 Task: Look for space in Esperantina, Brazil from 4th September, 2023 to 10th September, 2023 for 1 adult in price range Rs.9000 to Rs.17000. Place can be private room with 1  bedroom having 1 bed and 1 bathroom. Property type can be house, flat, guest house, hotel. Booking option can be shelf check-in. Required host language is Spanish.
Action: Mouse moved to (514, 63)
Screenshot: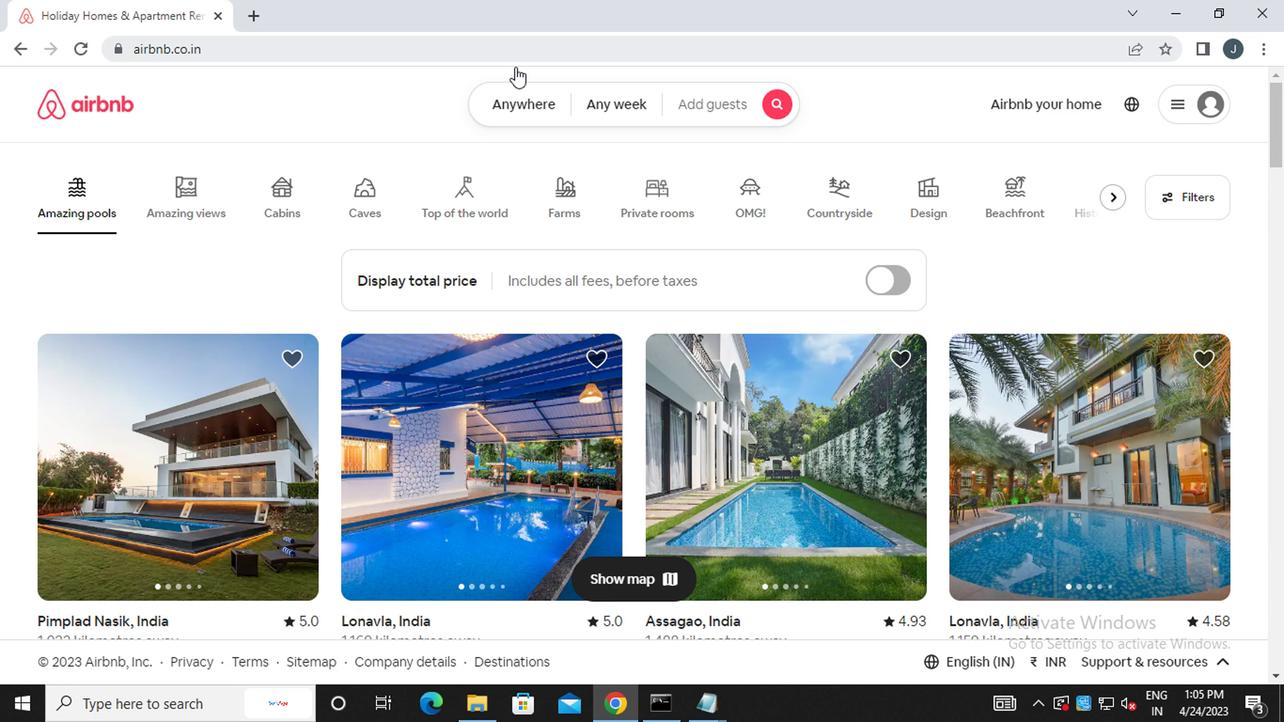 
Action: Mouse pressed left at (514, 63)
Screenshot: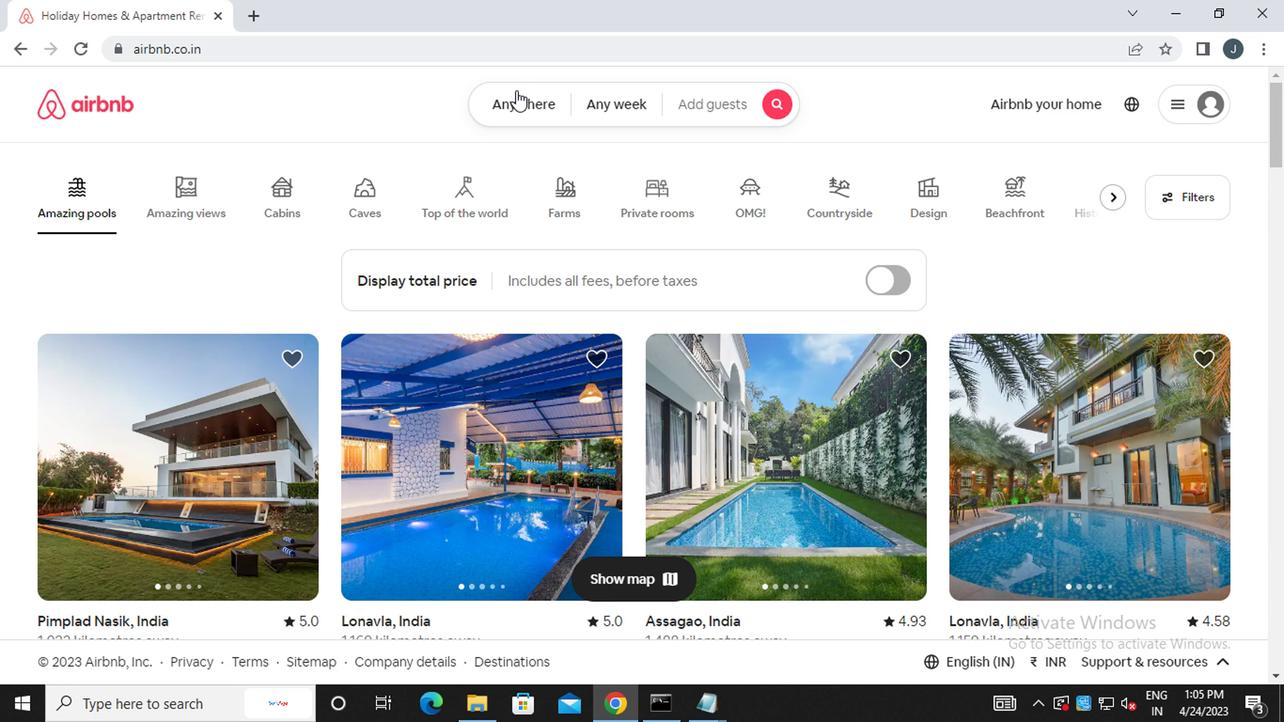 
Action: Mouse moved to (372, 151)
Screenshot: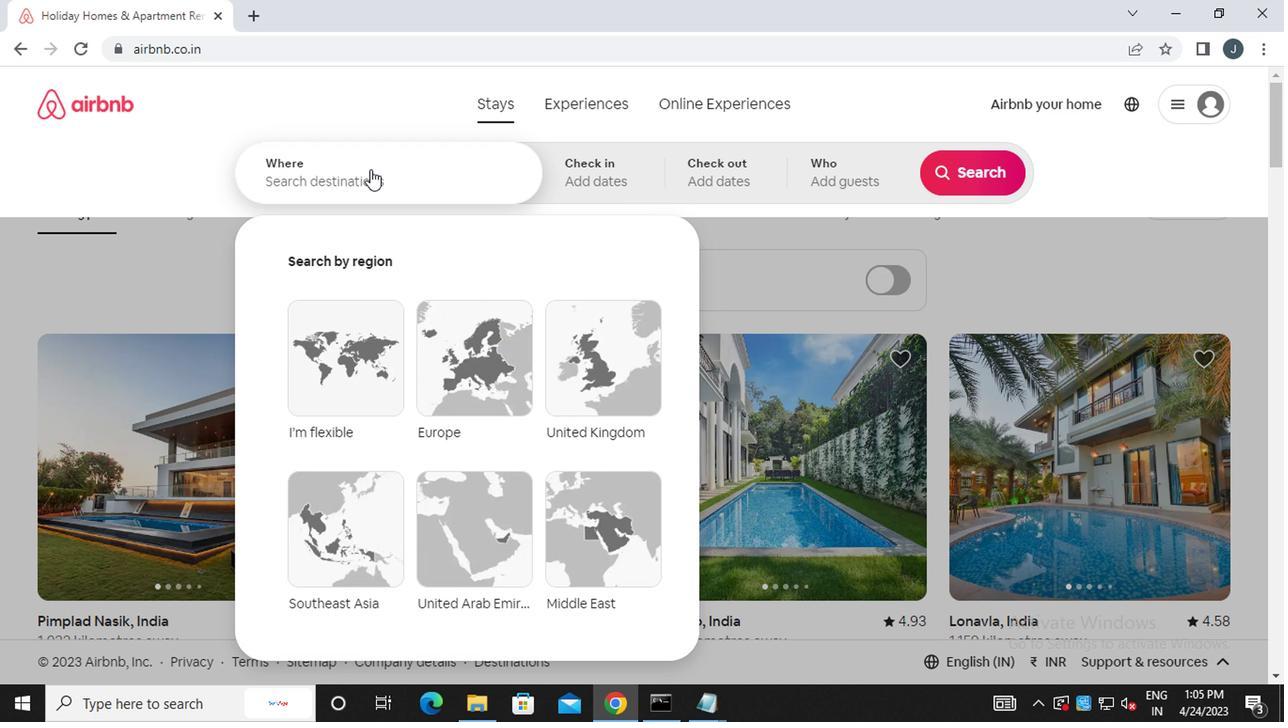 
Action: Mouse pressed left at (372, 151)
Screenshot: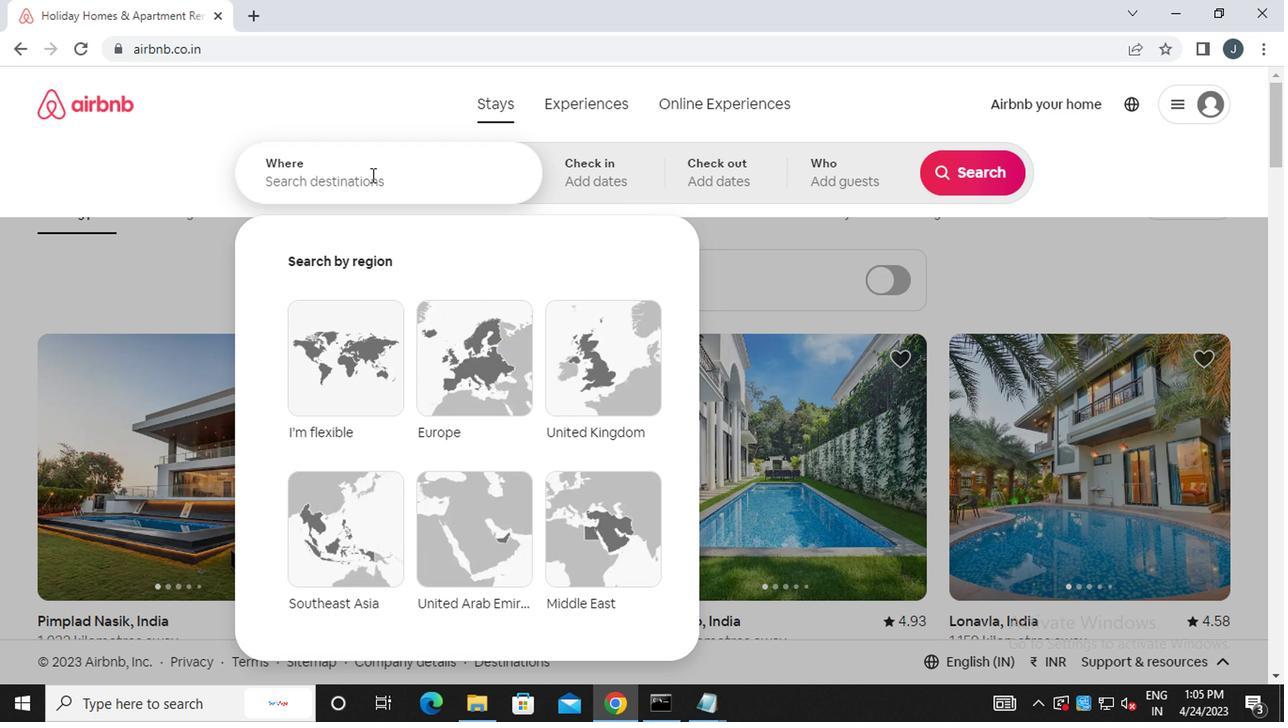 
Action: Mouse moved to (493, 244)
Screenshot: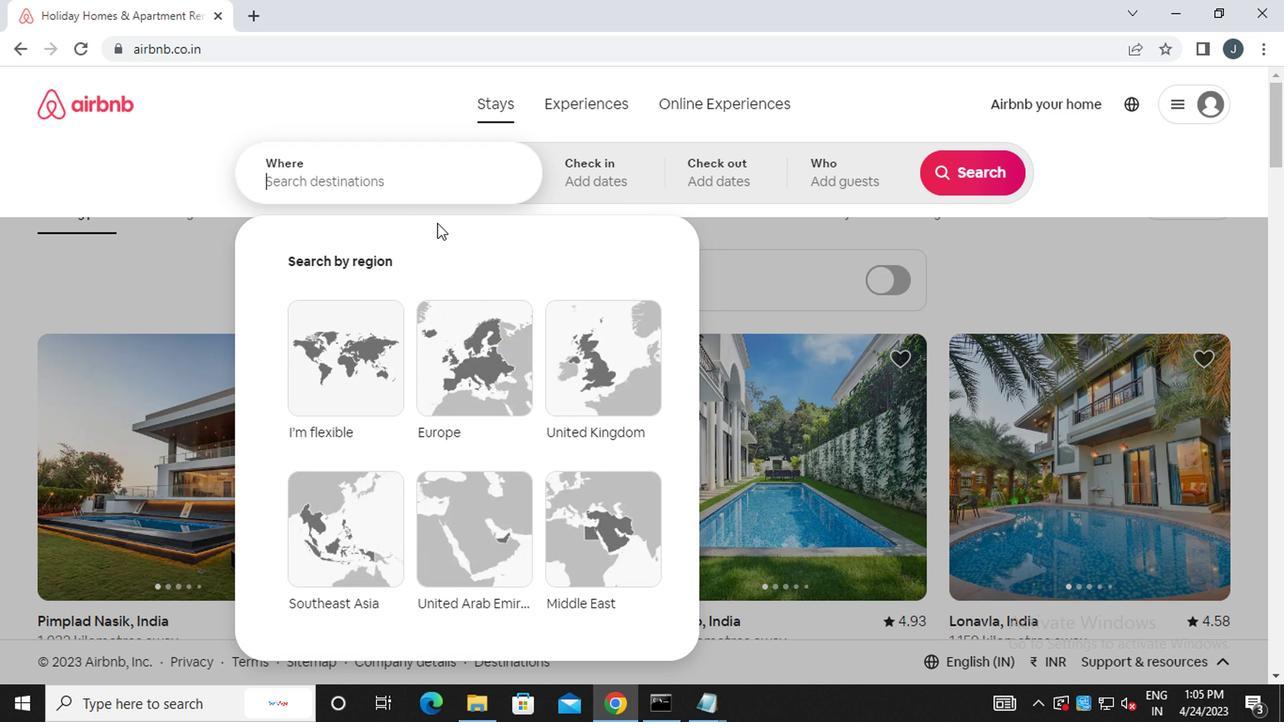
Action: Key pressed e<Key.caps_lock>sperantina,<Key.space><Key.caps_lock>b<Key.caps_lock>razil
Screenshot: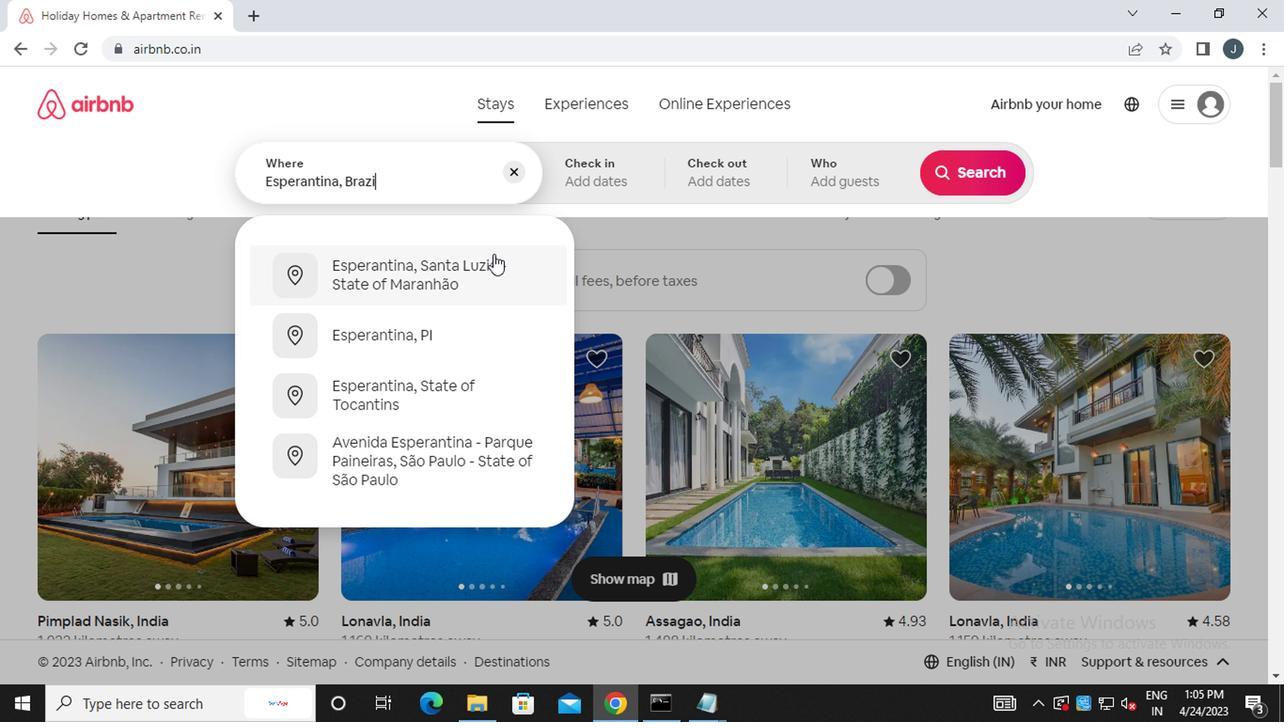 
Action: Mouse moved to (590, 163)
Screenshot: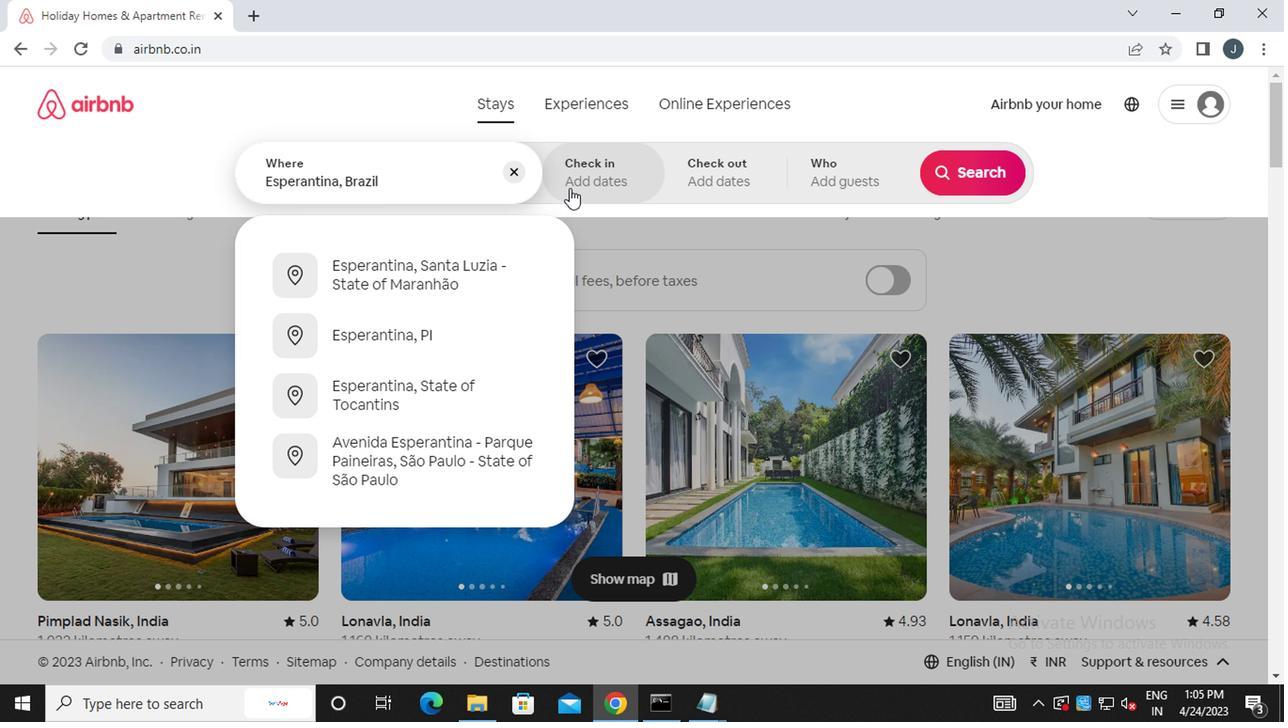 
Action: Mouse pressed left at (590, 163)
Screenshot: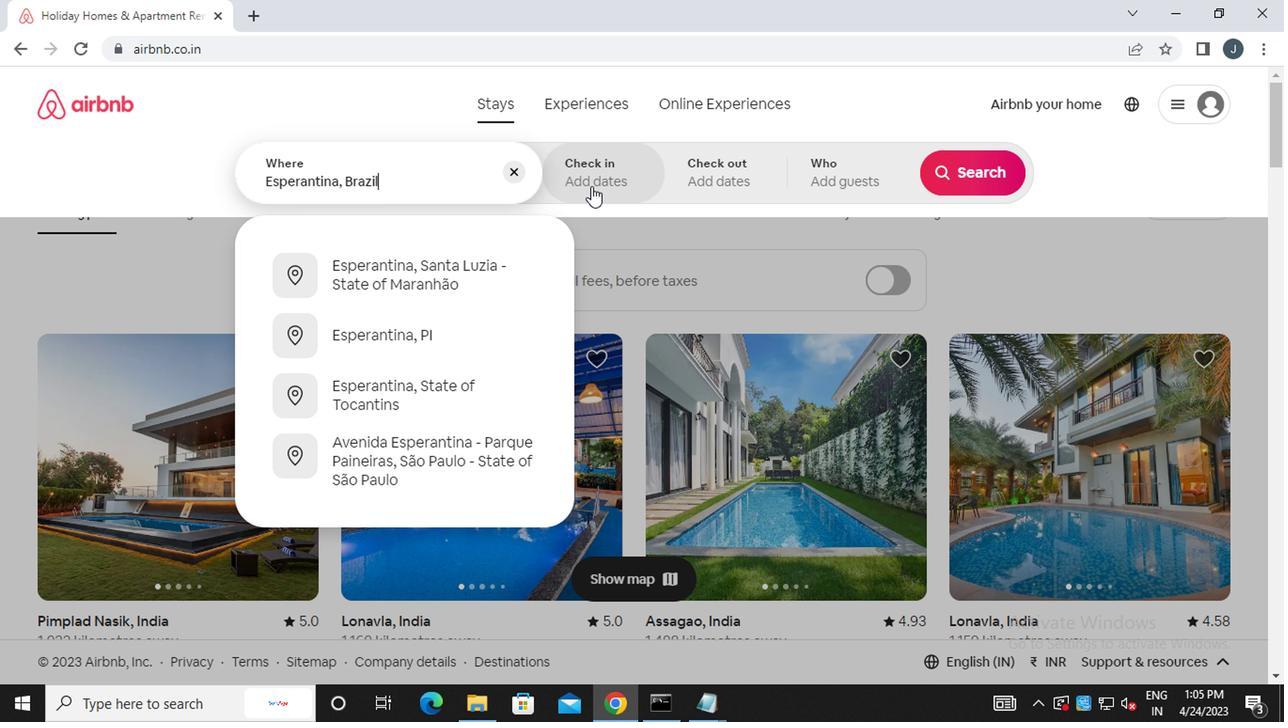 
Action: Mouse moved to (962, 329)
Screenshot: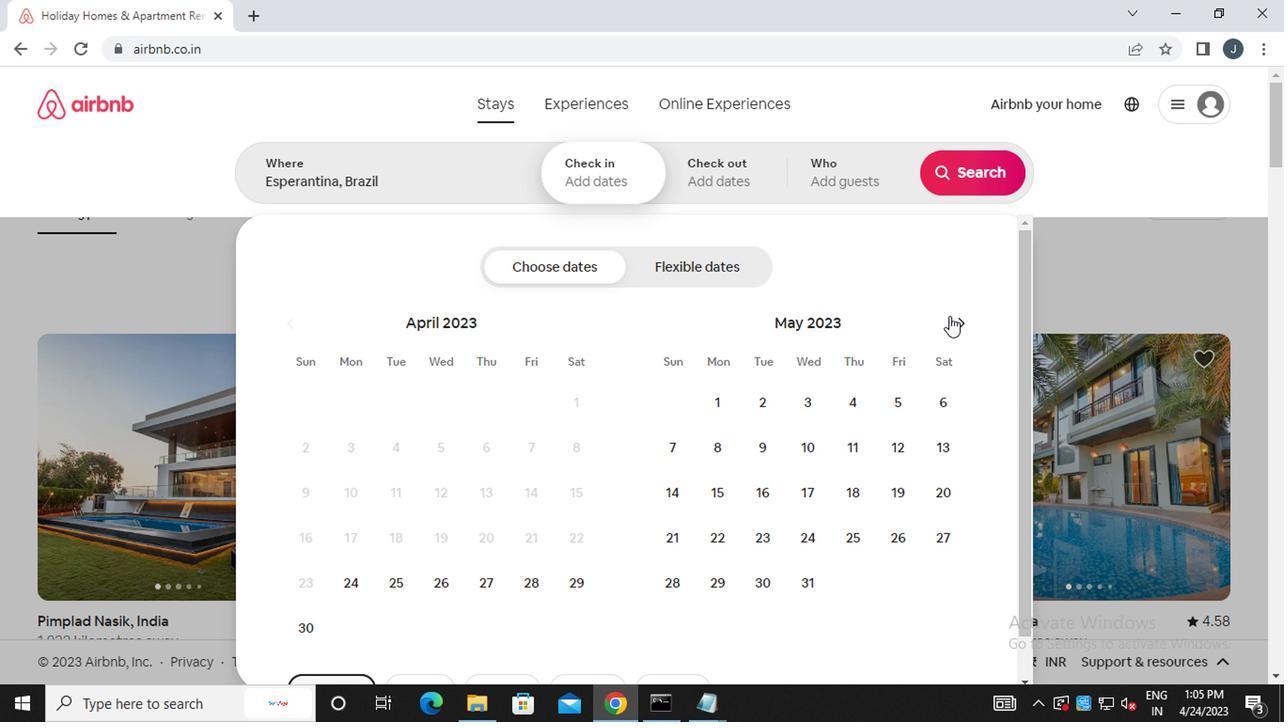 
Action: Mouse pressed left at (962, 329)
Screenshot: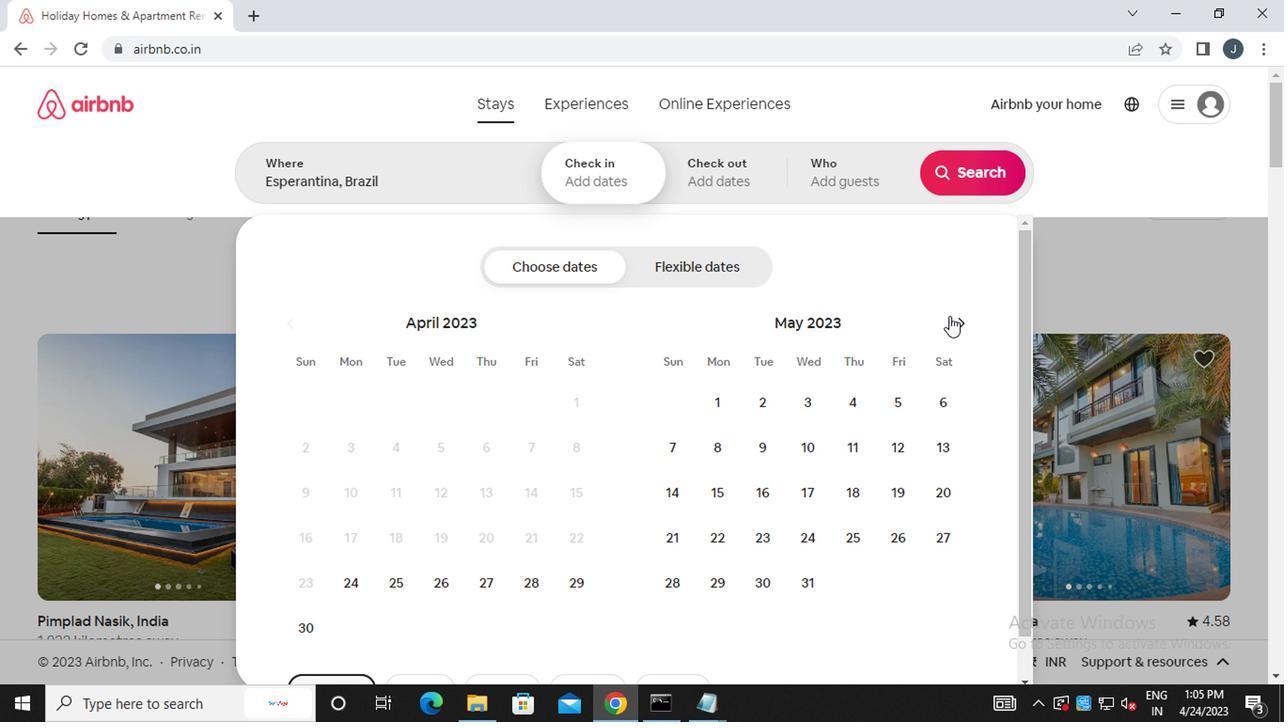 
Action: Mouse moved to (963, 331)
Screenshot: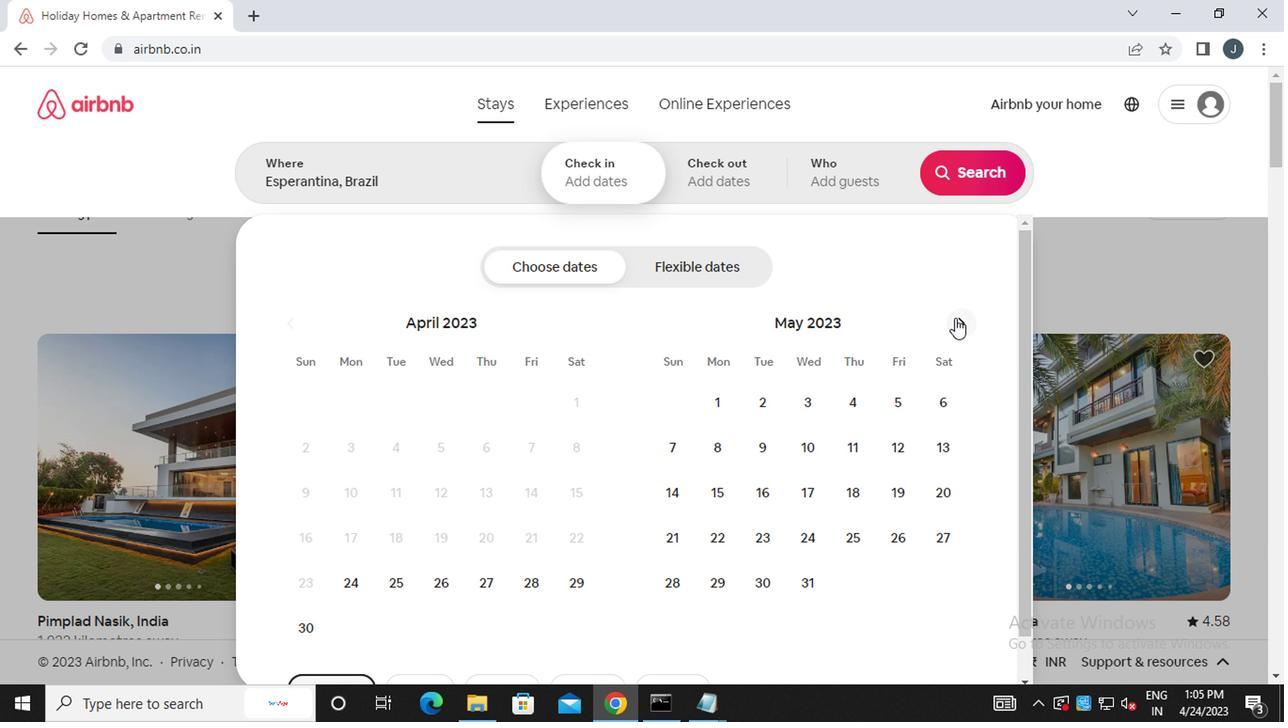 
Action: Mouse pressed left at (963, 331)
Screenshot: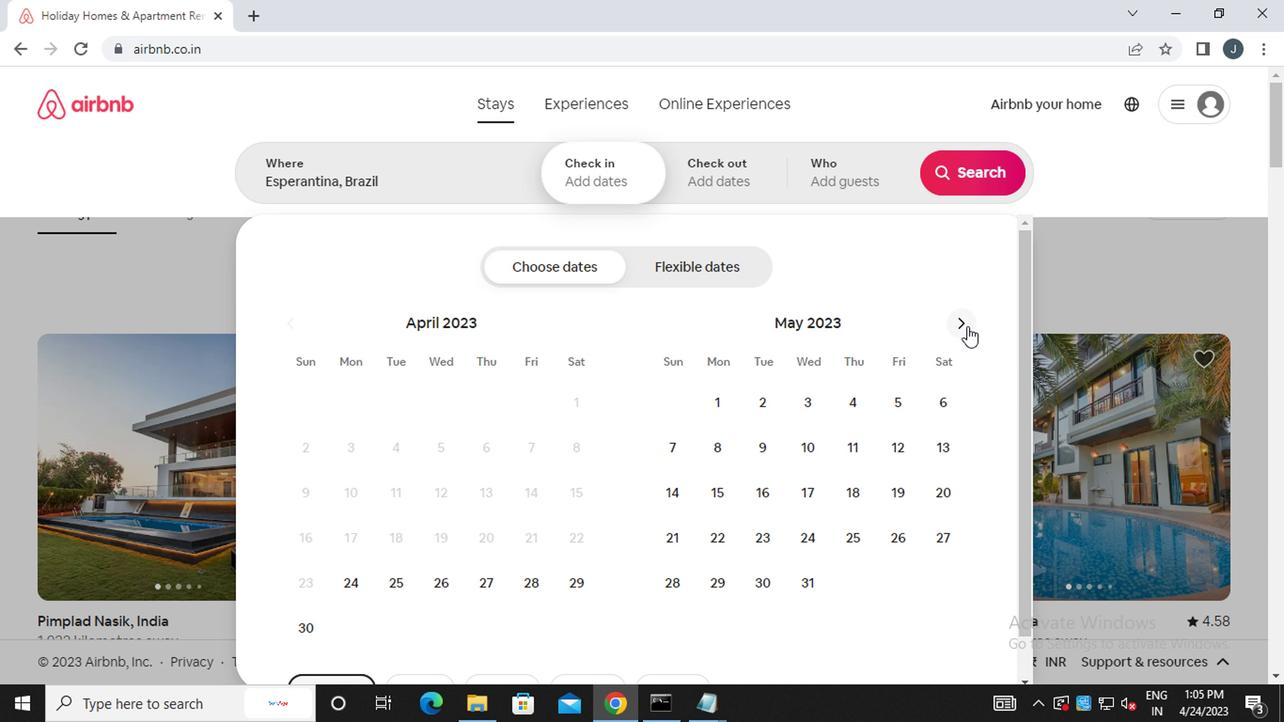 
Action: Mouse moved to (963, 331)
Screenshot: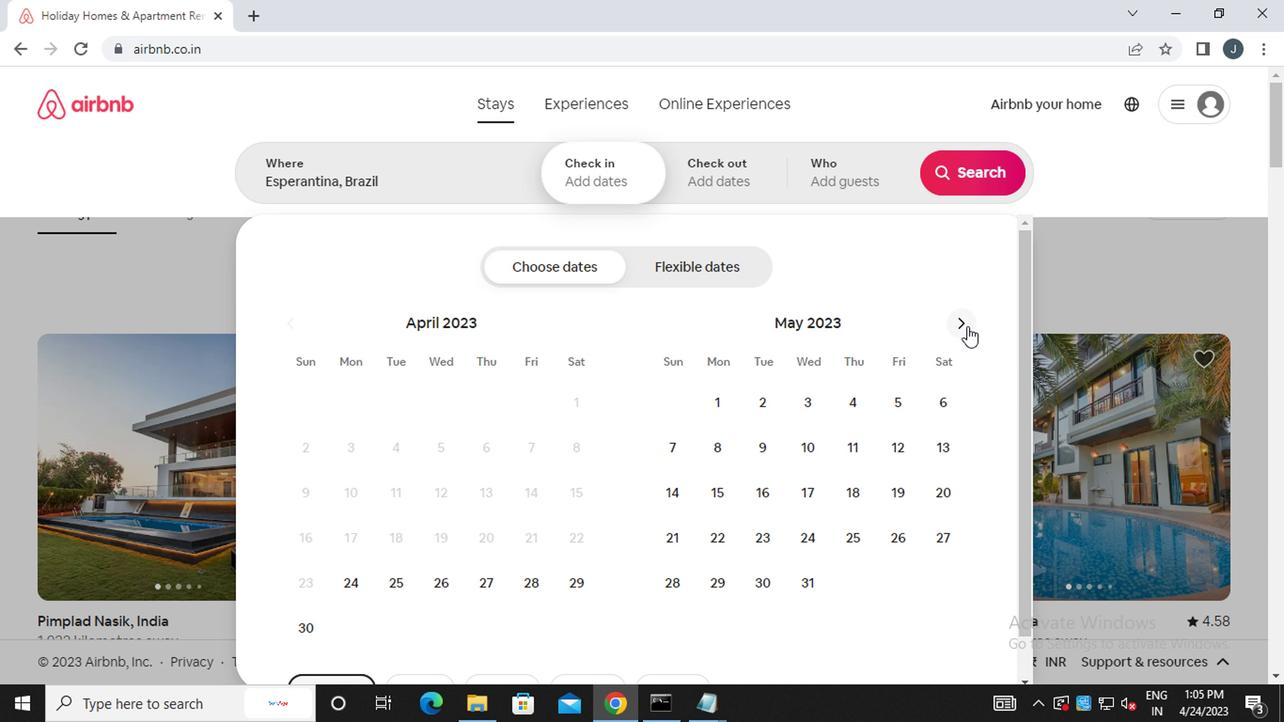 
Action: Mouse pressed left at (963, 331)
Screenshot: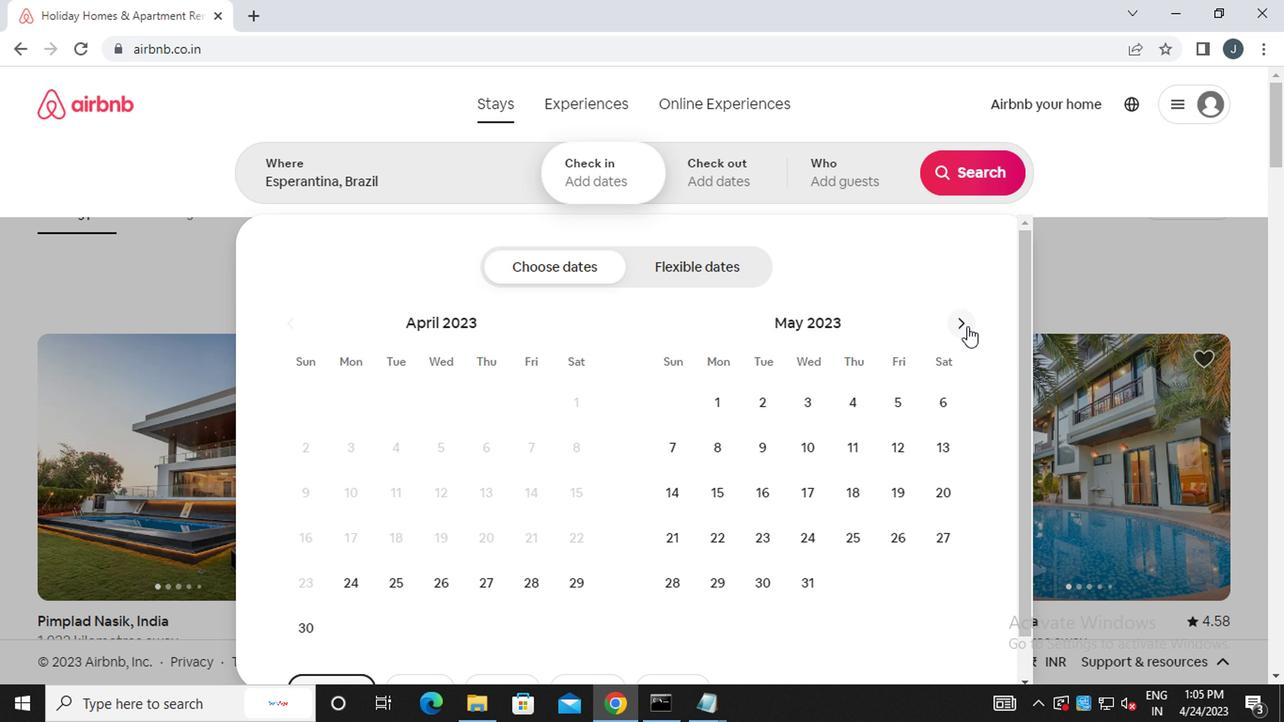 
Action: Mouse pressed left at (963, 331)
Screenshot: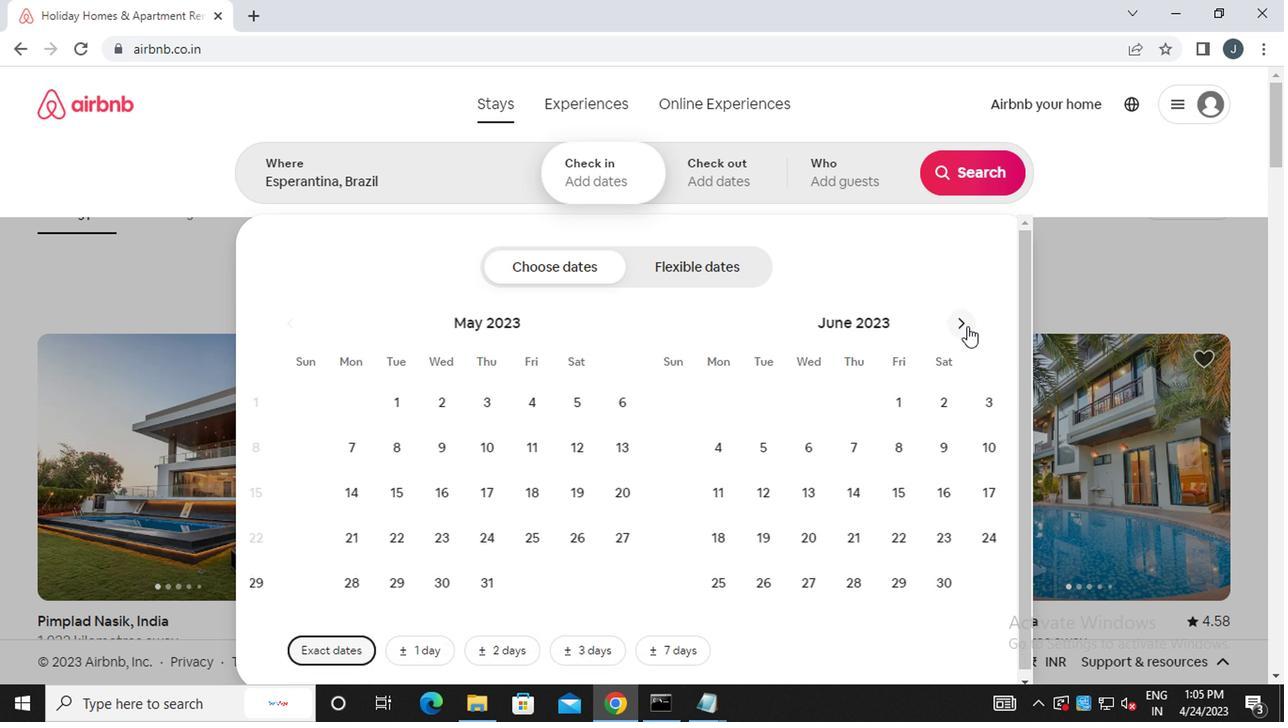 
Action: Mouse moved to (965, 331)
Screenshot: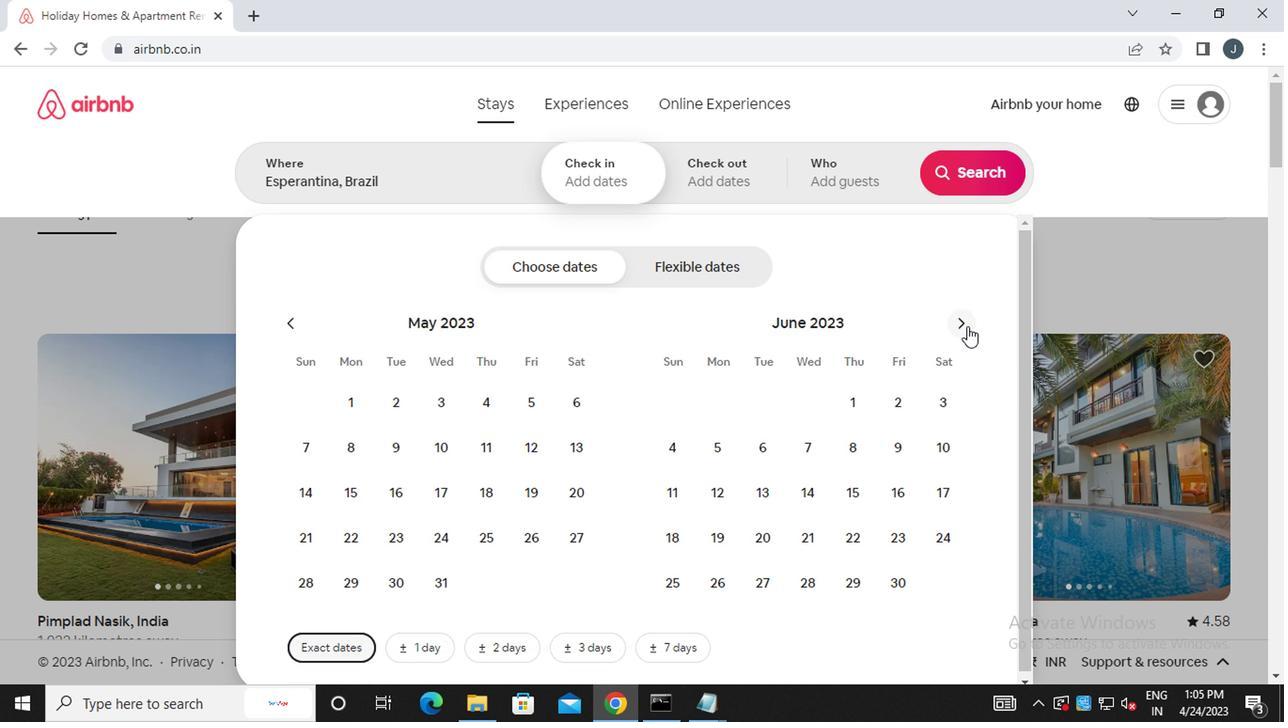 
Action: Mouse pressed left at (965, 331)
Screenshot: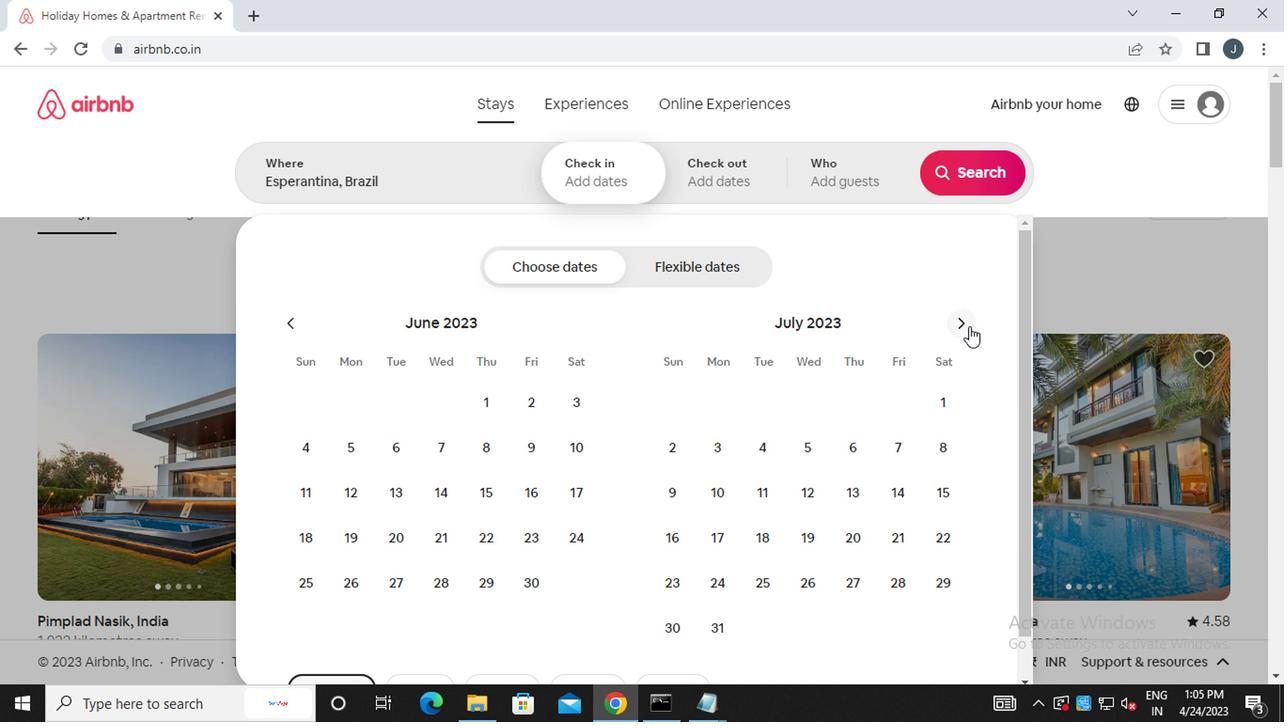 
Action: Mouse moved to (959, 331)
Screenshot: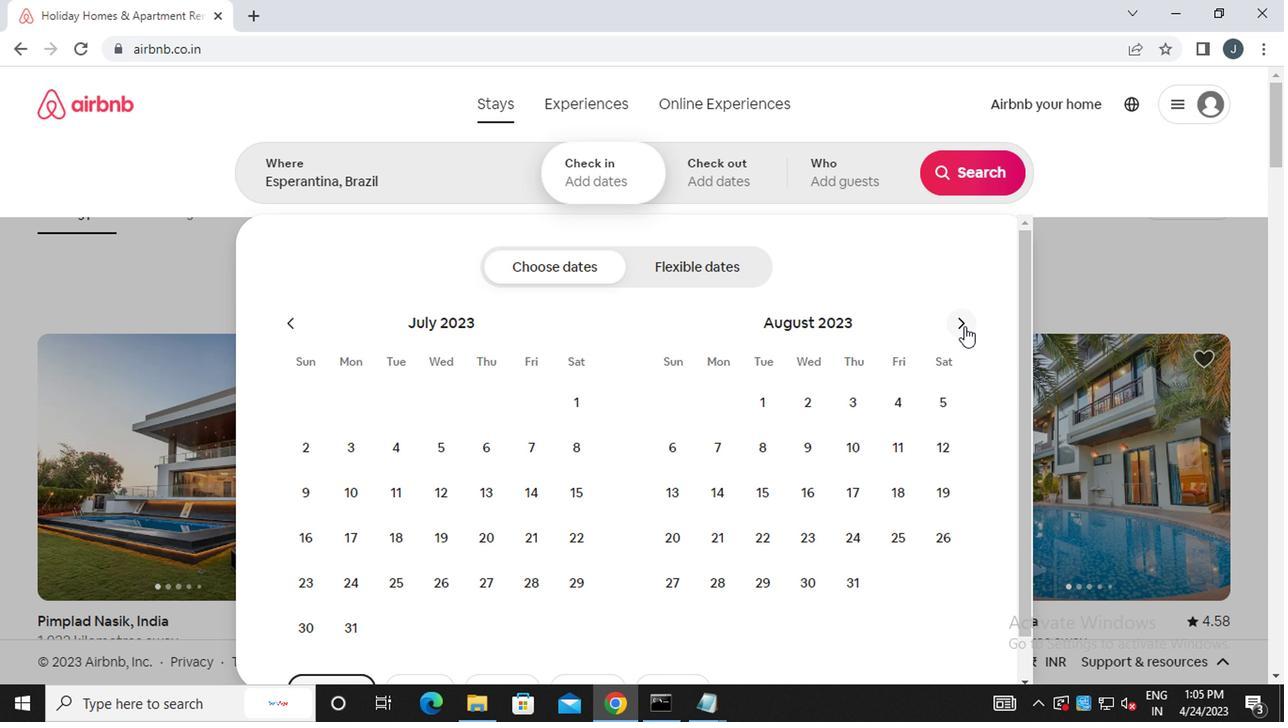 
Action: Mouse pressed left at (959, 331)
Screenshot: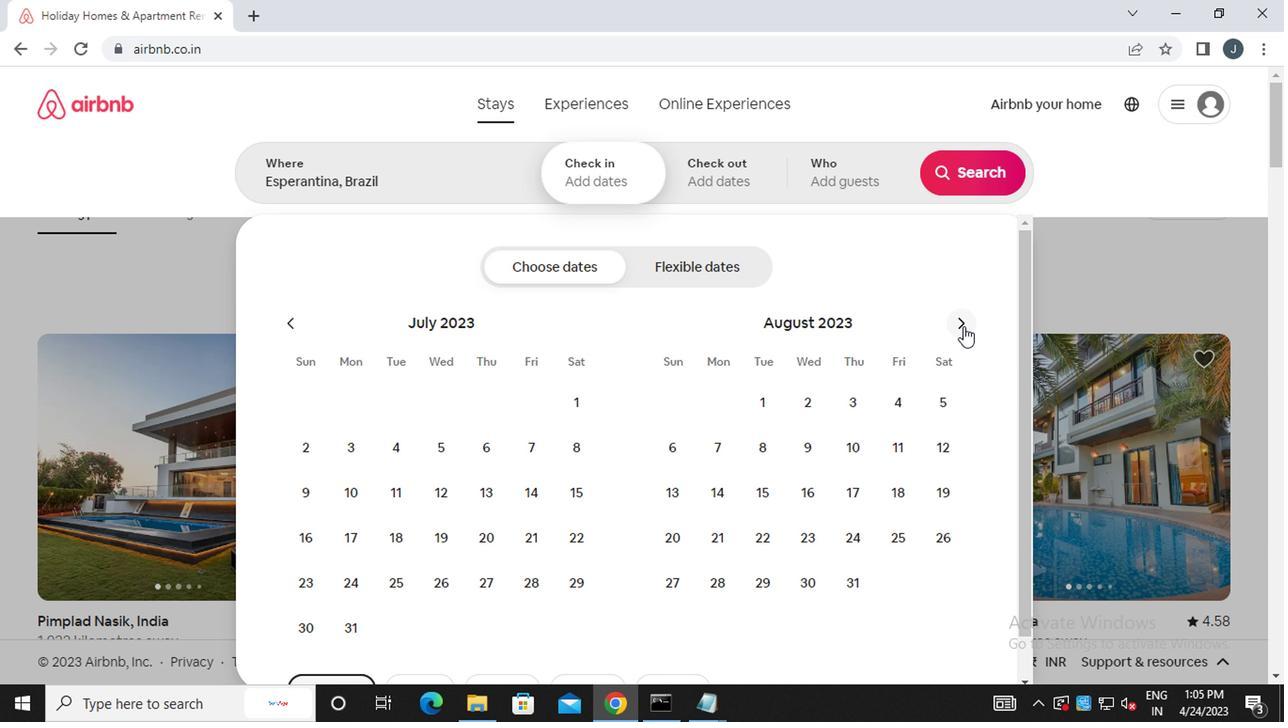 
Action: Mouse moved to (728, 461)
Screenshot: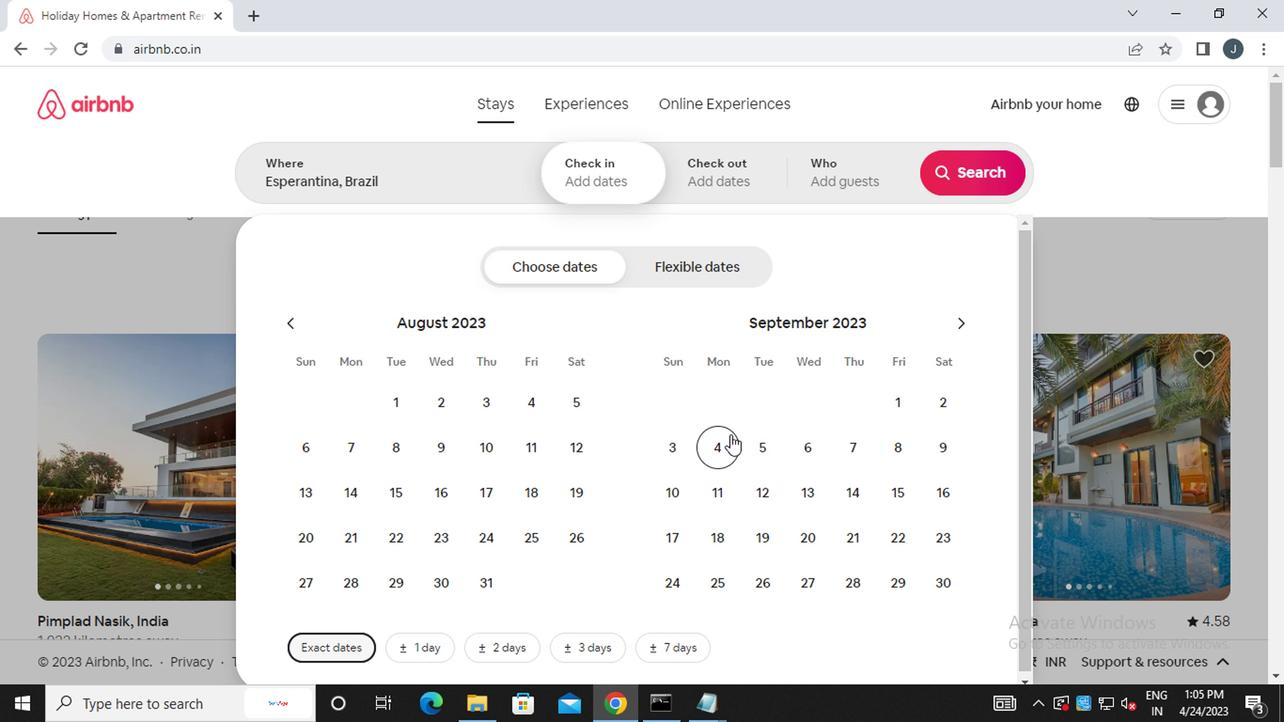 
Action: Mouse pressed left at (728, 461)
Screenshot: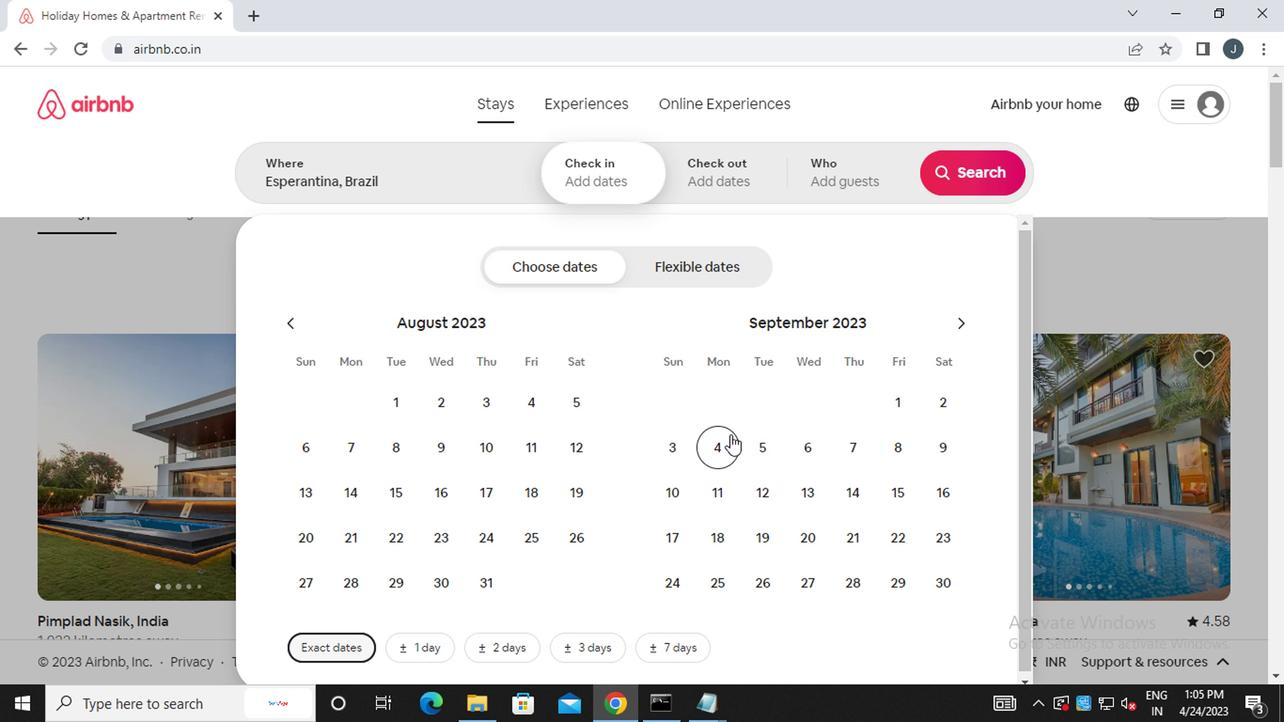 
Action: Mouse moved to (679, 523)
Screenshot: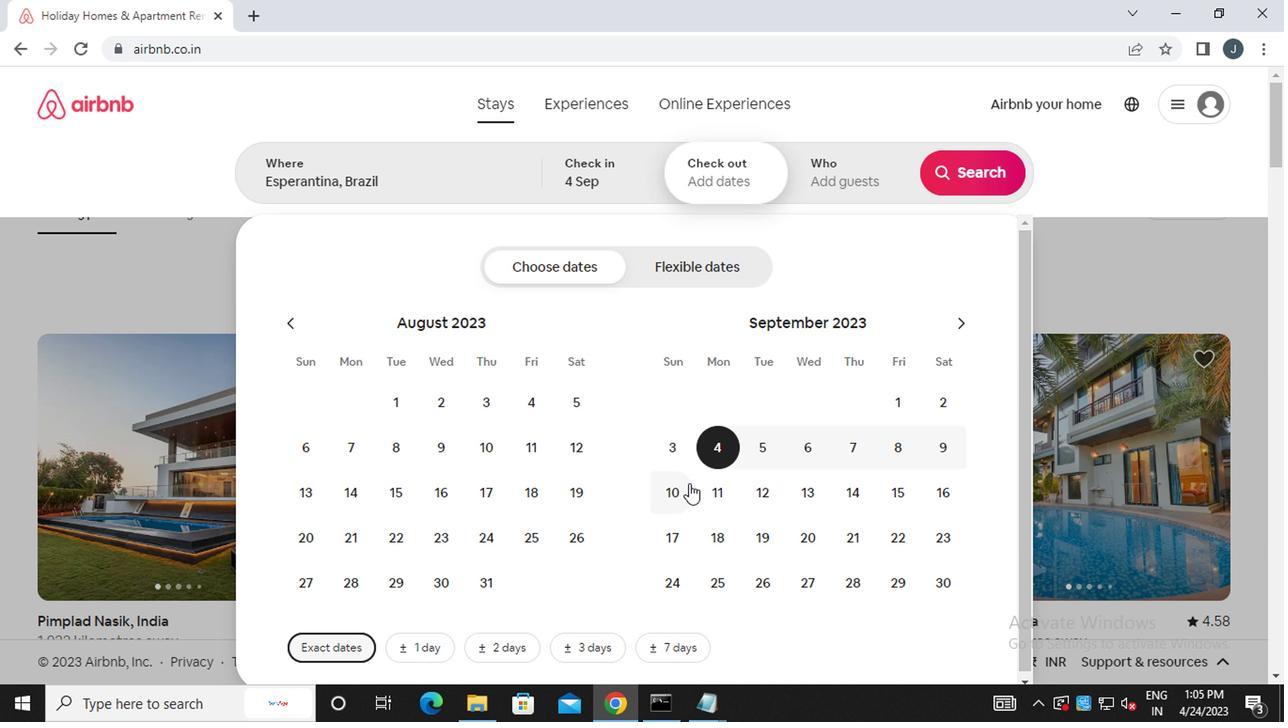
Action: Mouse pressed left at (679, 523)
Screenshot: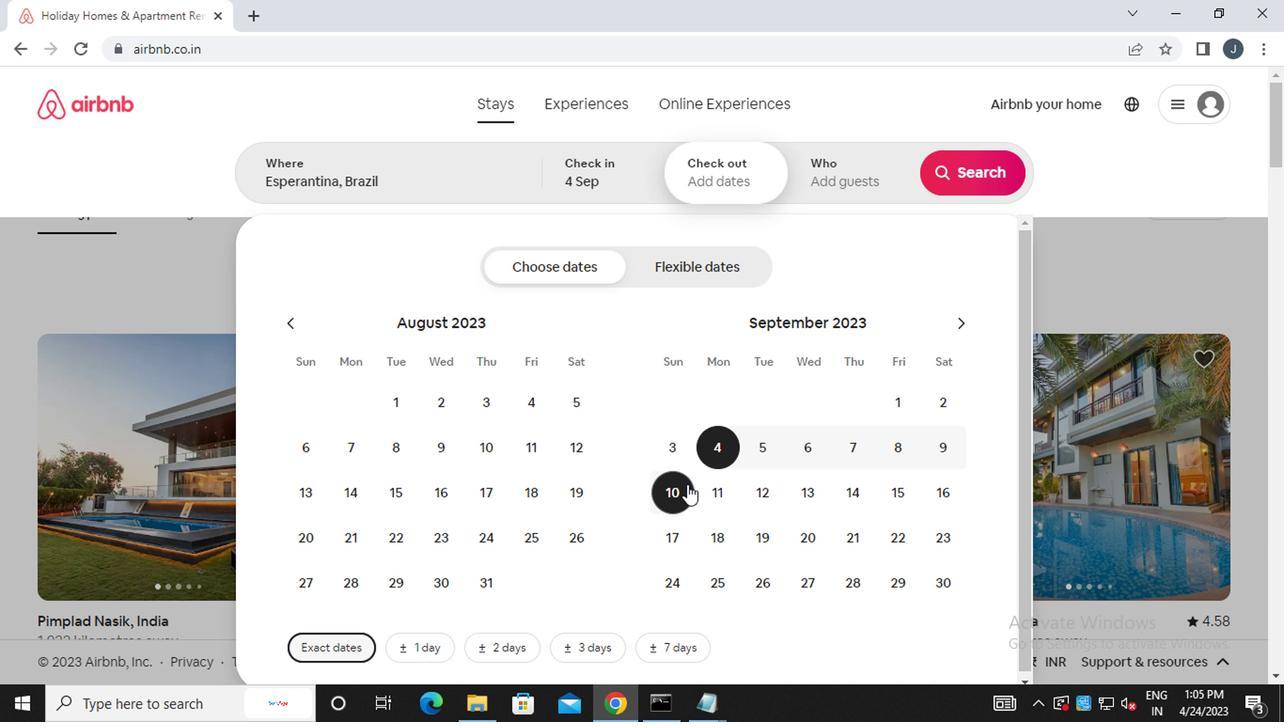 
Action: Mouse moved to (854, 159)
Screenshot: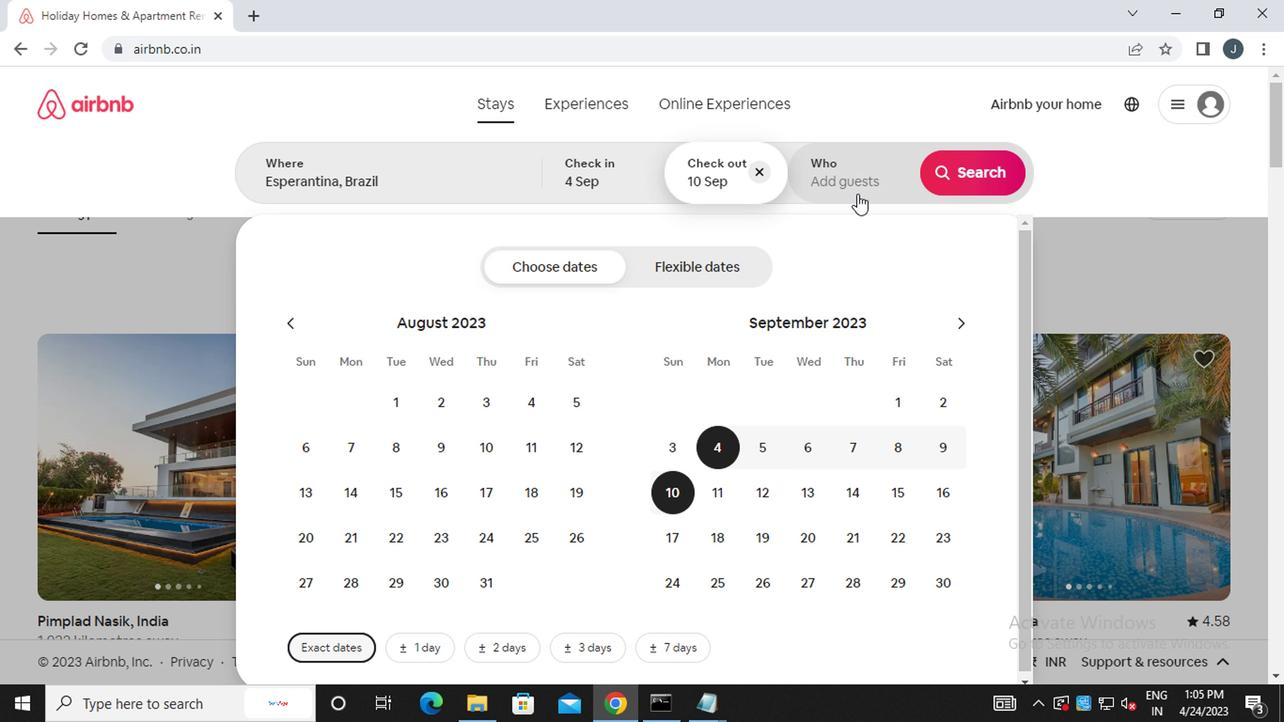 
Action: Mouse pressed left at (854, 159)
Screenshot: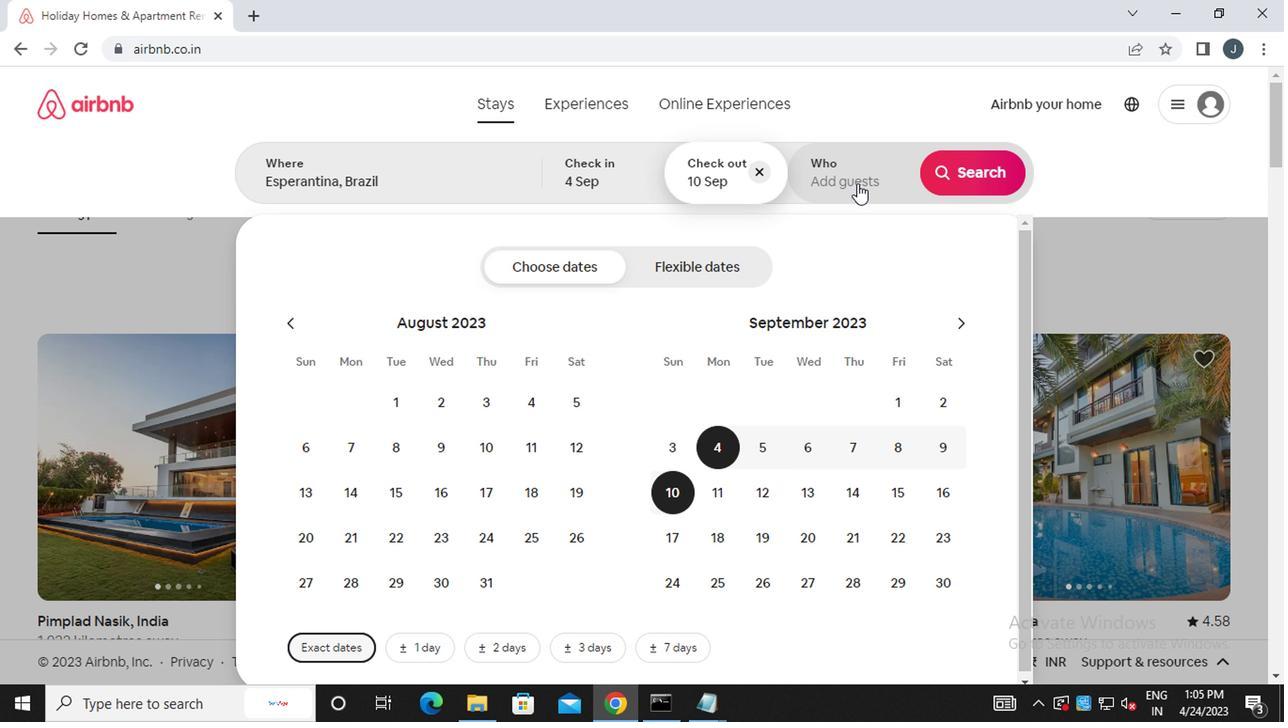 
Action: Mouse moved to (977, 272)
Screenshot: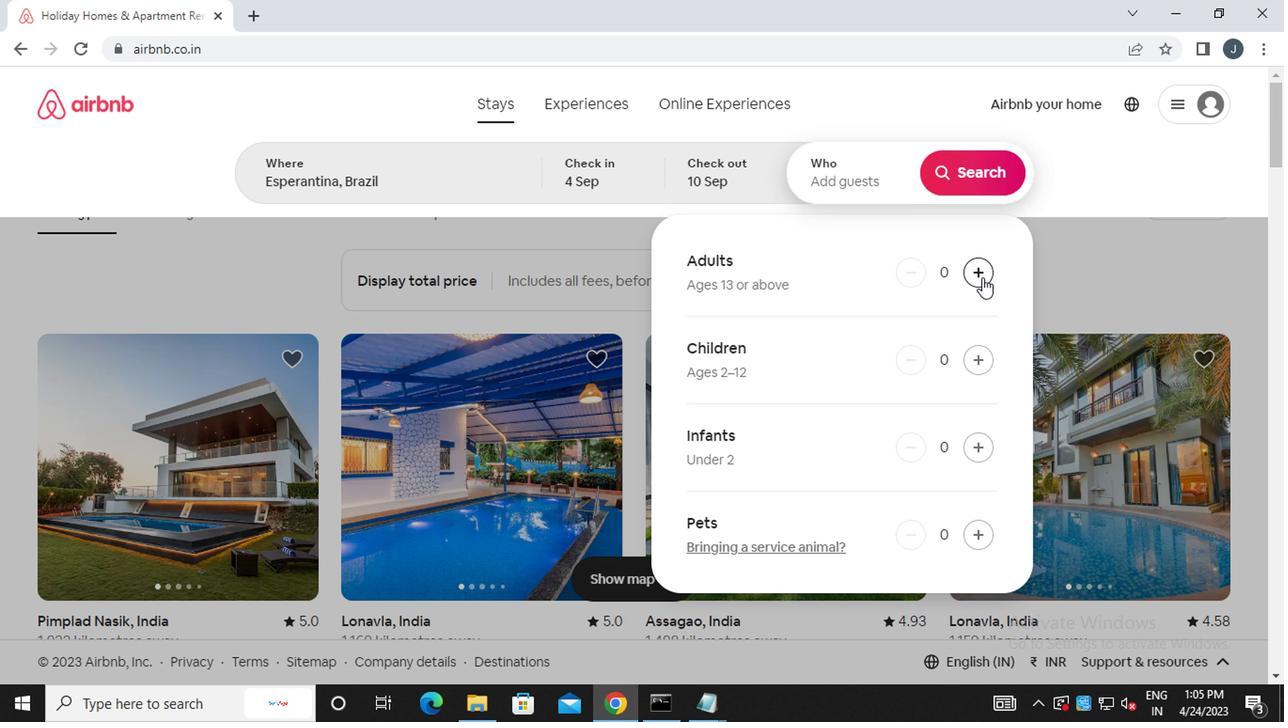 
Action: Mouse pressed left at (977, 272)
Screenshot: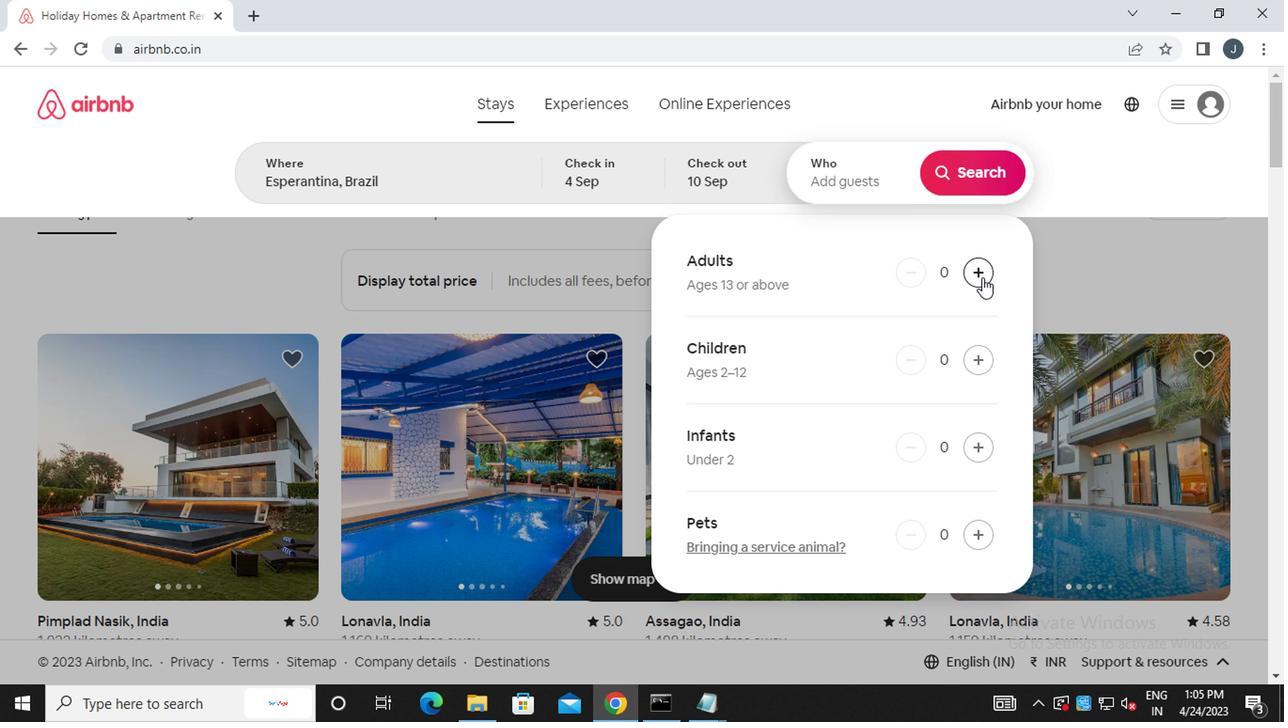 
Action: Mouse moved to (970, 138)
Screenshot: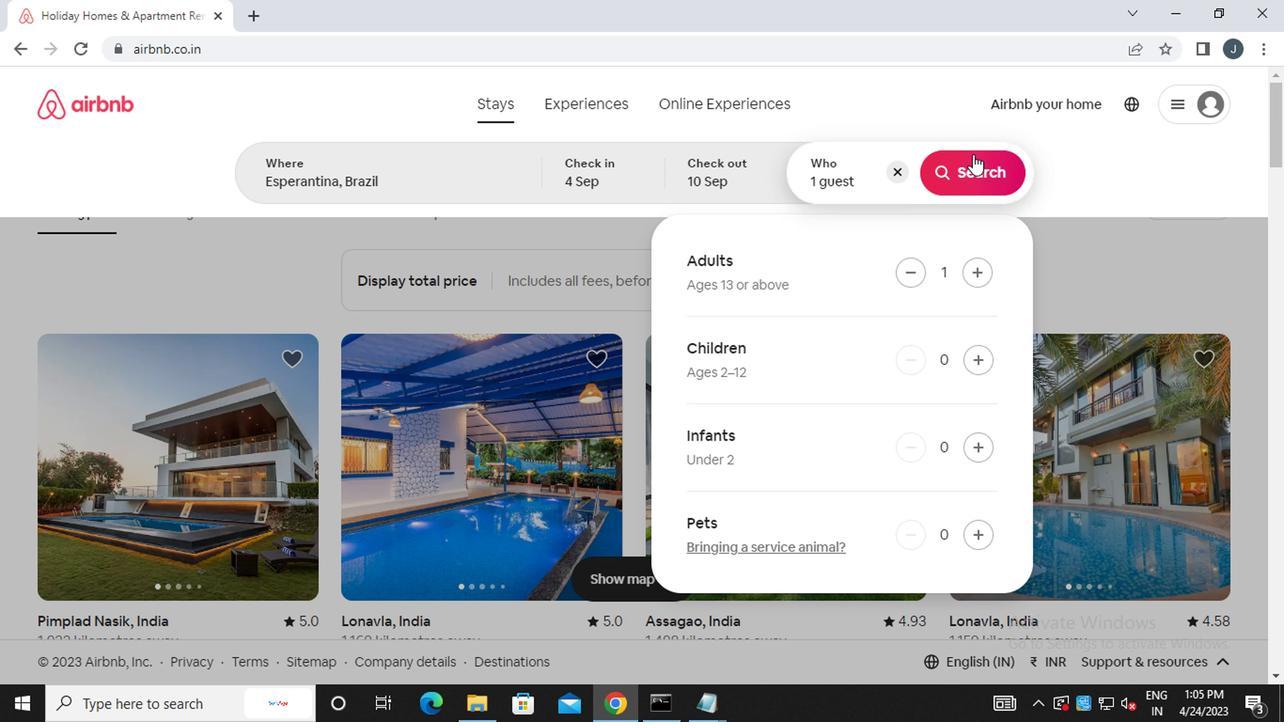 
Action: Mouse pressed left at (970, 138)
Screenshot: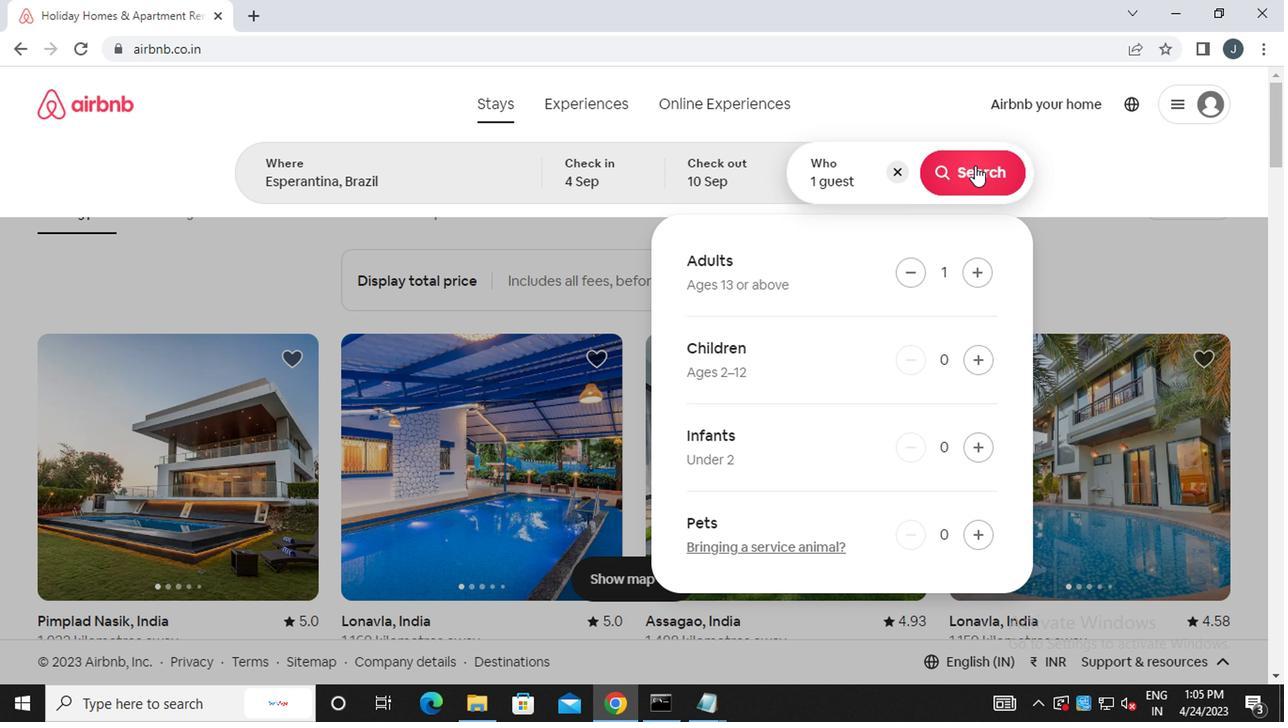 
Action: Mouse moved to (1199, 181)
Screenshot: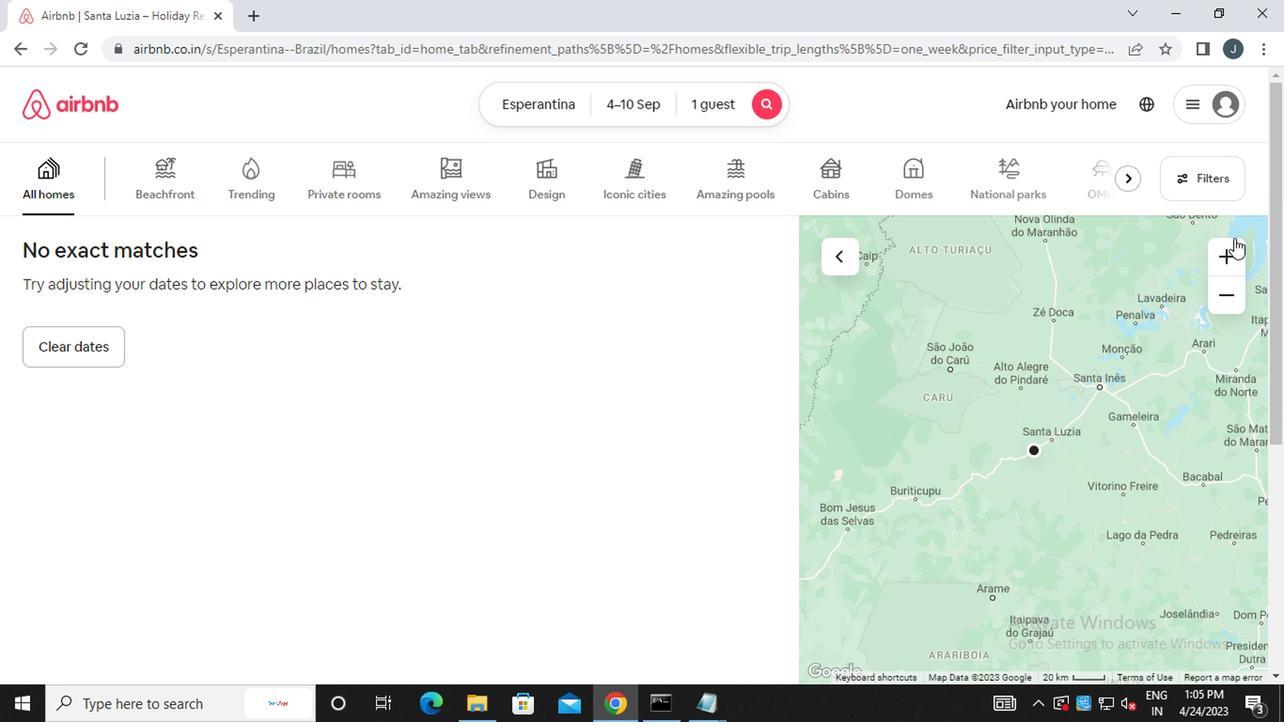 
Action: Mouse pressed left at (1199, 181)
Screenshot: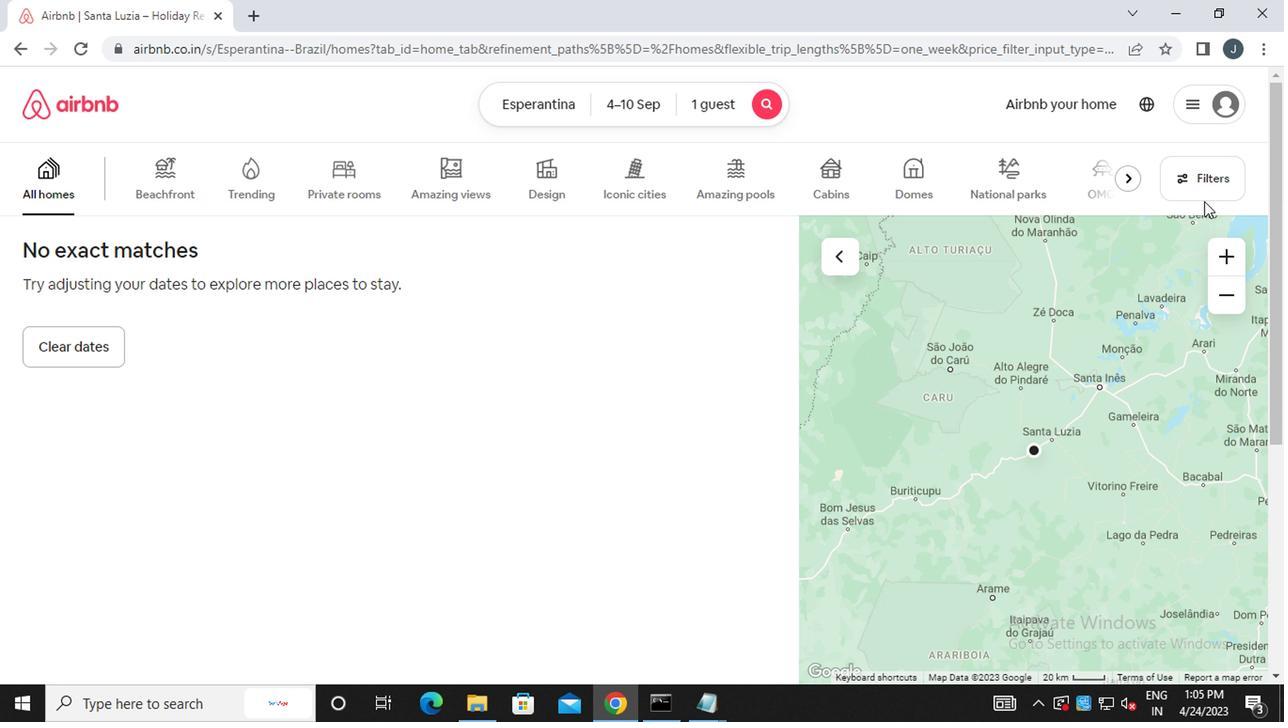 
Action: Mouse moved to (1206, 151)
Screenshot: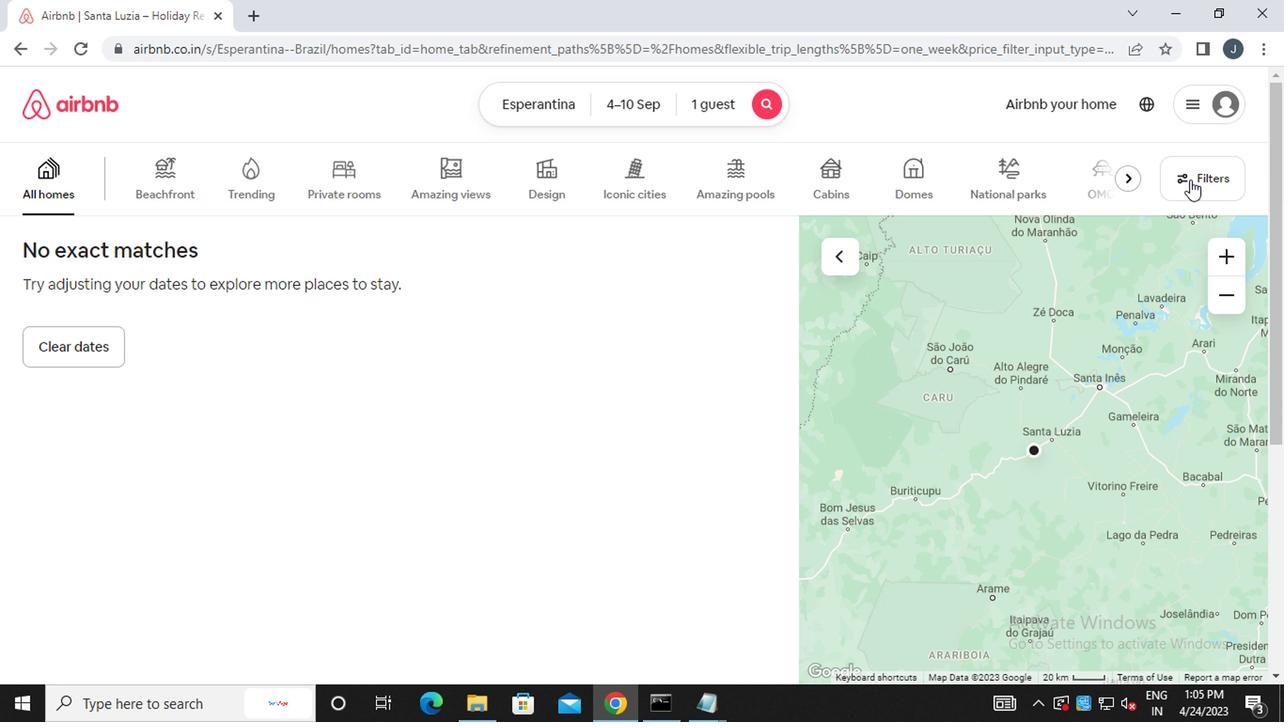 
Action: Mouse pressed left at (1206, 151)
Screenshot: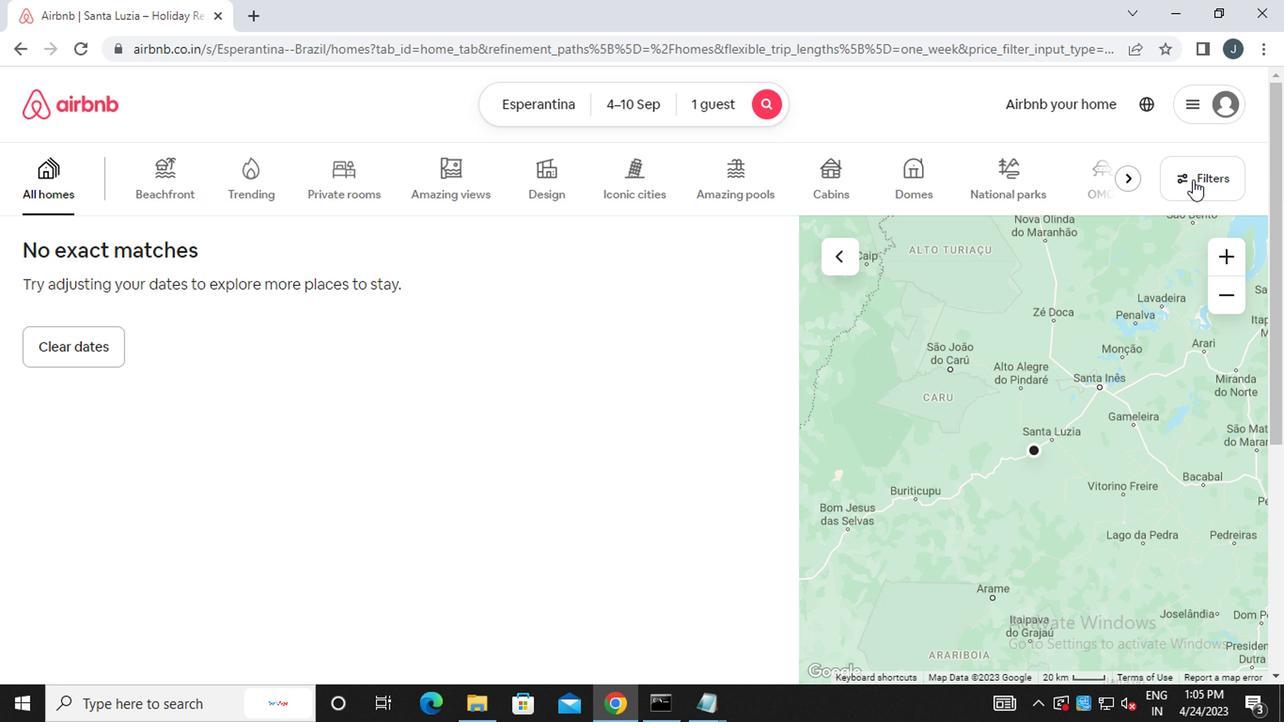 
Action: Mouse moved to (477, 279)
Screenshot: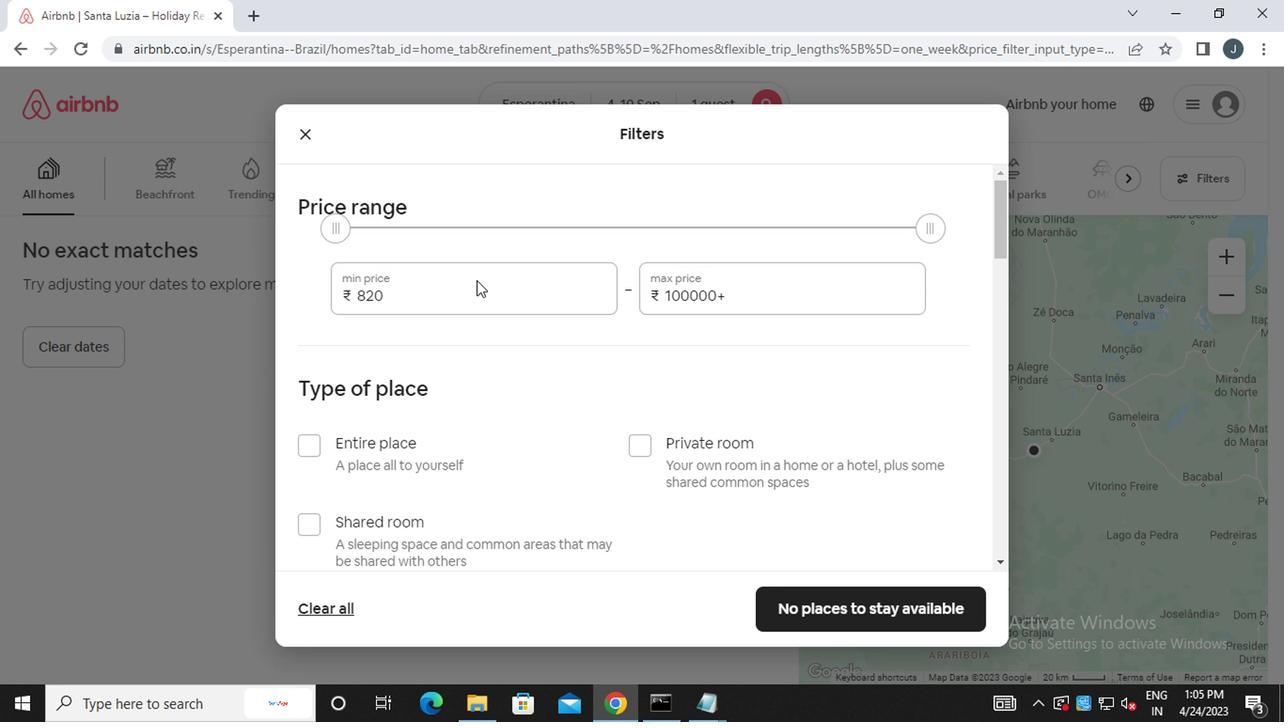 
Action: Mouse pressed left at (477, 279)
Screenshot: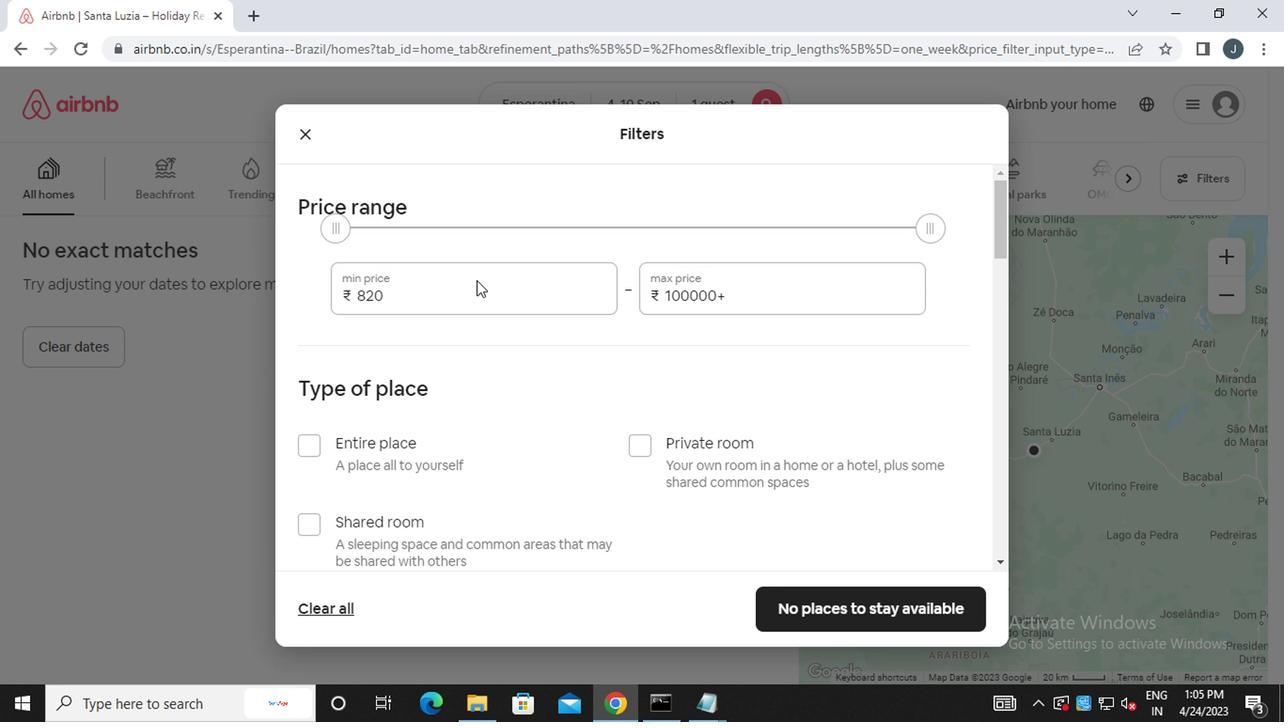 
Action: Mouse moved to (479, 279)
Screenshot: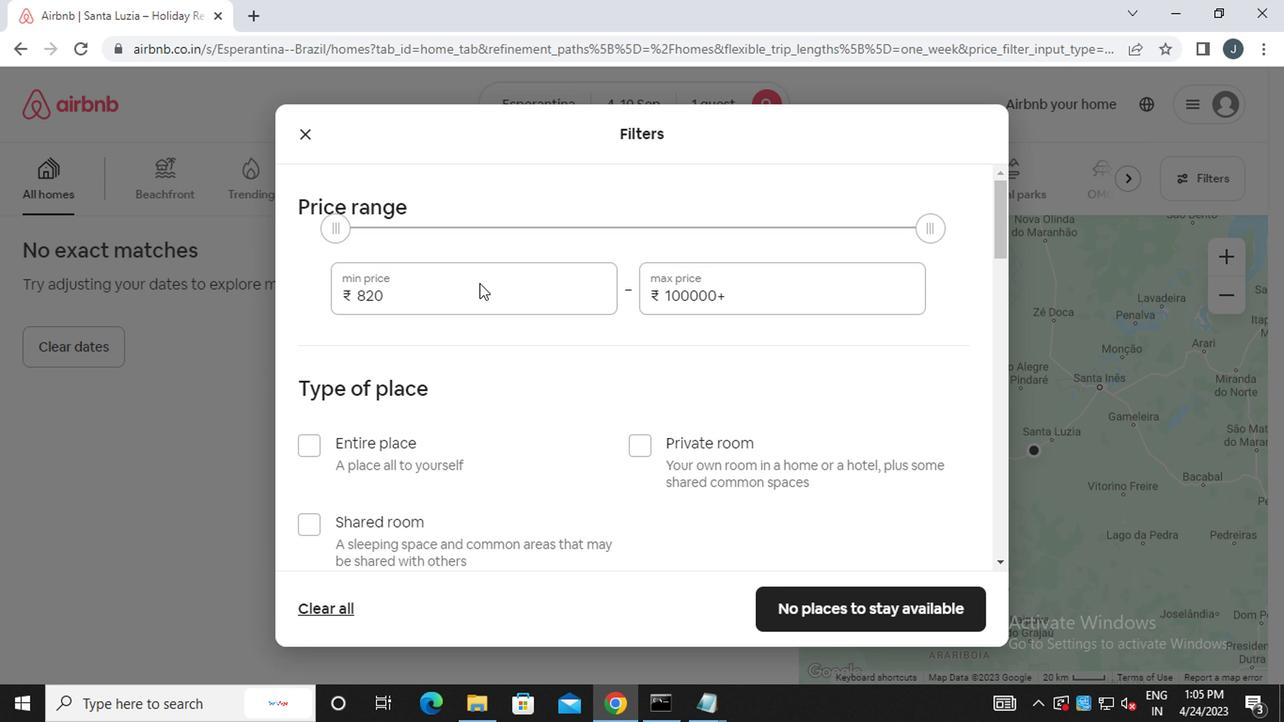 
Action: Key pressed <Key.backspace><Key.backspace><Key.backspace><<105>><<96>><<96>><<96>>
Screenshot: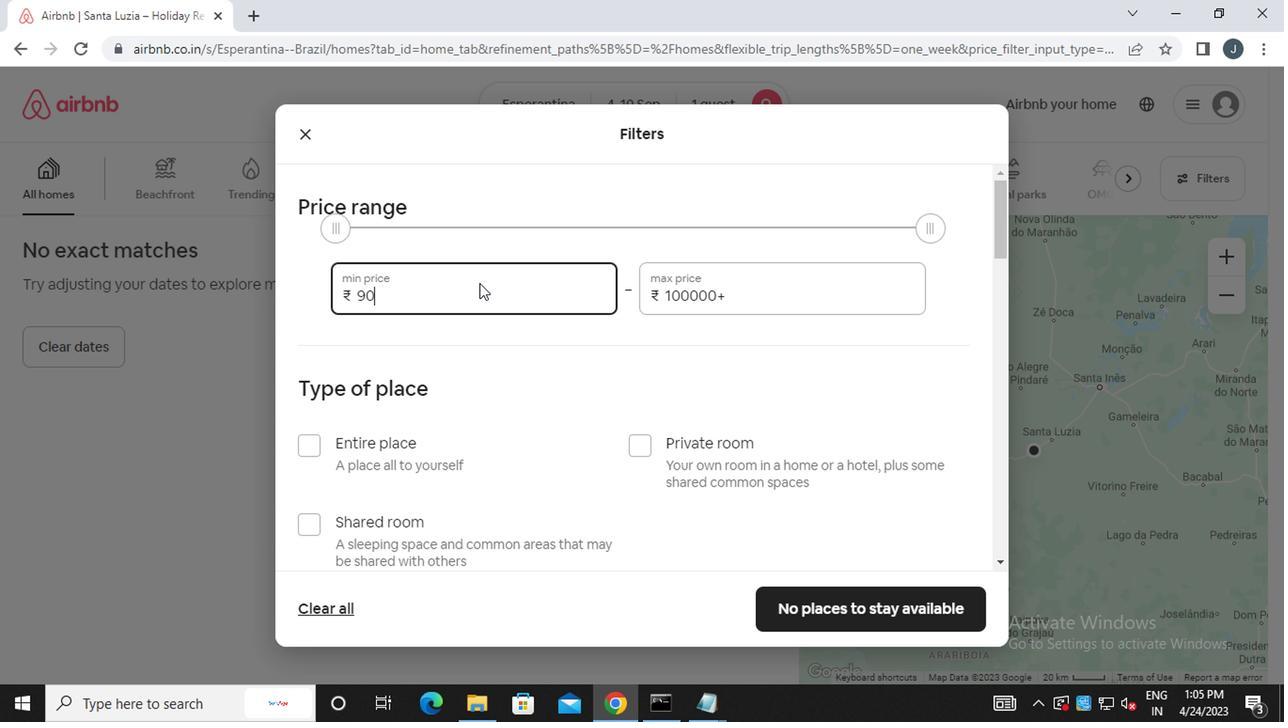
Action: Mouse moved to (767, 285)
Screenshot: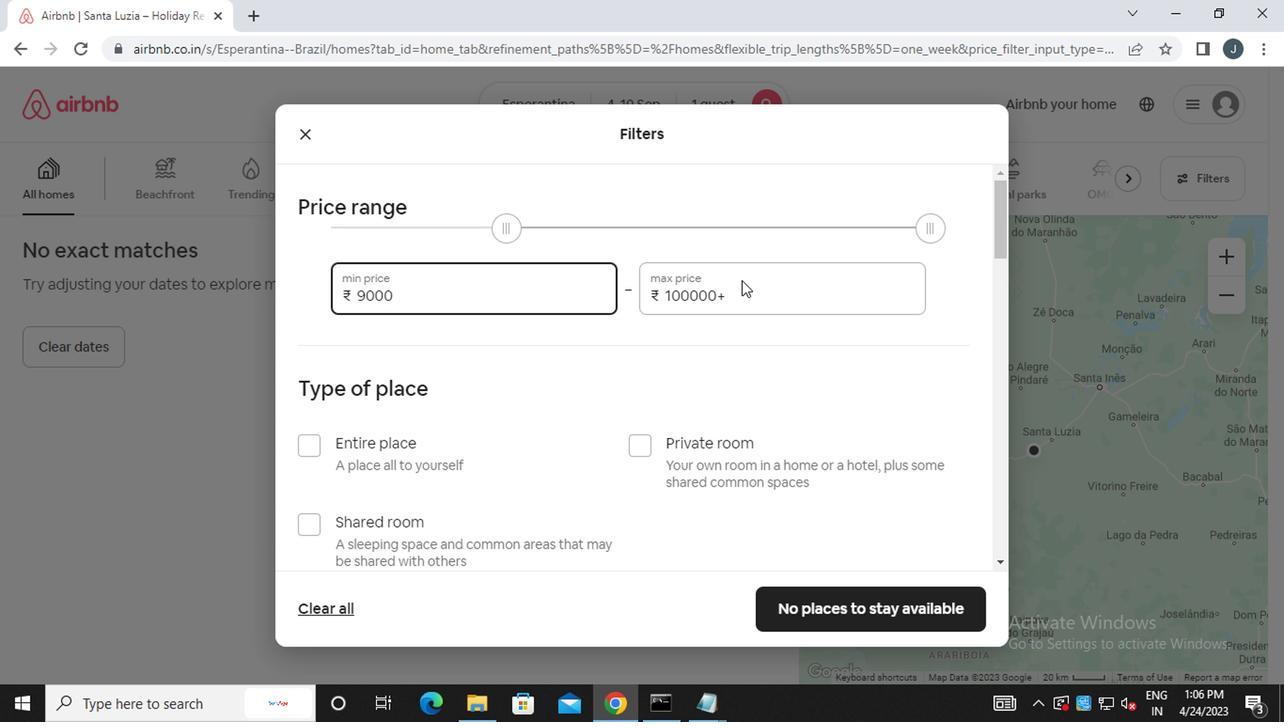 
Action: Mouse pressed left at (767, 285)
Screenshot: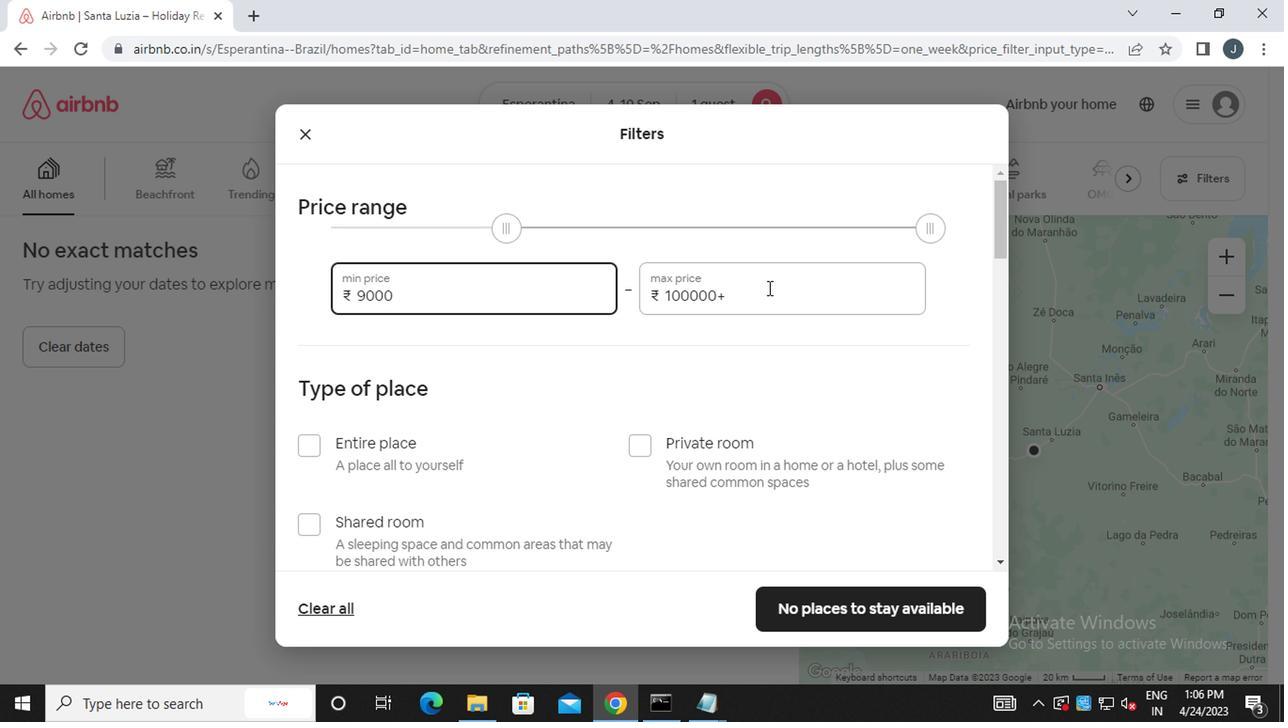
Action: Mouse moved to (768, 299)
Screenshot: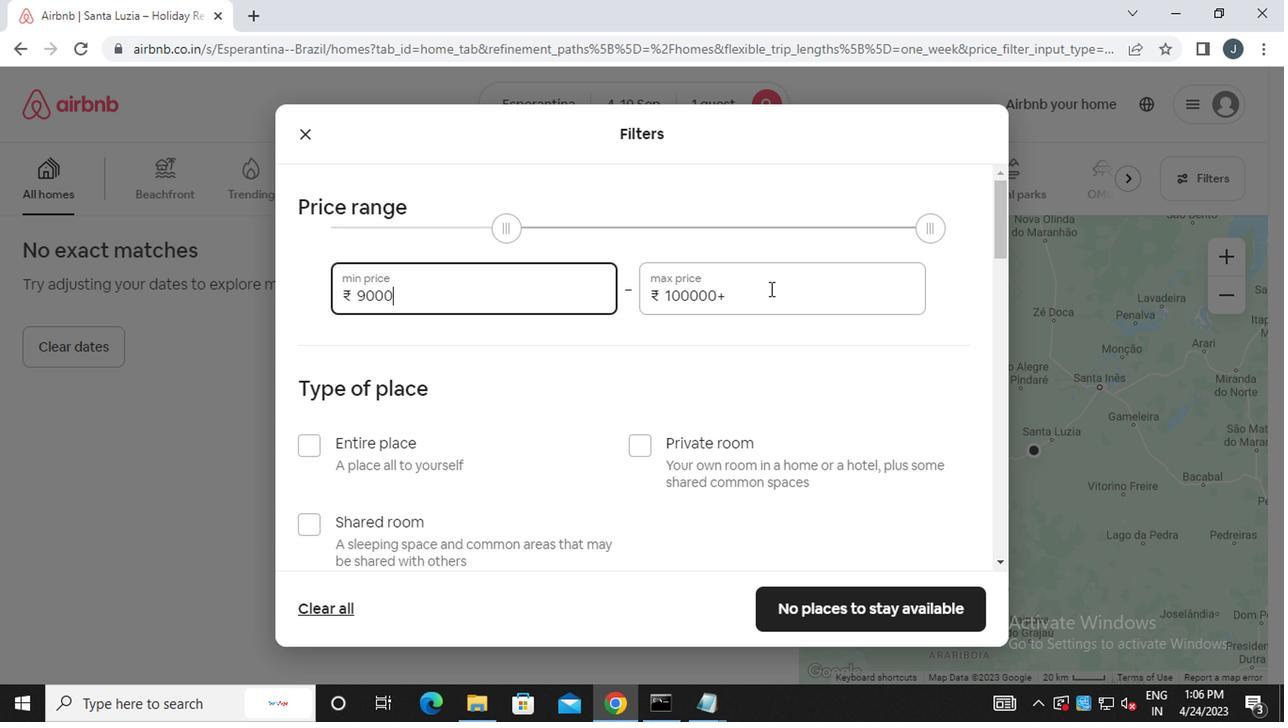
Action: Key pressed <Key.backspace><Key.backspace><Key.backspace><Key.backspace><Key.backspace><Key.backspace><<103>><<96>><<96>><<96>>
Screenshot: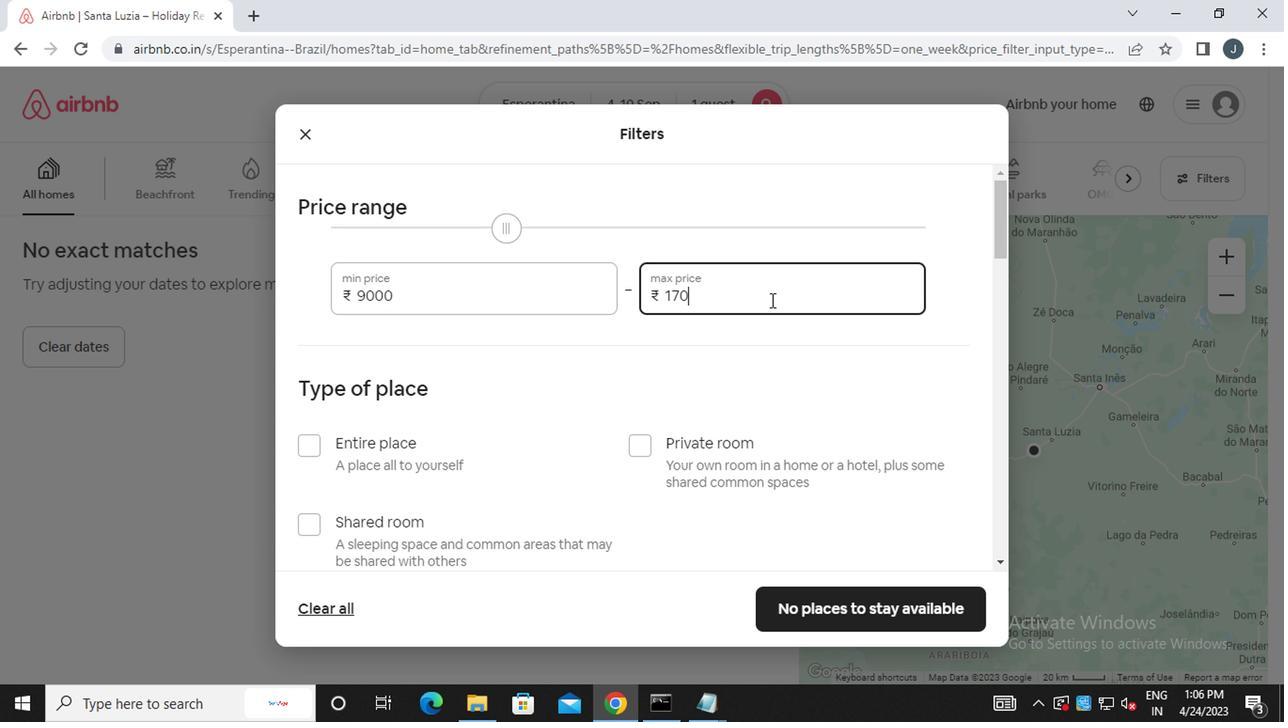 
Action: Mouse scrolled (768, 298) with delta (0, 0)
Screenshot: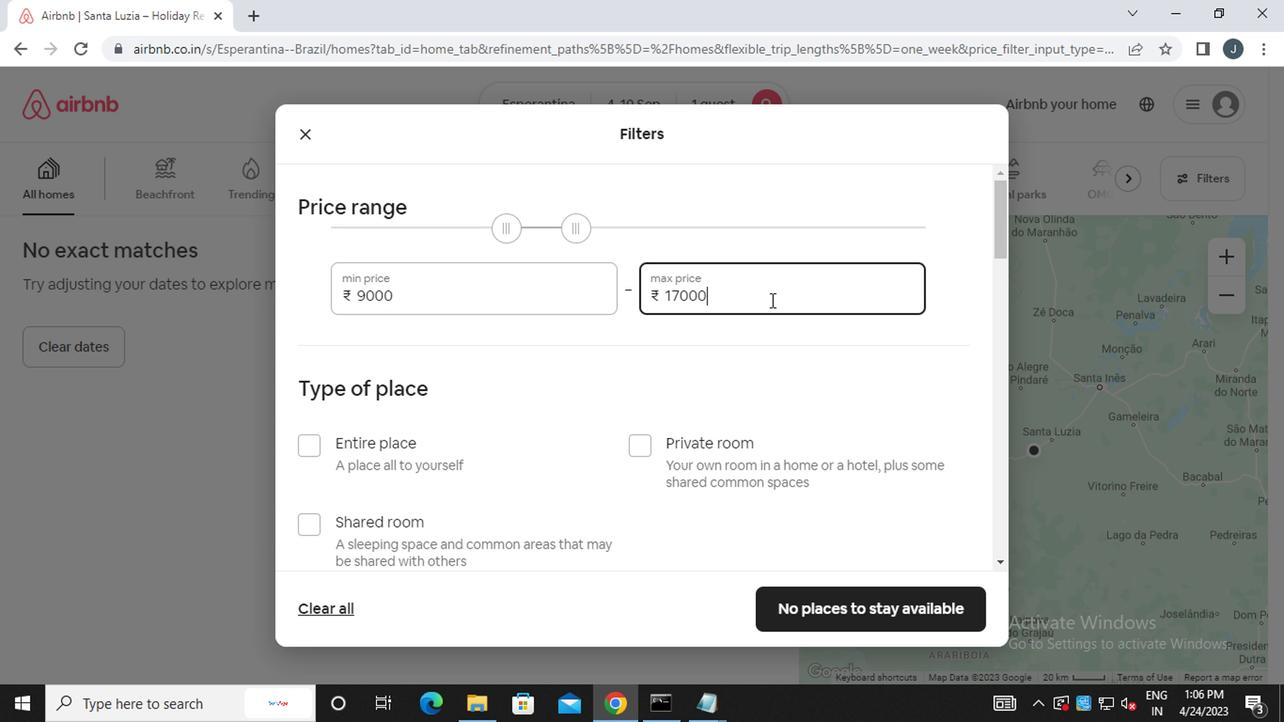 
Action: Mouse scrolled (768, 298) with delta (0, 0)
Screenshot: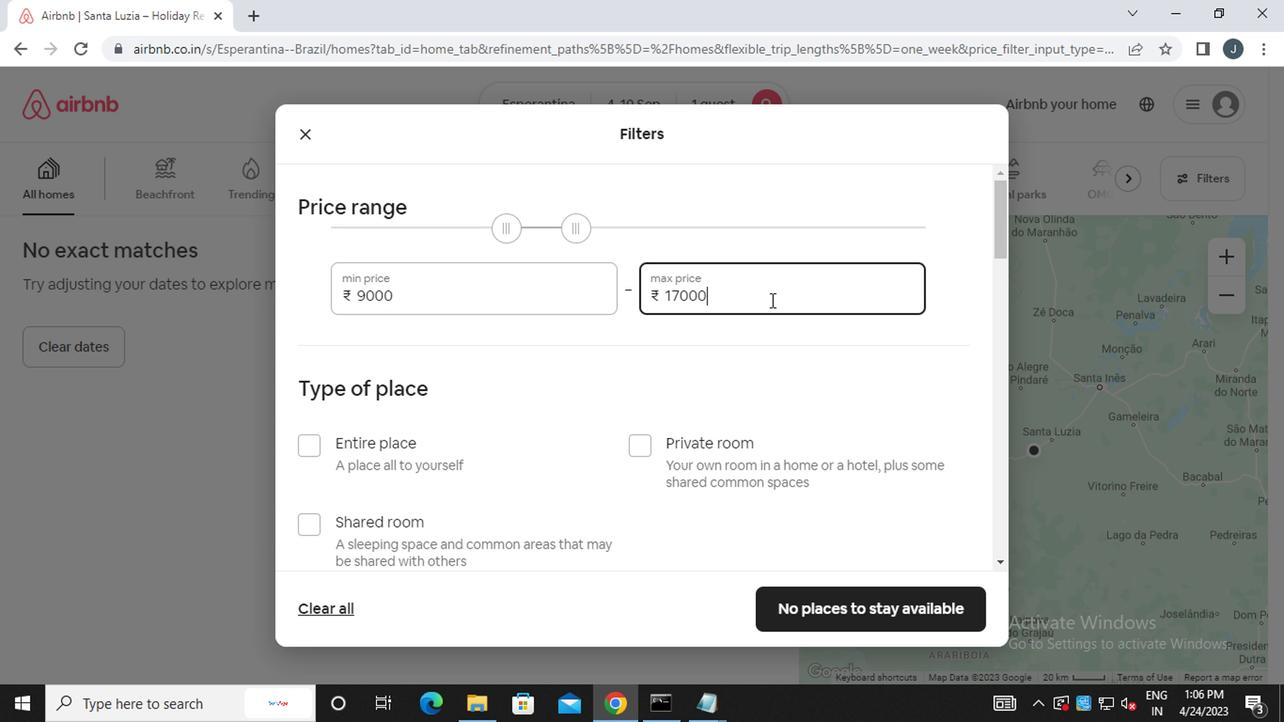 
Action: Mouse scrolled (768, 298) with delta (0, 0)
Screenshot: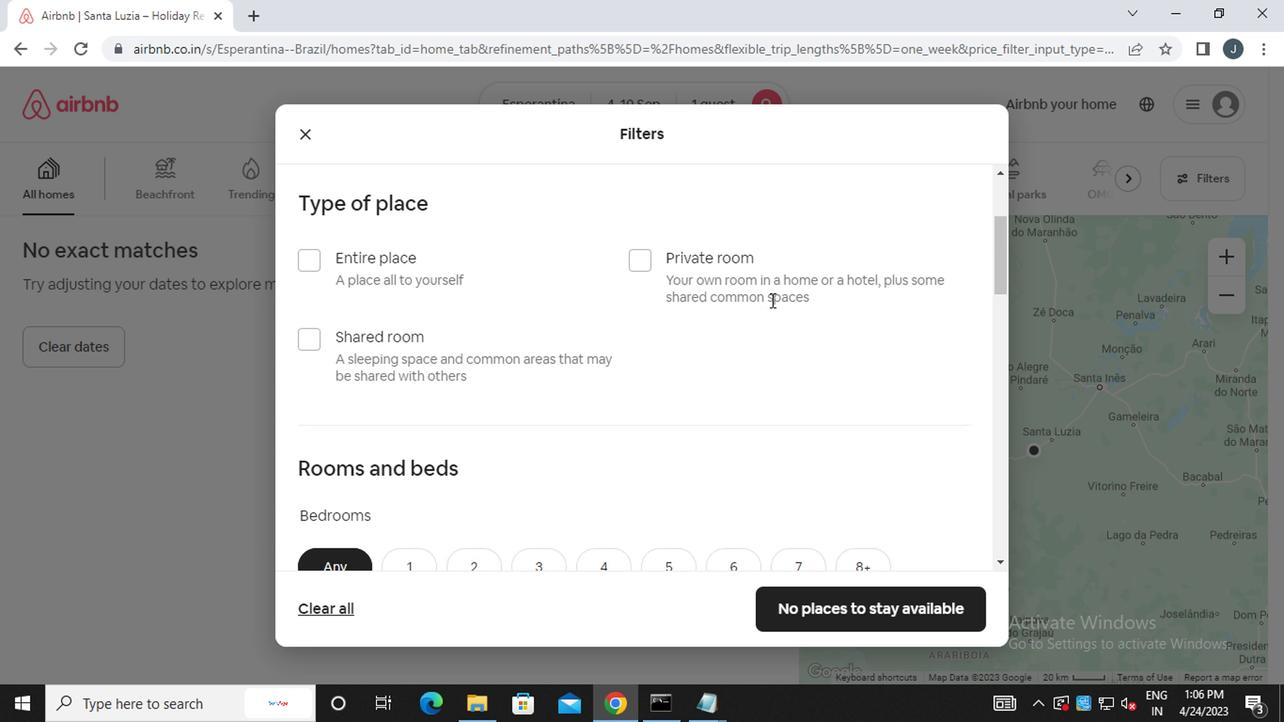 
Action: Mouse moved to (675, 178)
Screenshot: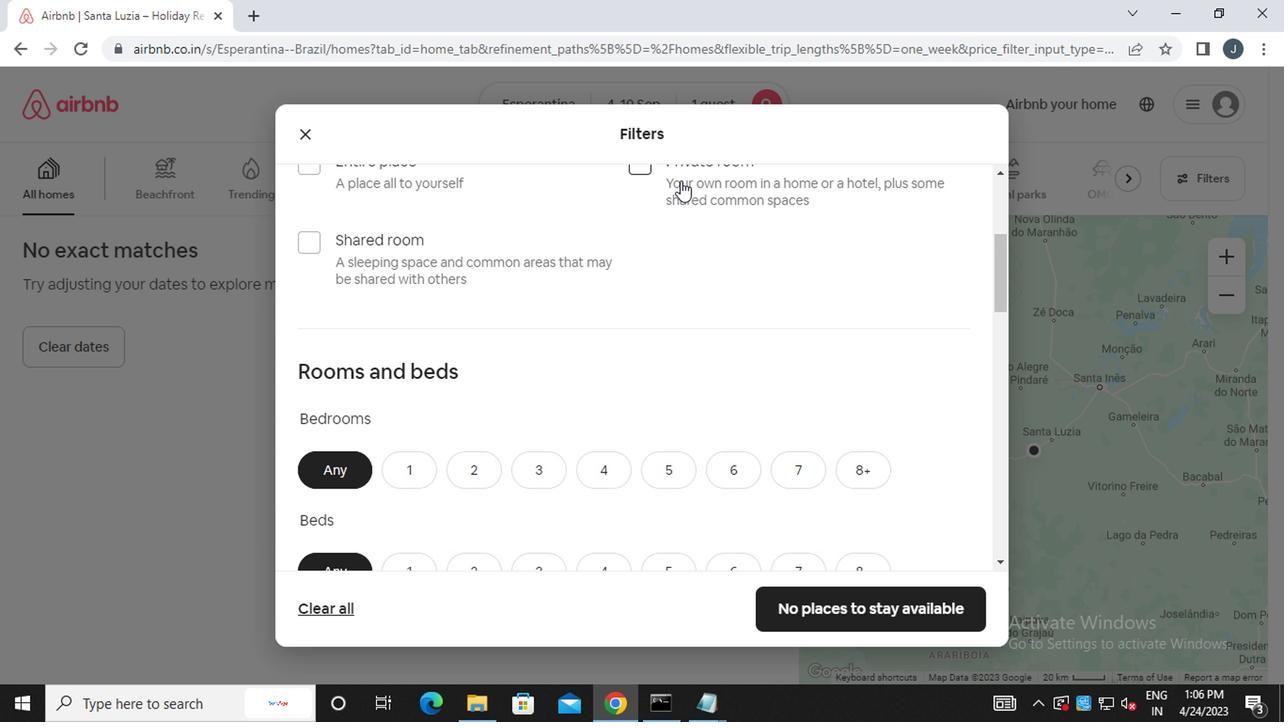 
Action: Mouse scrolled (675, 180) with delta (0, 1)
Screenshot: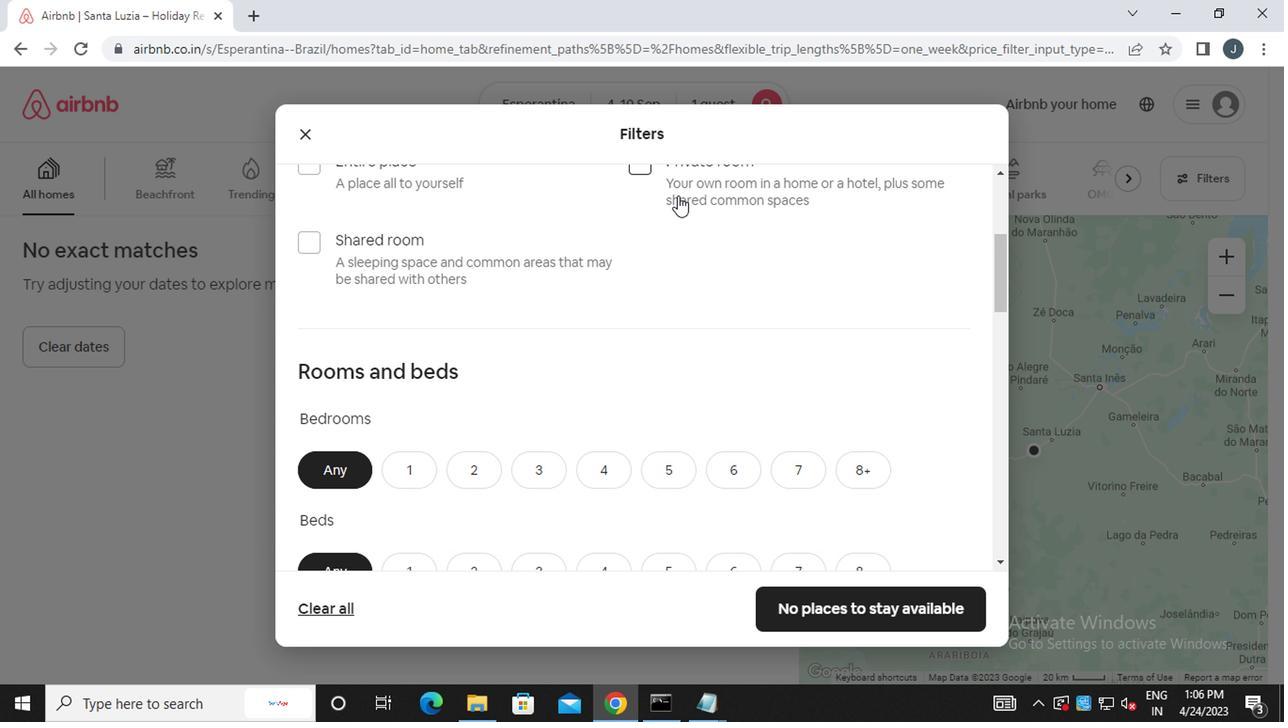 
Action: Mouse moved to (637, 248)
Screenshot: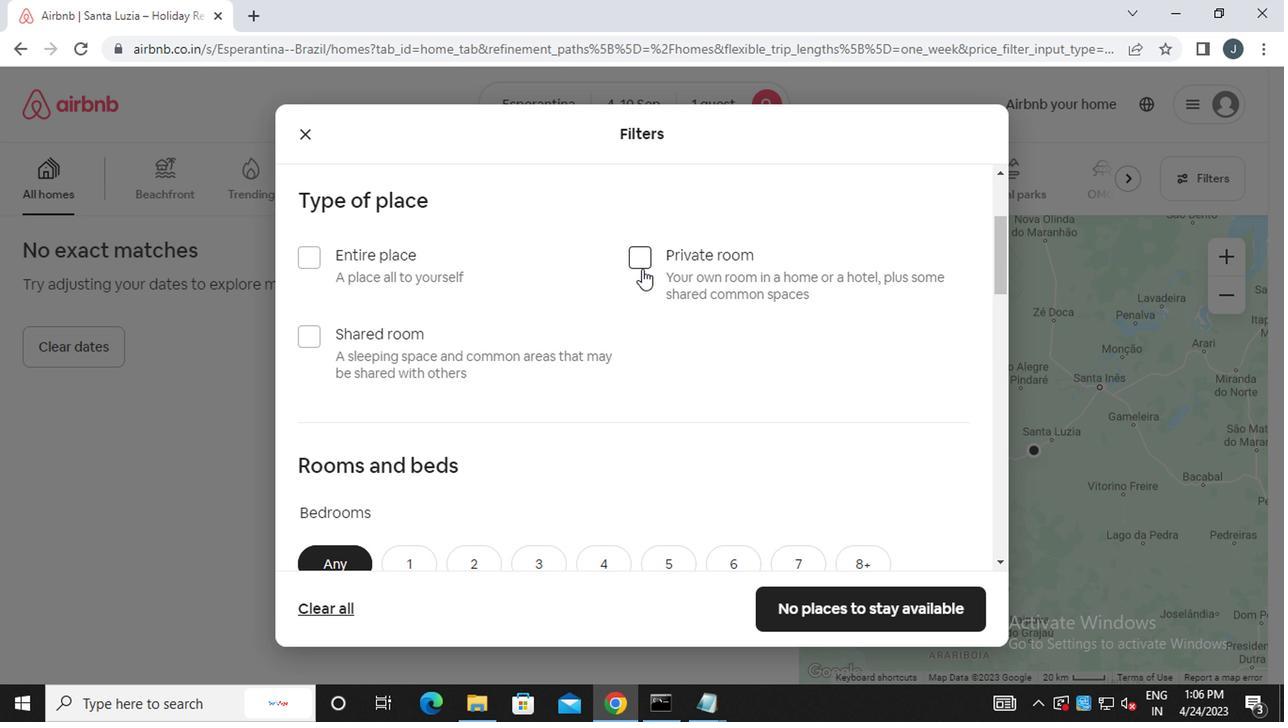 
Action: Mouse pressed left at (637, 248)
Screenshot: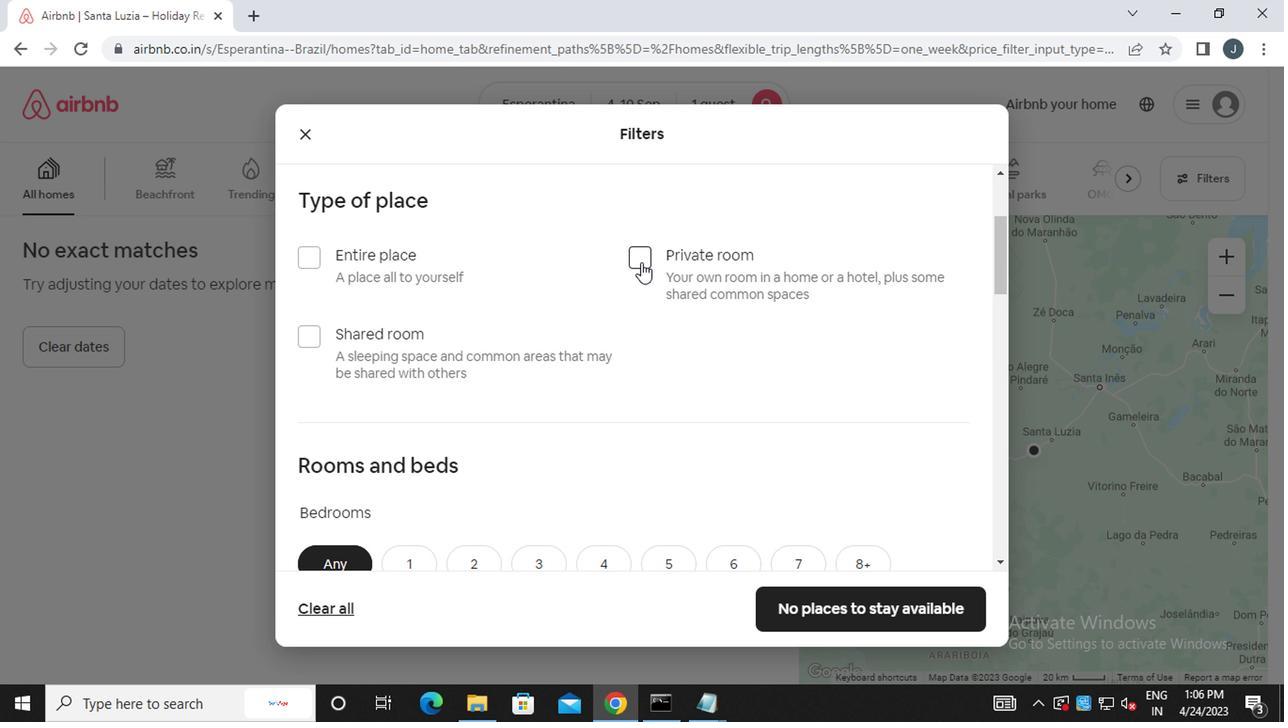 
Action: Mouse moved to (639, 282)
Screenshot: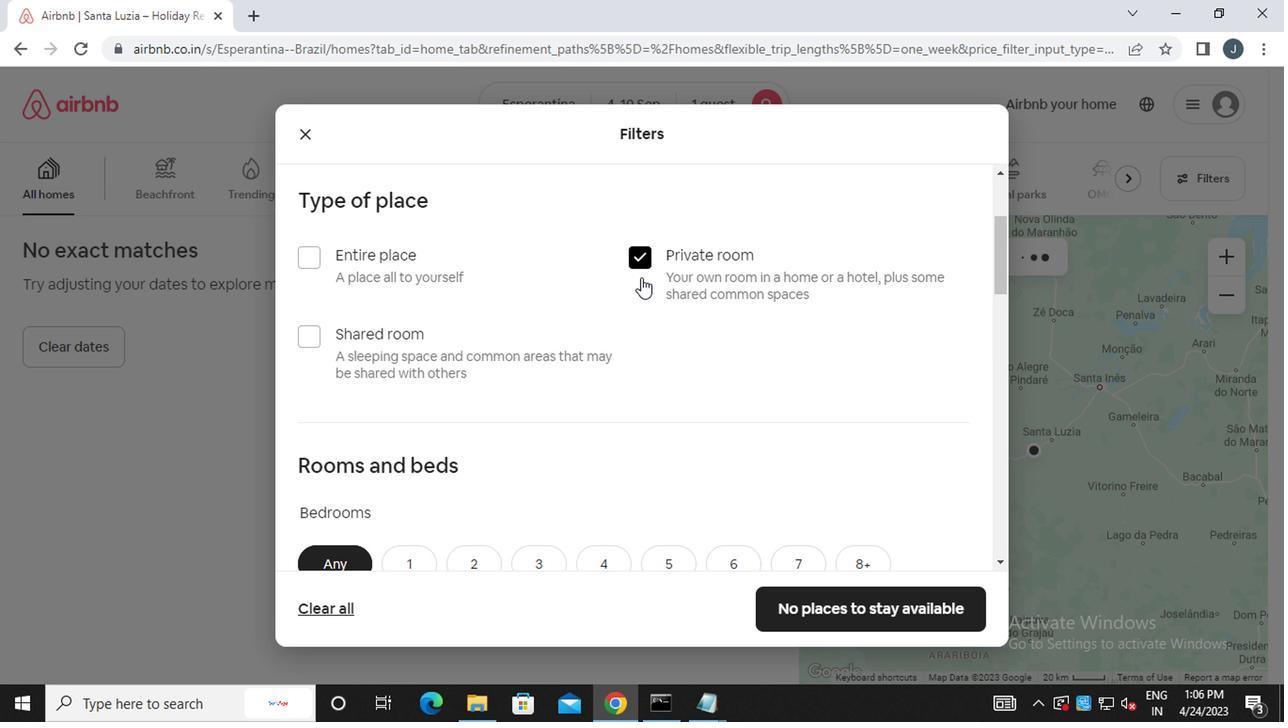 
Action: Mouse scrolled (639, 281) with delta (0, -1)
Screenshot: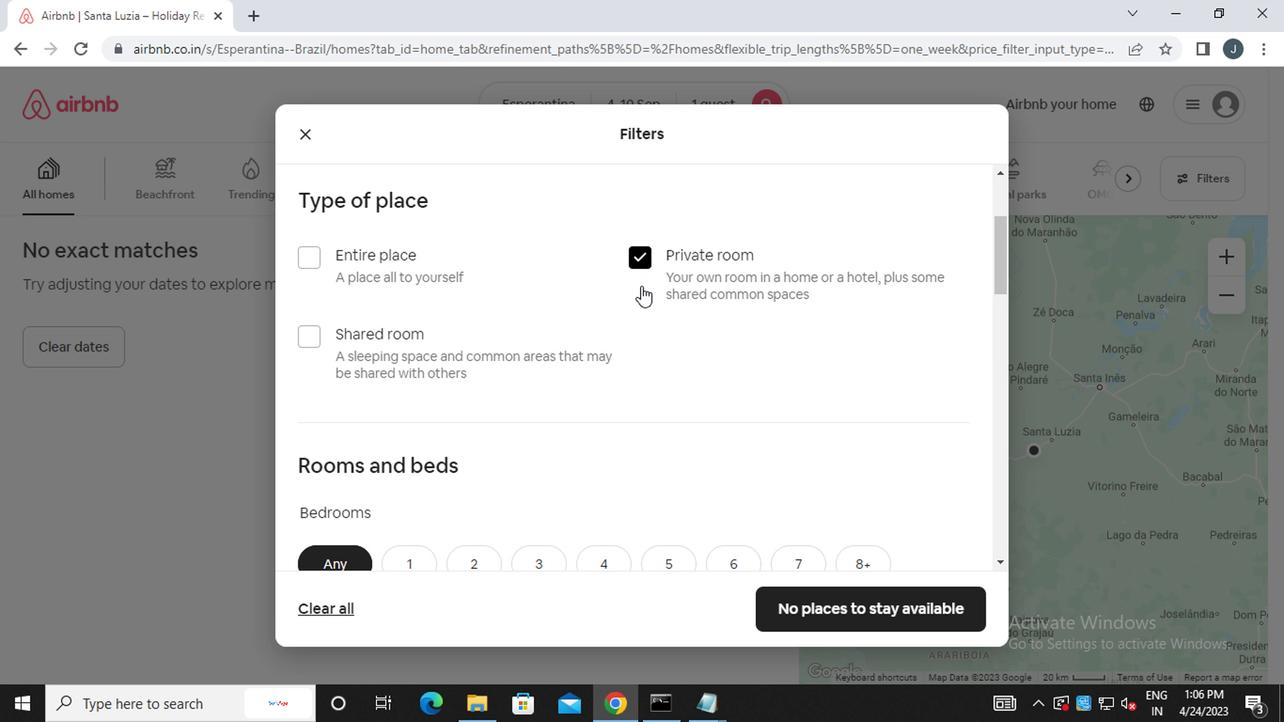 
Action: Mouse scrolled (639, 281) with delta (0, -1)
Screenshot: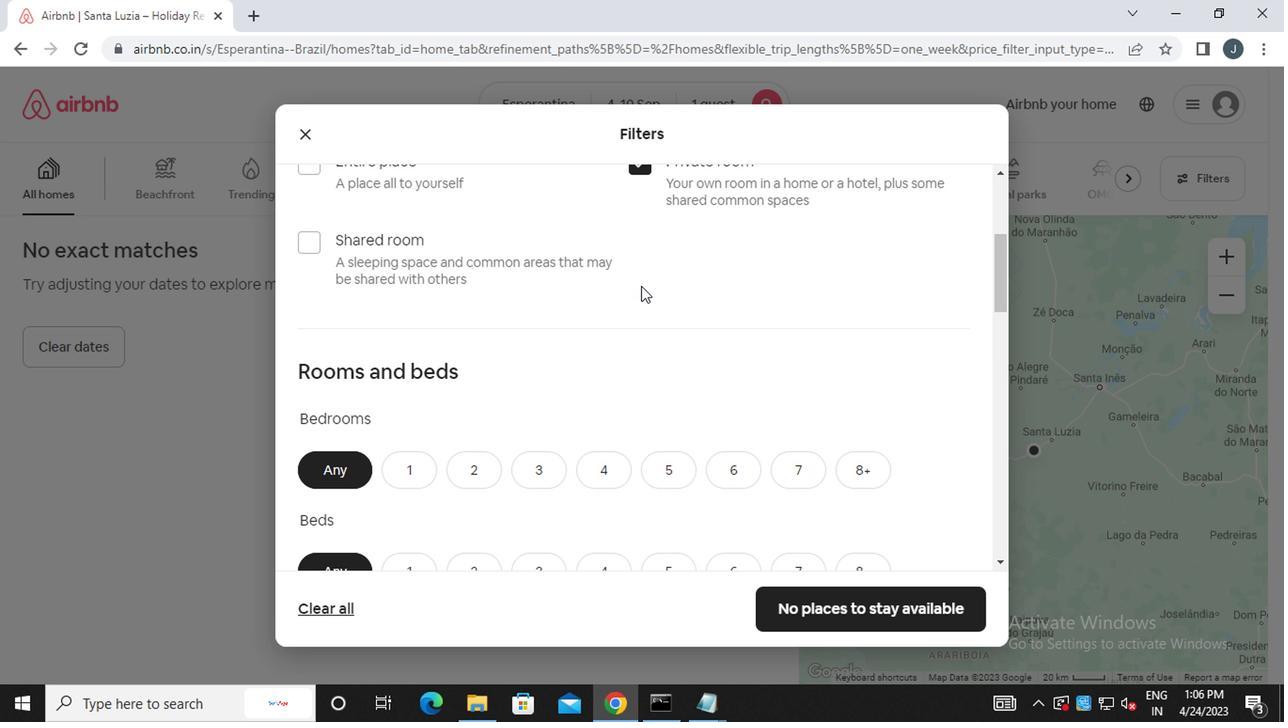 
Action: Mouse moved to (621, 339)
Screenshot: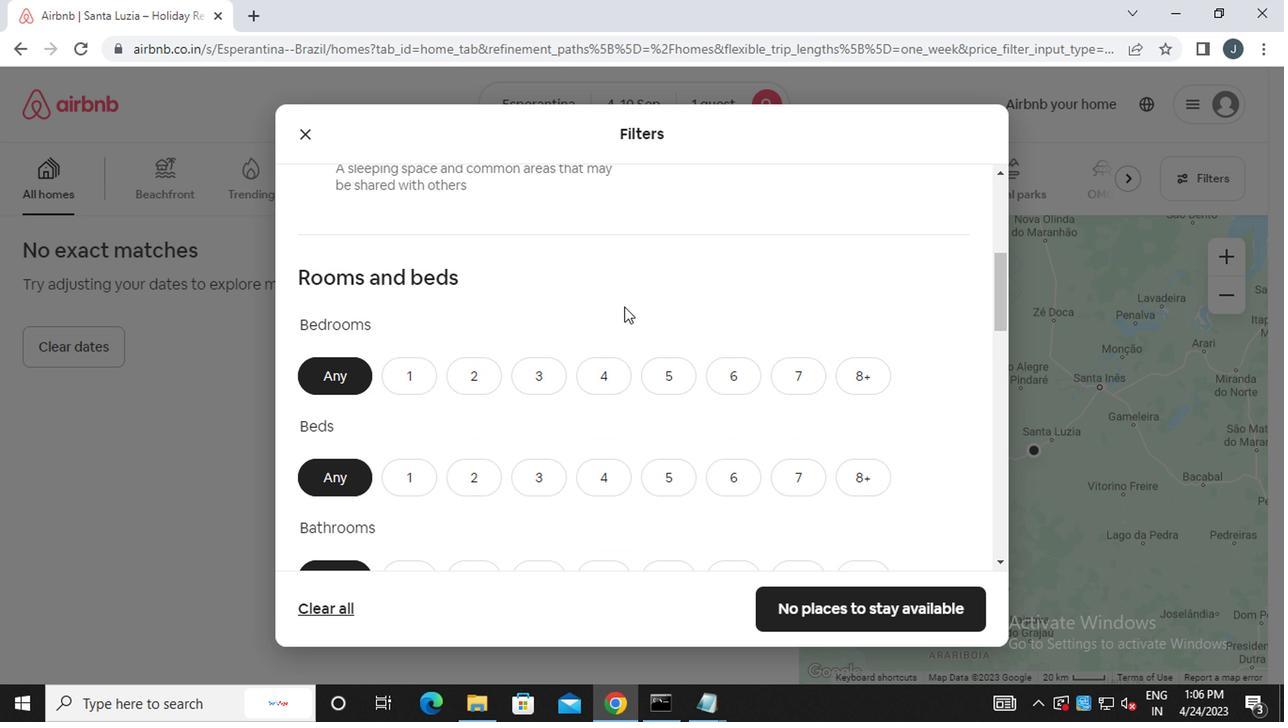 
Action: Mouse scrolled (621, 338) with delta (0, -1)
Screenshot: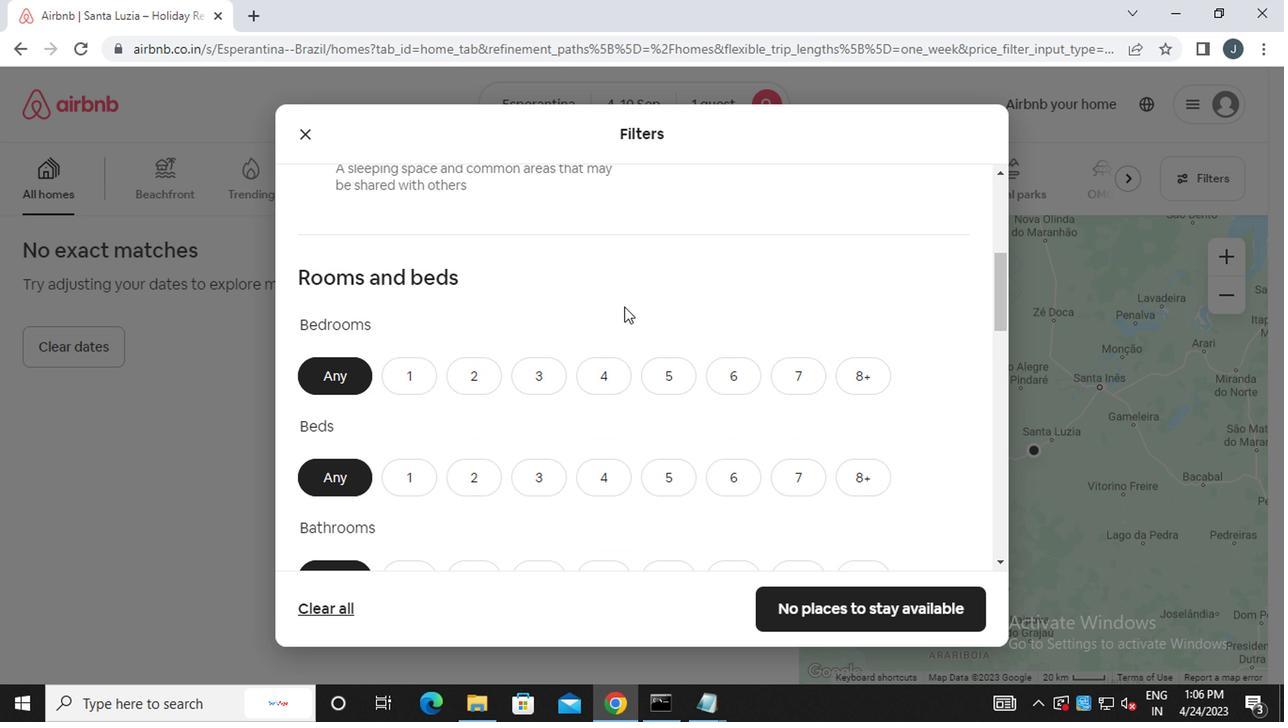 
Action: Mouse moved to (409, 287)
Screenshot: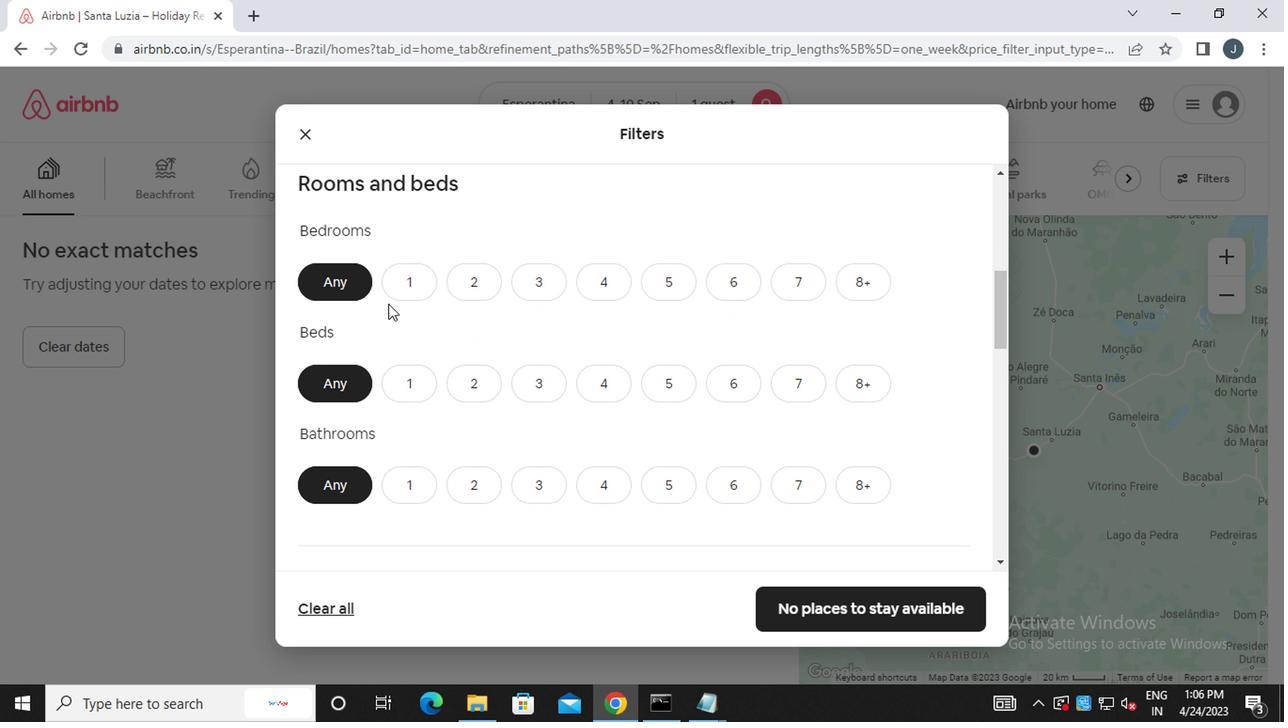 
Action: Mouse pressed left at (409, 287)
Screenshot: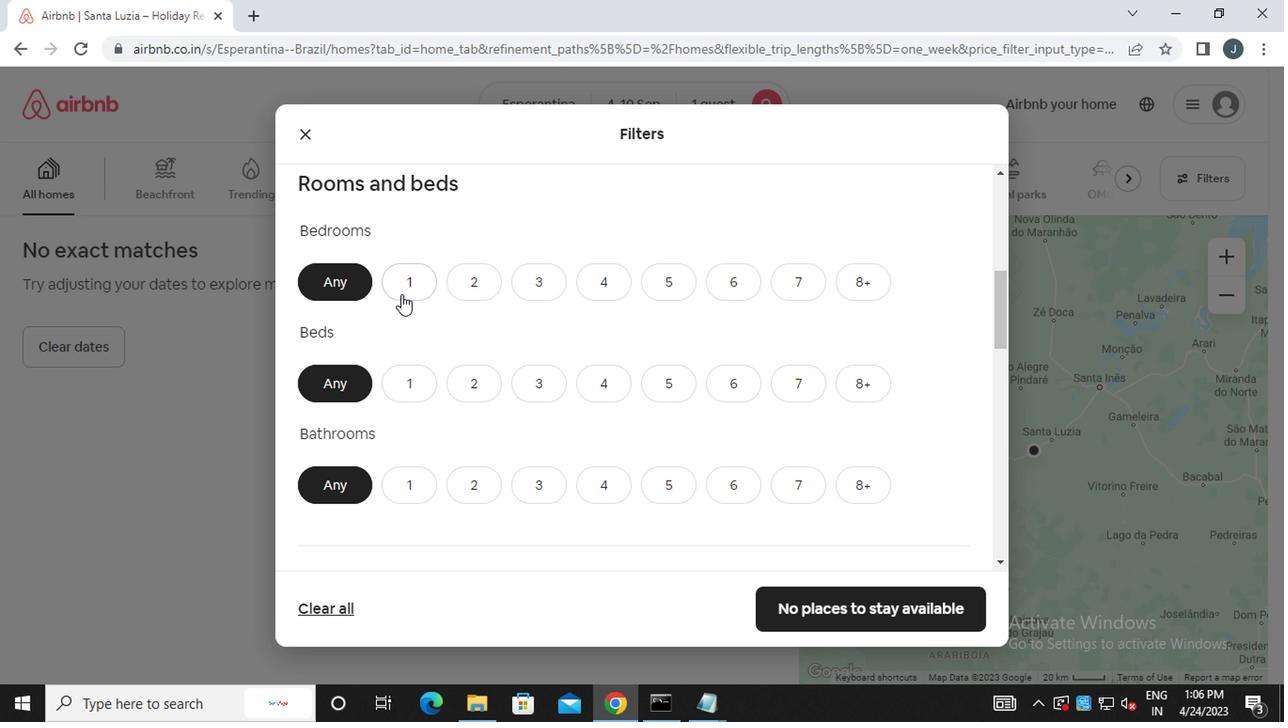 
Action: Mouse moved to (426, 379)
Screenshot: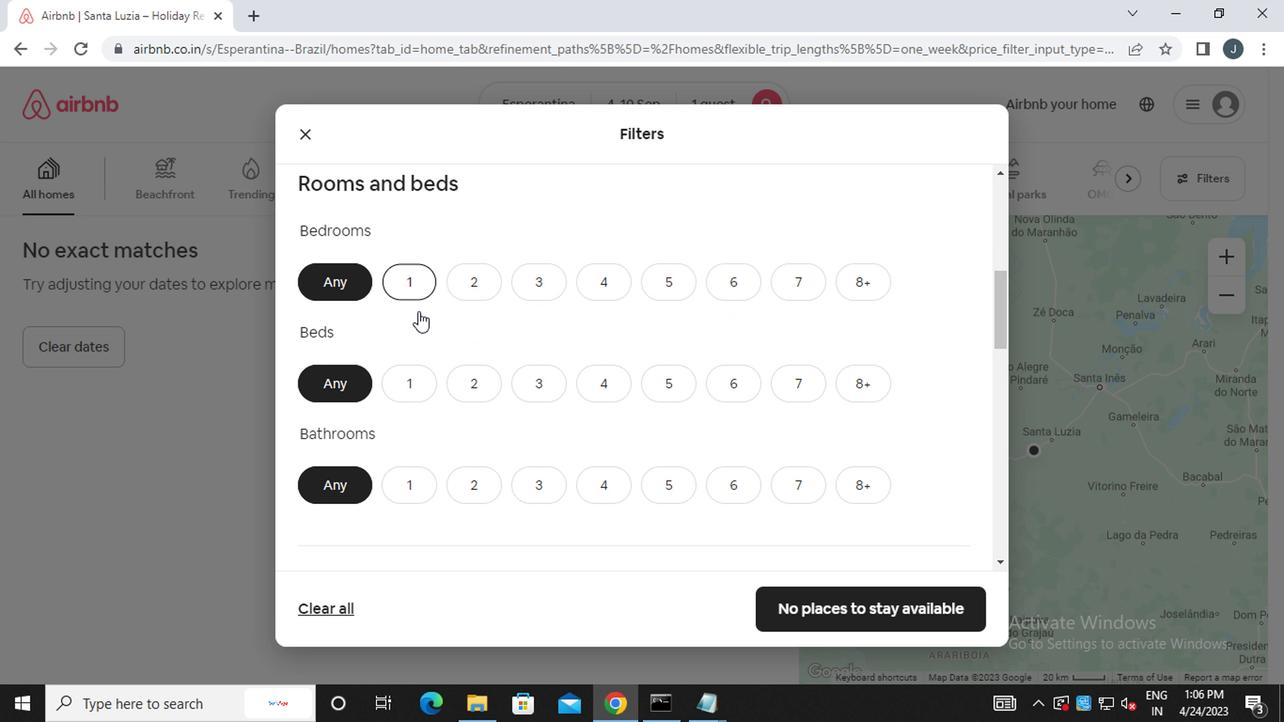 
Action: Mouse pressed left at (426, 379)
Screenshot: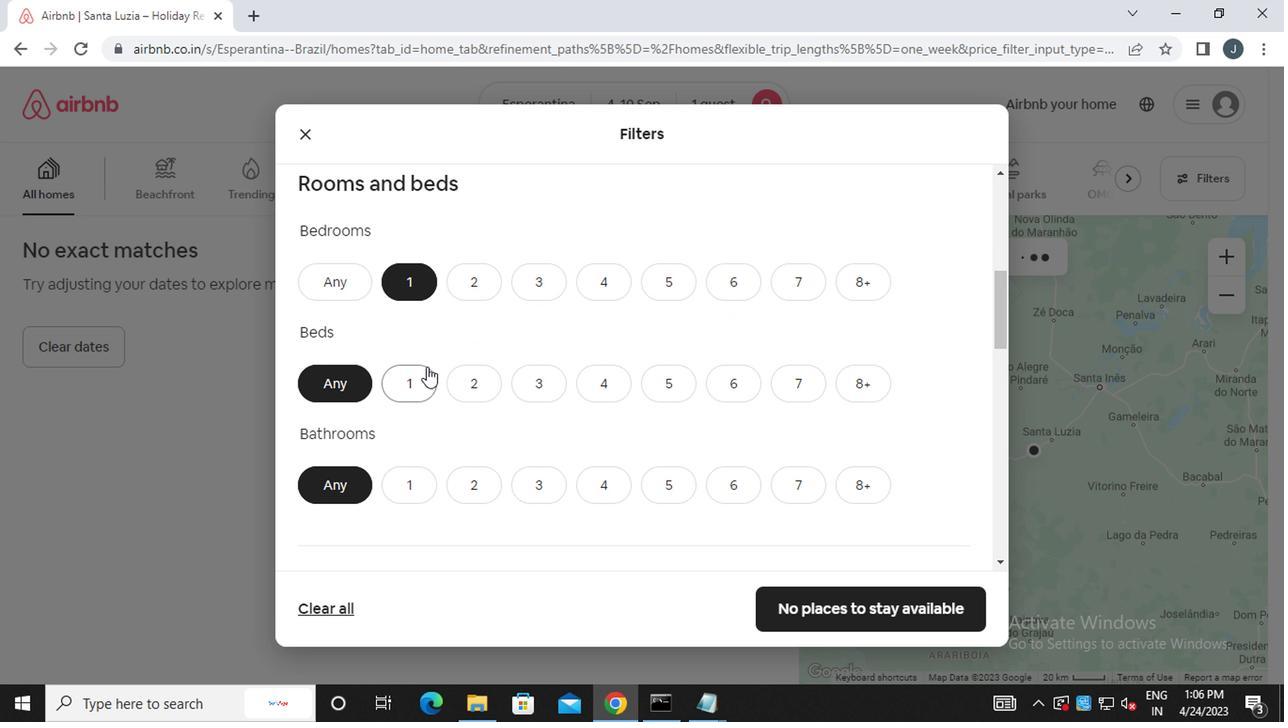 
Action: Mouse moved to (409, 527)
Screenshot: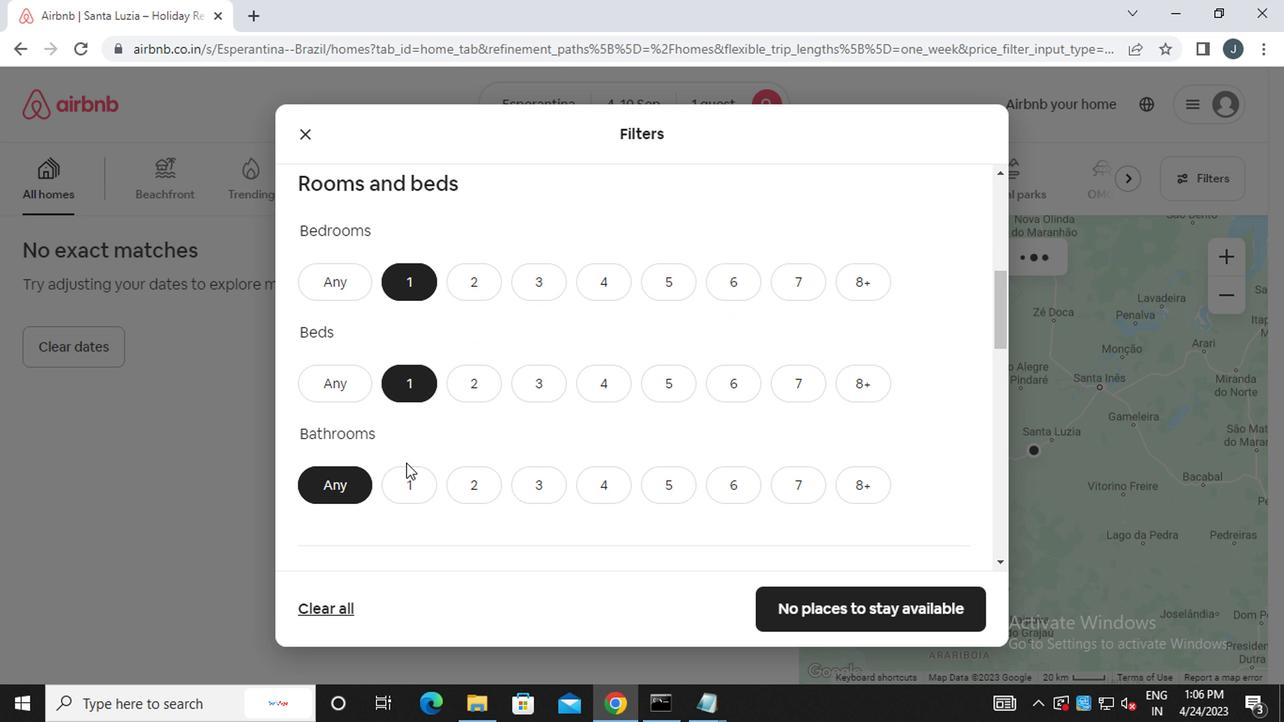 
Action: Mouse pressed left at (409, 527)
Screenshot: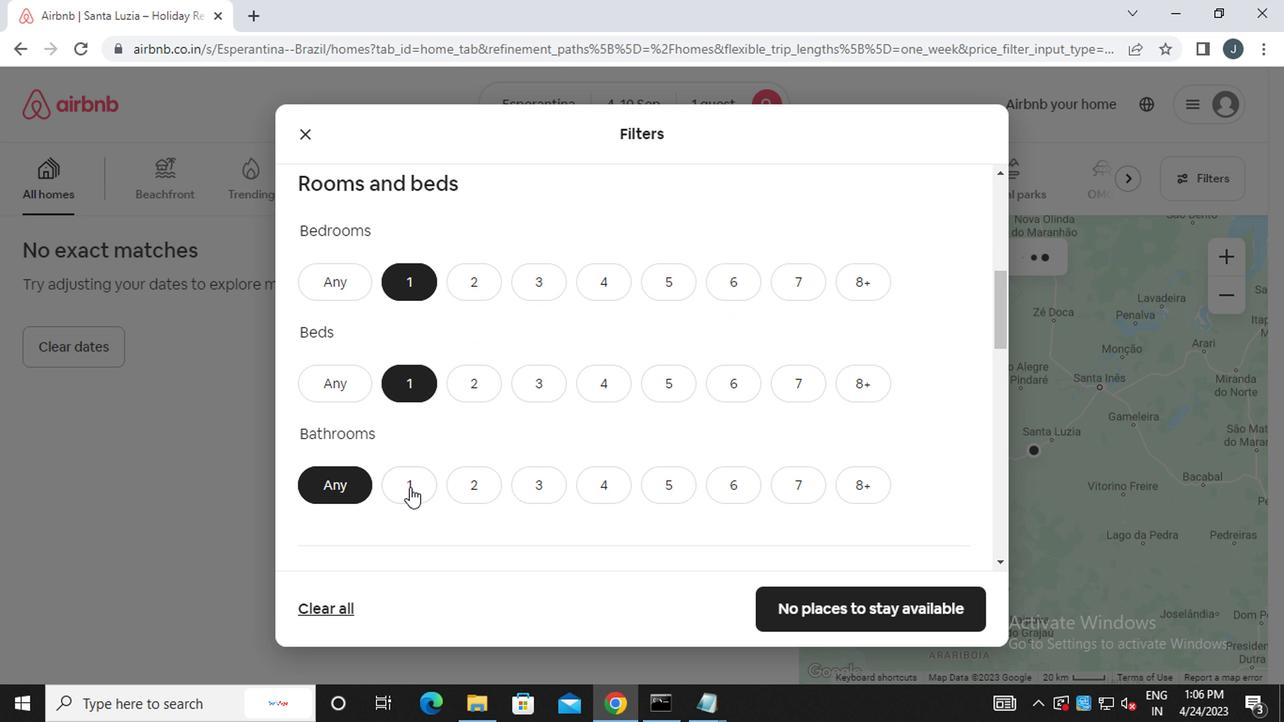 
Action: Mouse moved to (411, 504)
Screenshot: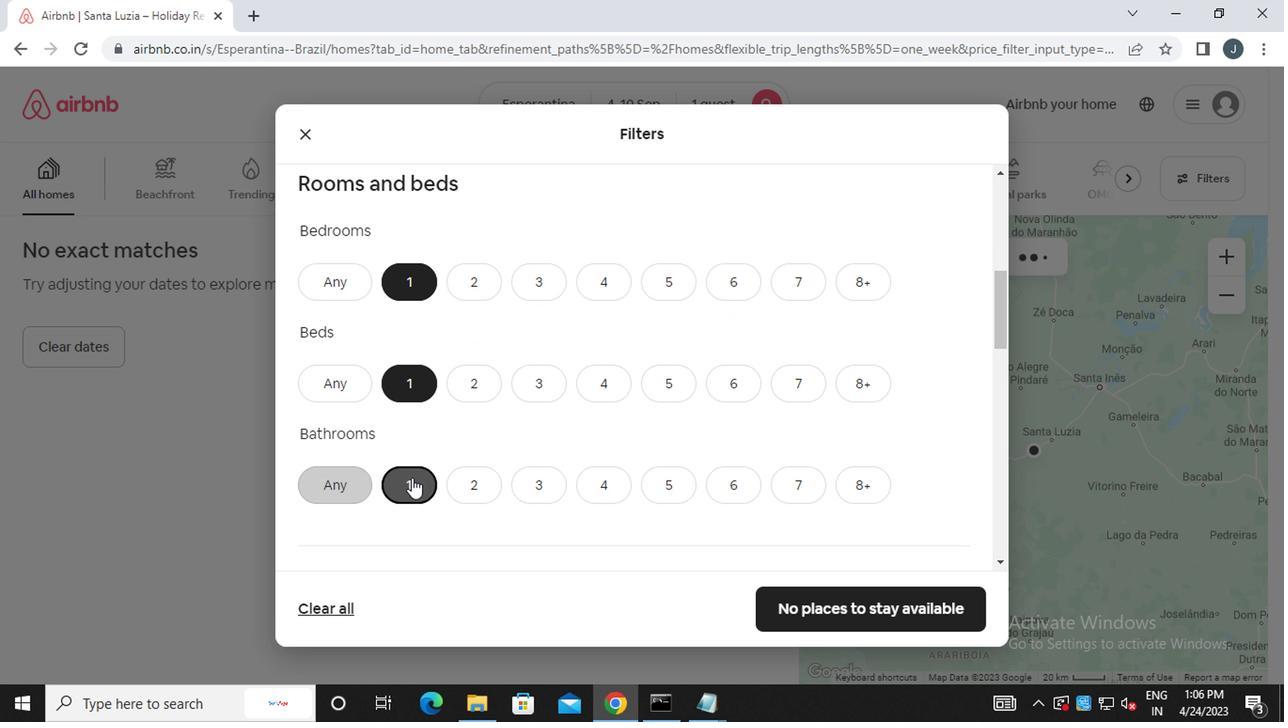 
Action: Mouse scrolled (411, 503) with delta (0, -1)
Screenshot: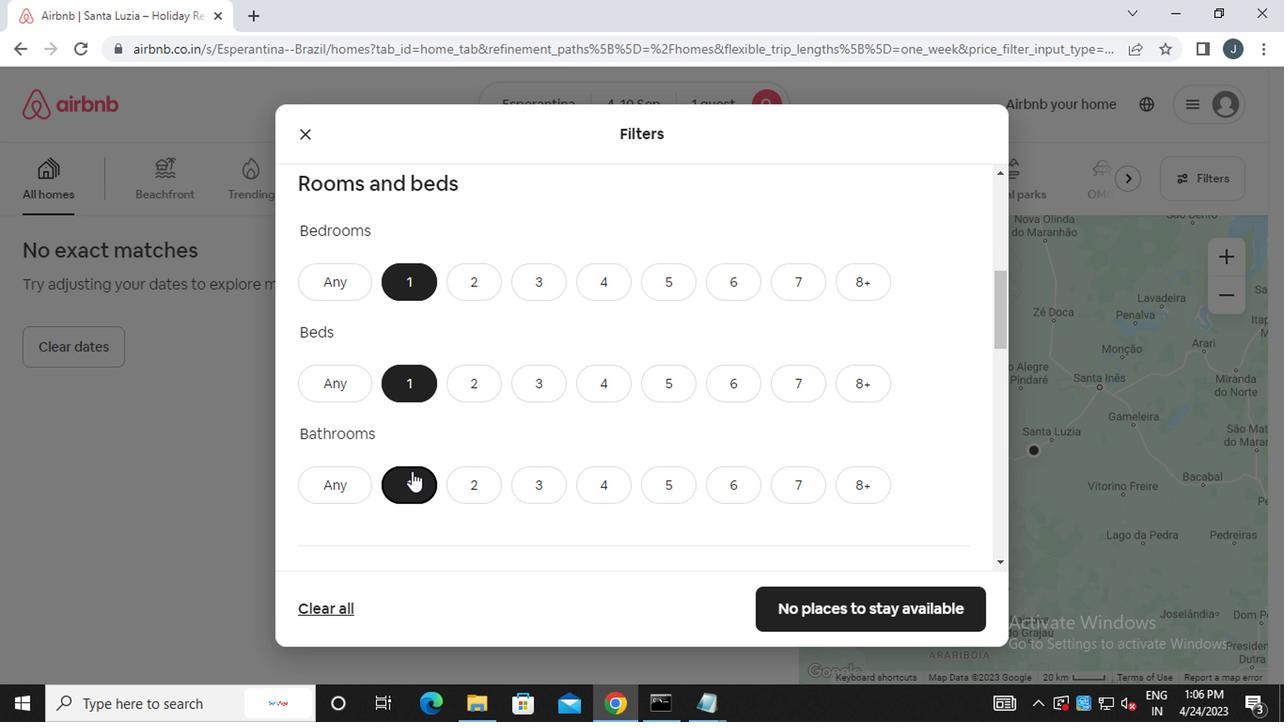 
Action: Mouse scrolled (411, 503) with delta (0, -1)
Screenshot: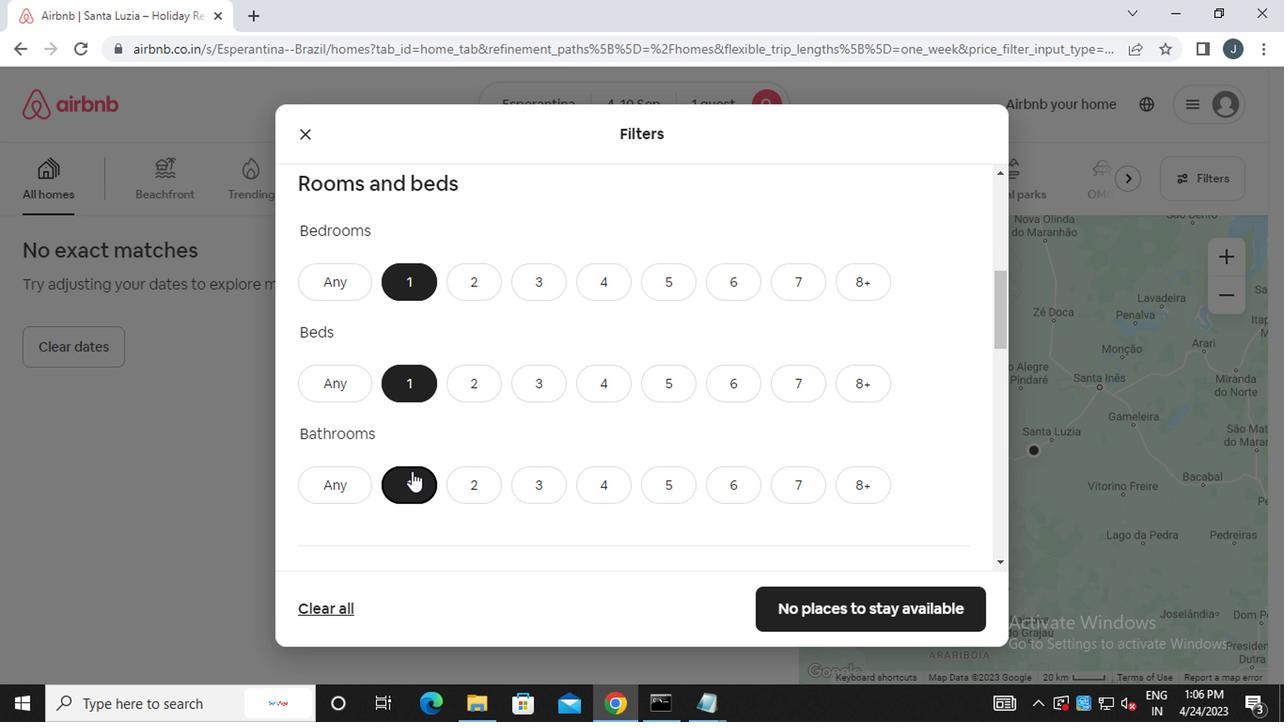 
Action: Mouse moved to (402, 504)
Screenshot: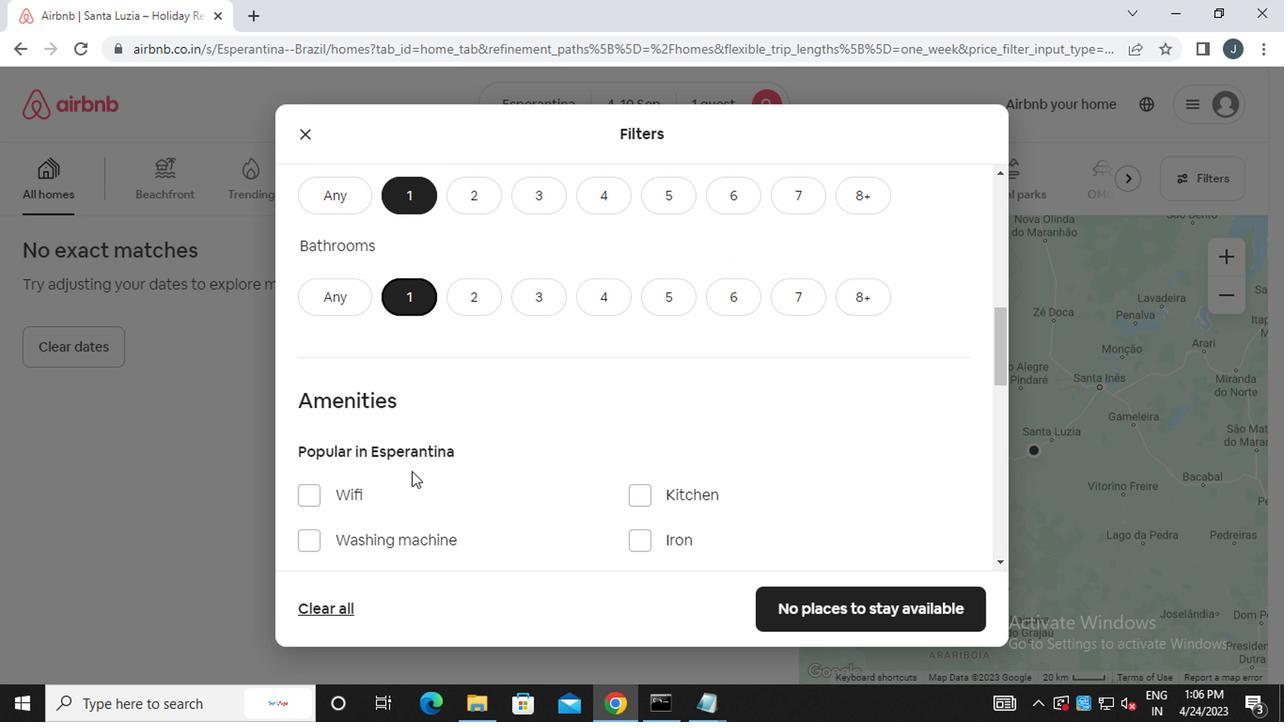
Action: Mouse scrolled (402, 503) with delta (0, -1)
Screenshot: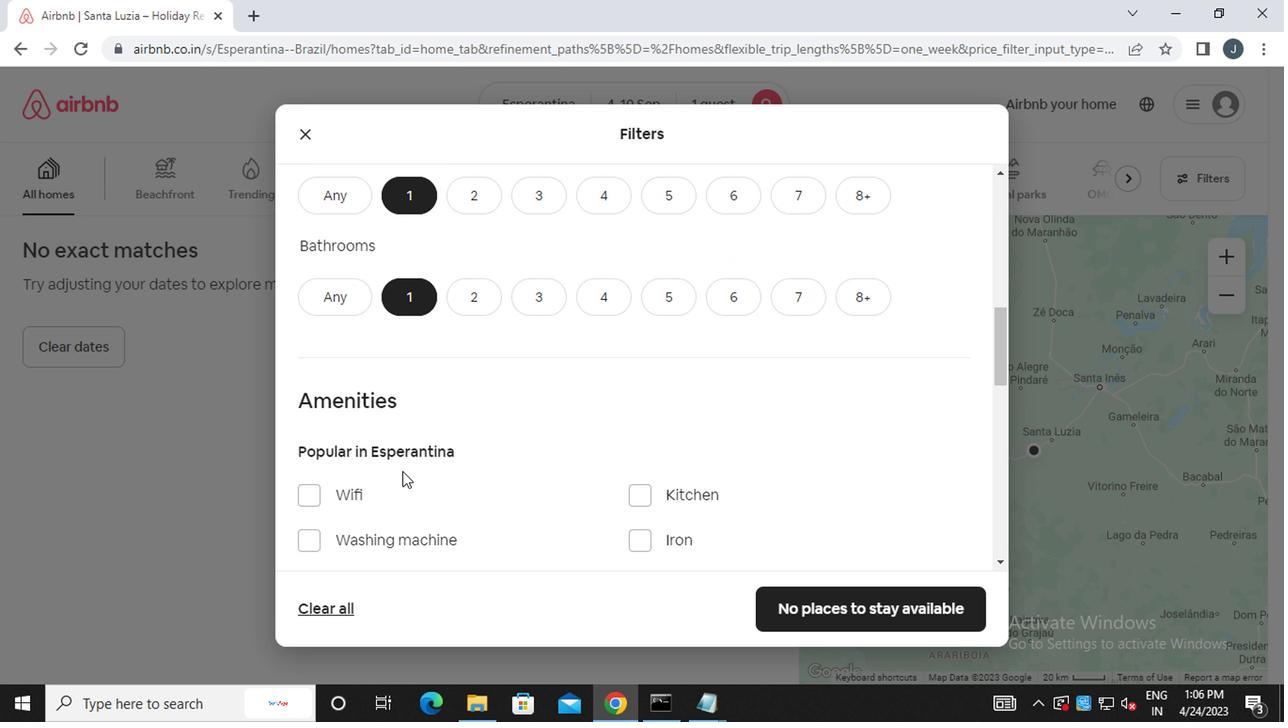 
Action: Mouse scrolled (402, 503) with delta (0, -1)
Screenshot: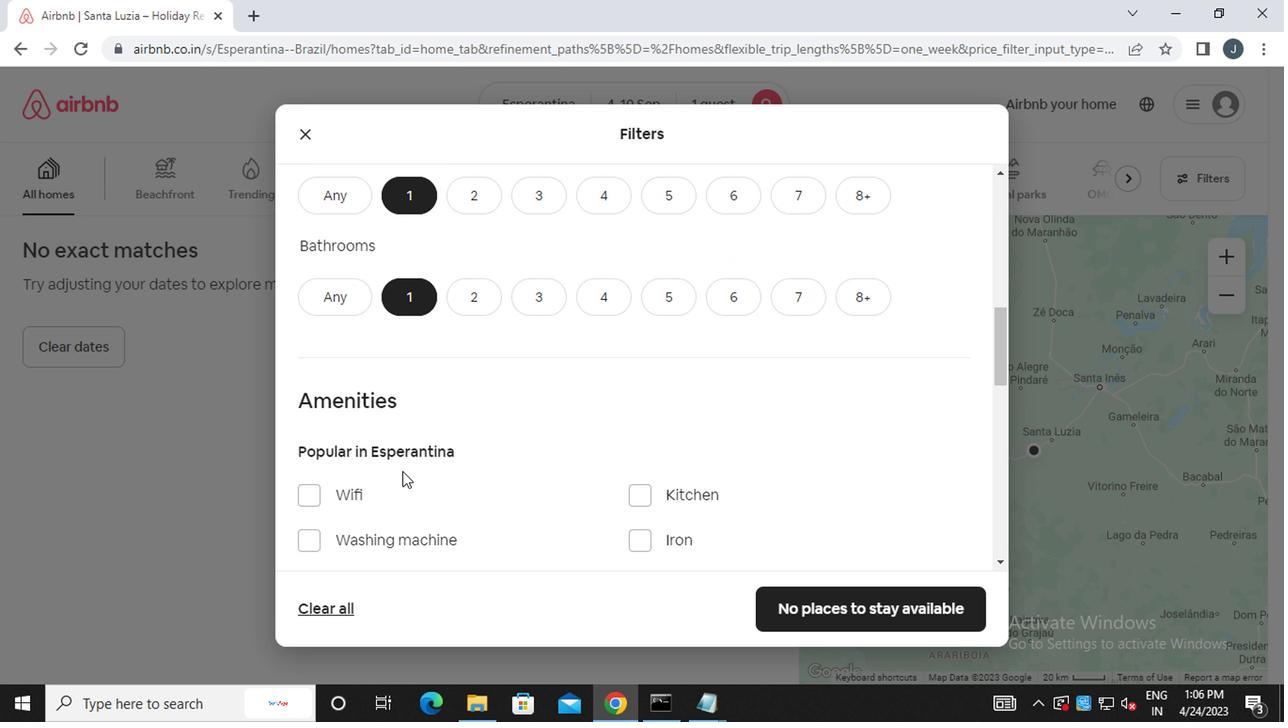 
Action: Mouse moved to (317, 424)
Screenshot: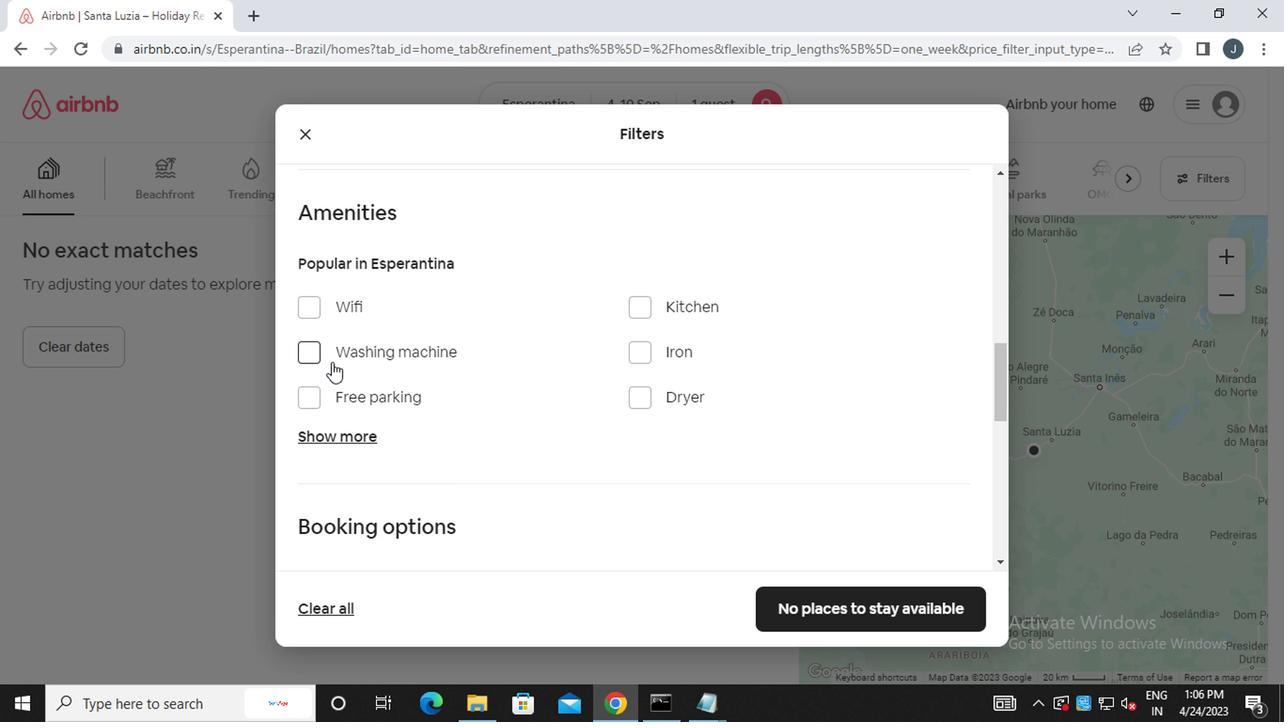 
Action: Mouse scrolled (317, 423) with delta (0, 0)
Screenshot: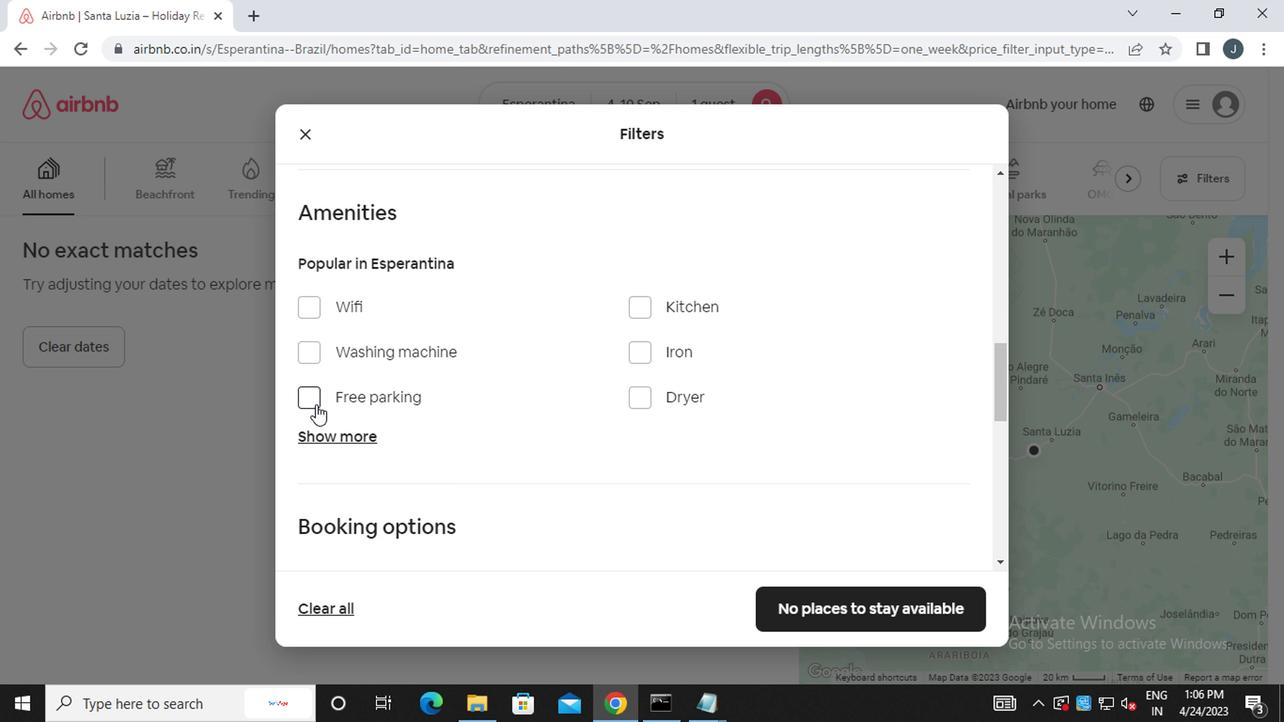 
Action: Mouse moved to (333, 436)
Screenshot: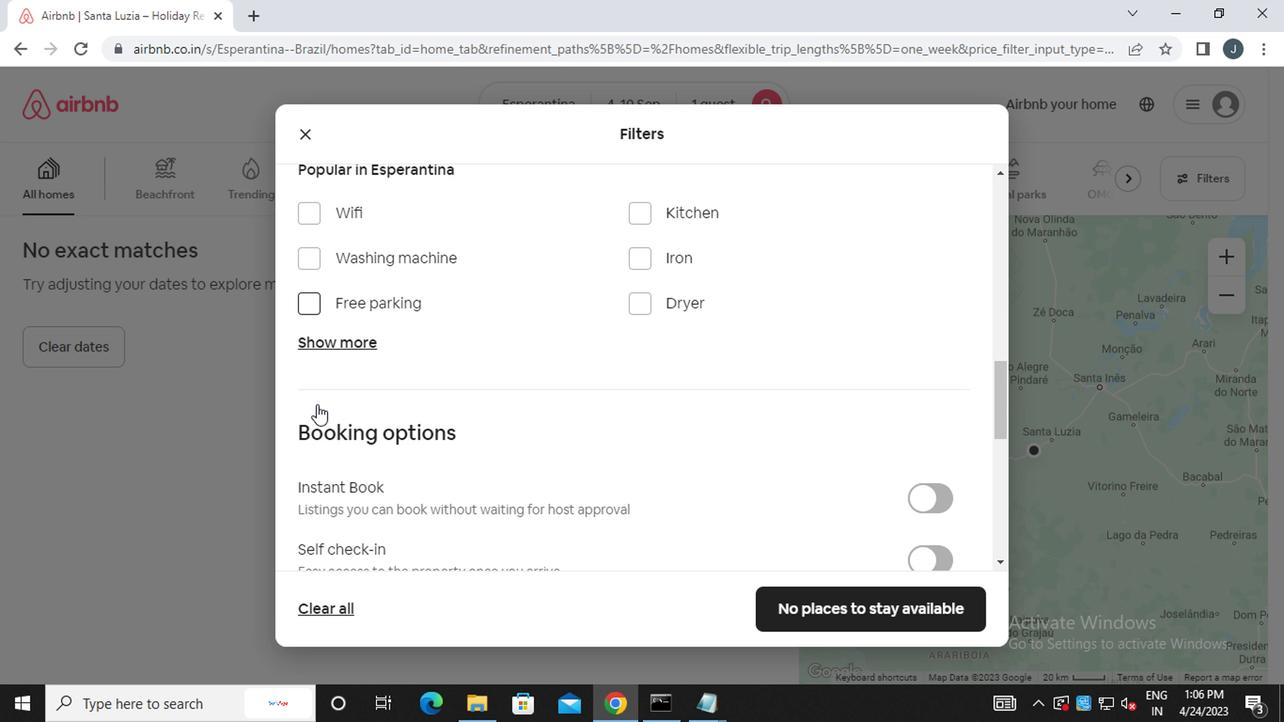 
Action: Mouse scrolled (333, 435) with delta (0, -1)
Screenshot: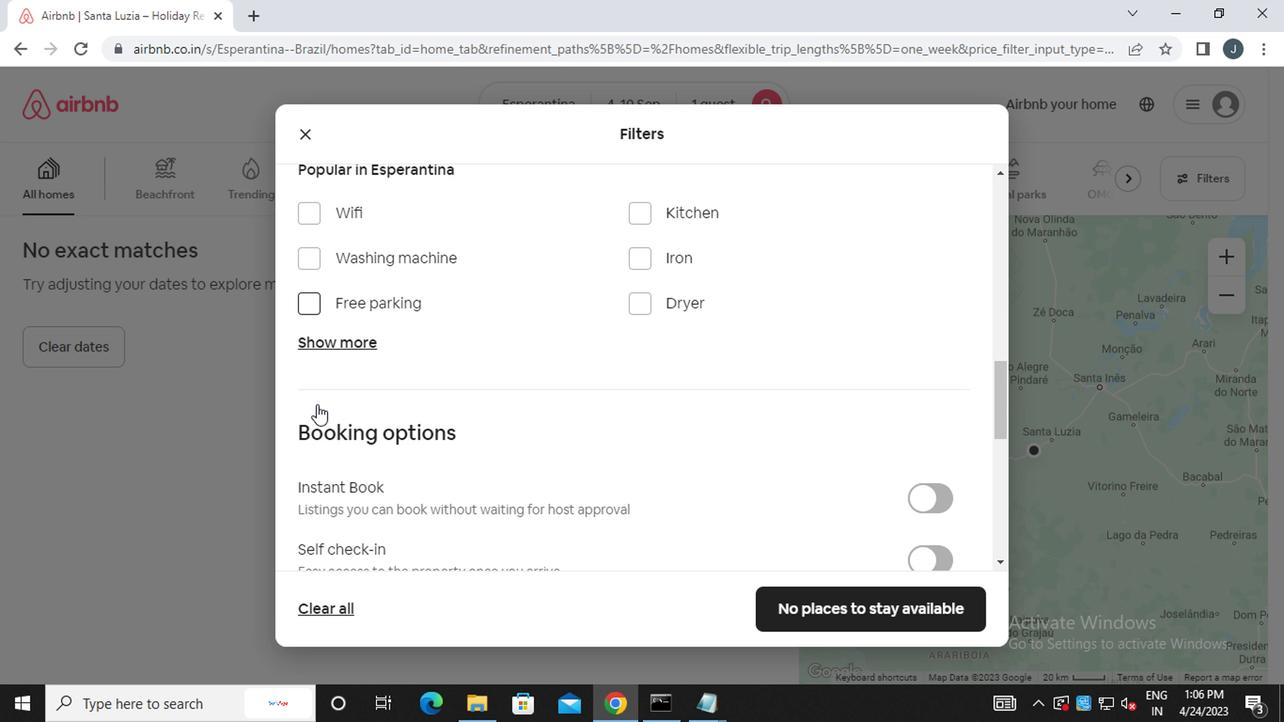 
Action: Mouse scrolled (333, 438) with delta (0, 1)
Screenshot: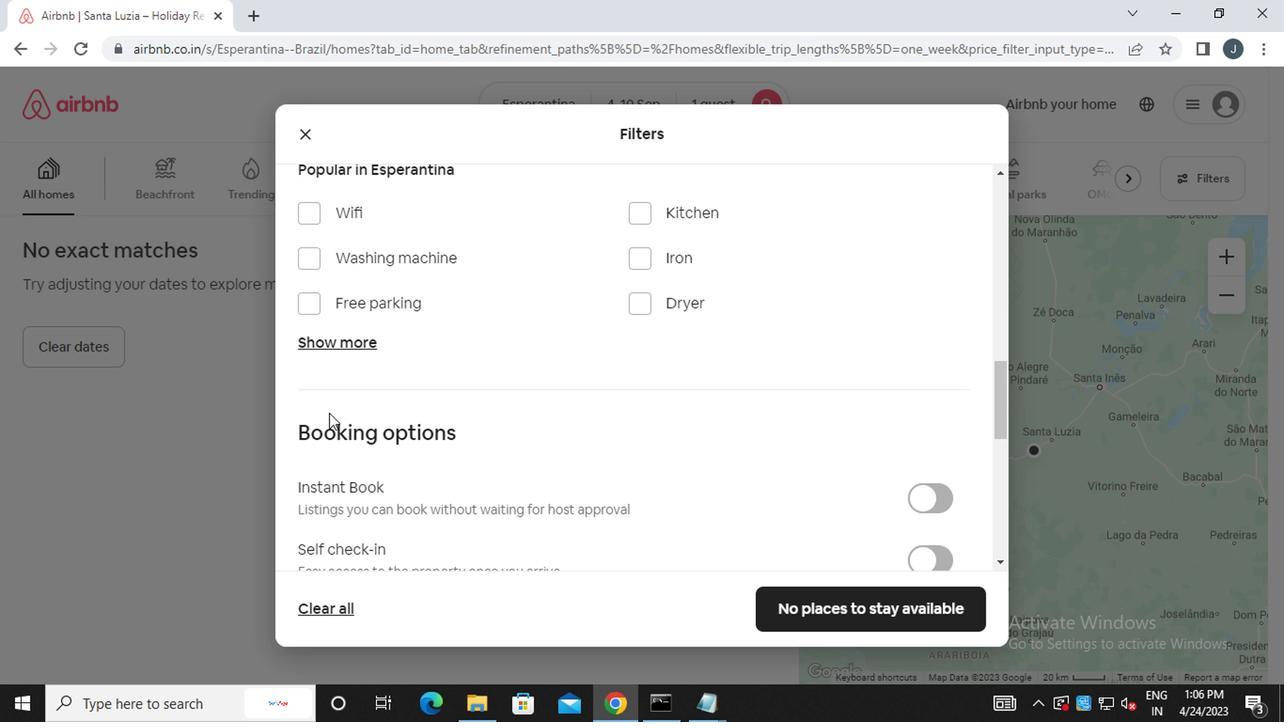 
Action: Mouse moved to (333, 438)
Screenshot: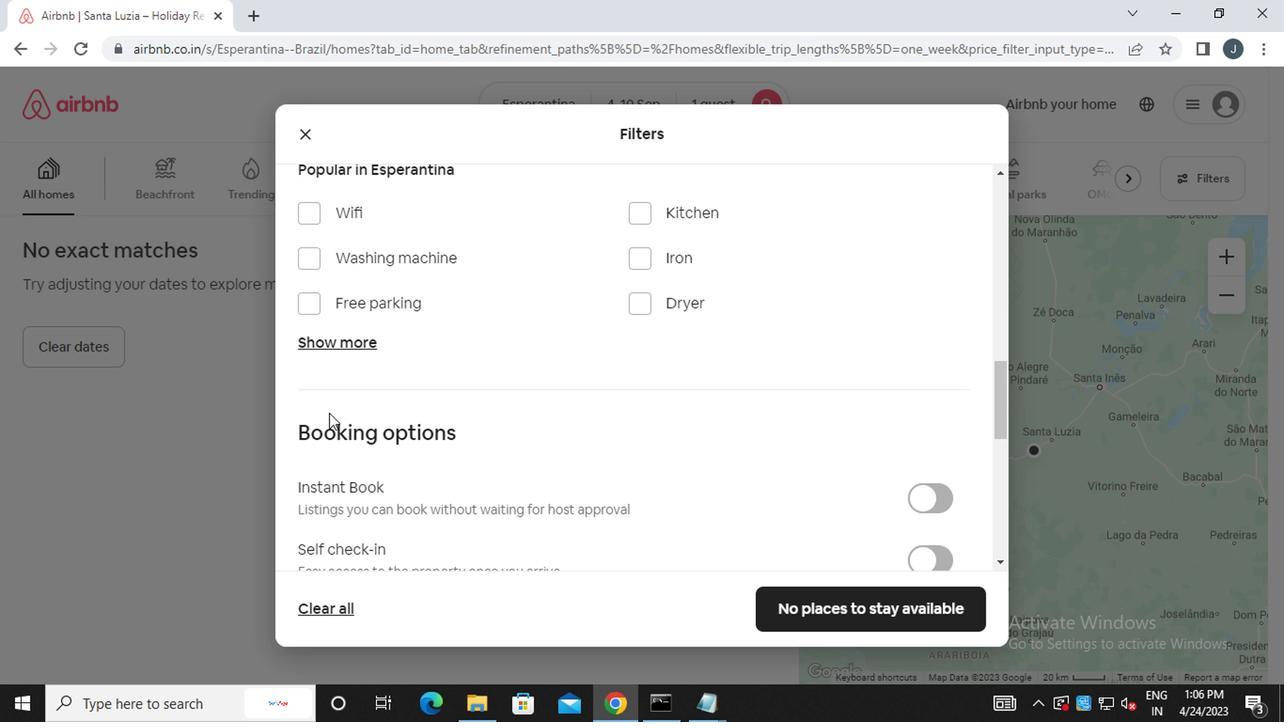 
Action: Mouse scrolled (333, 438) with delta (0, 0)
Screenshot: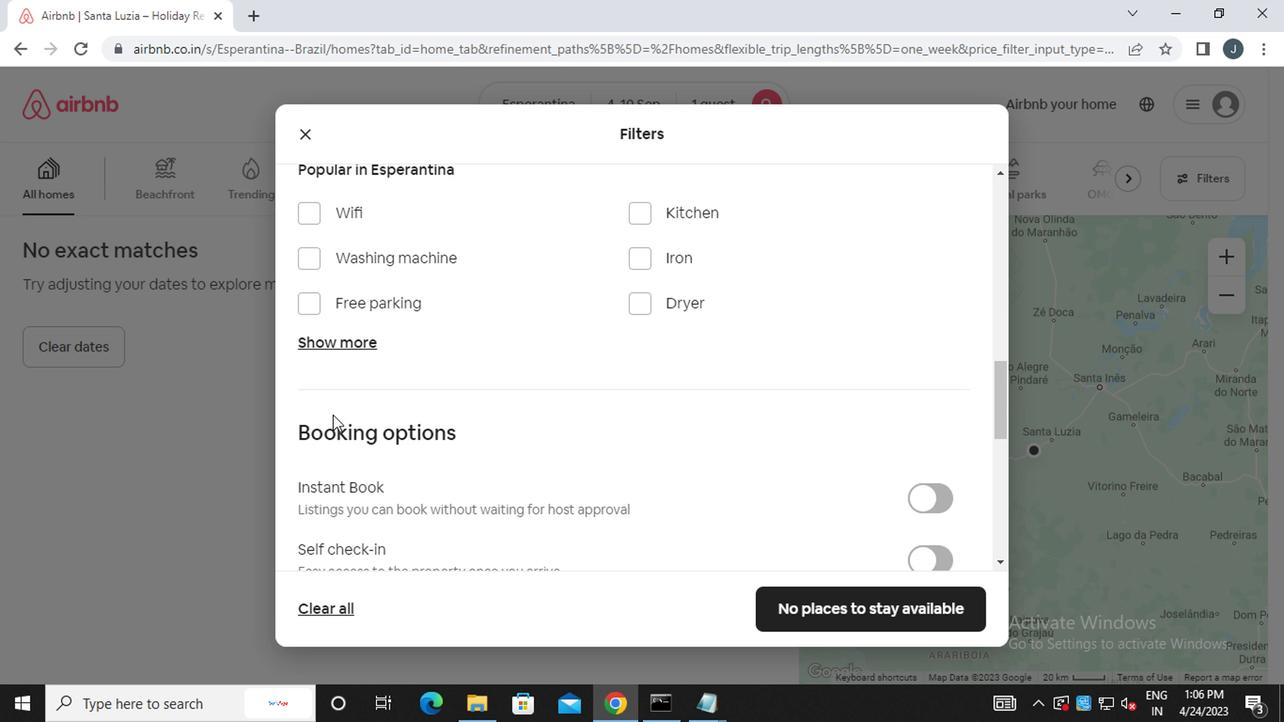 
Action: Mouse scrolled (333, 438) with delta (0, 0)
Screenshot: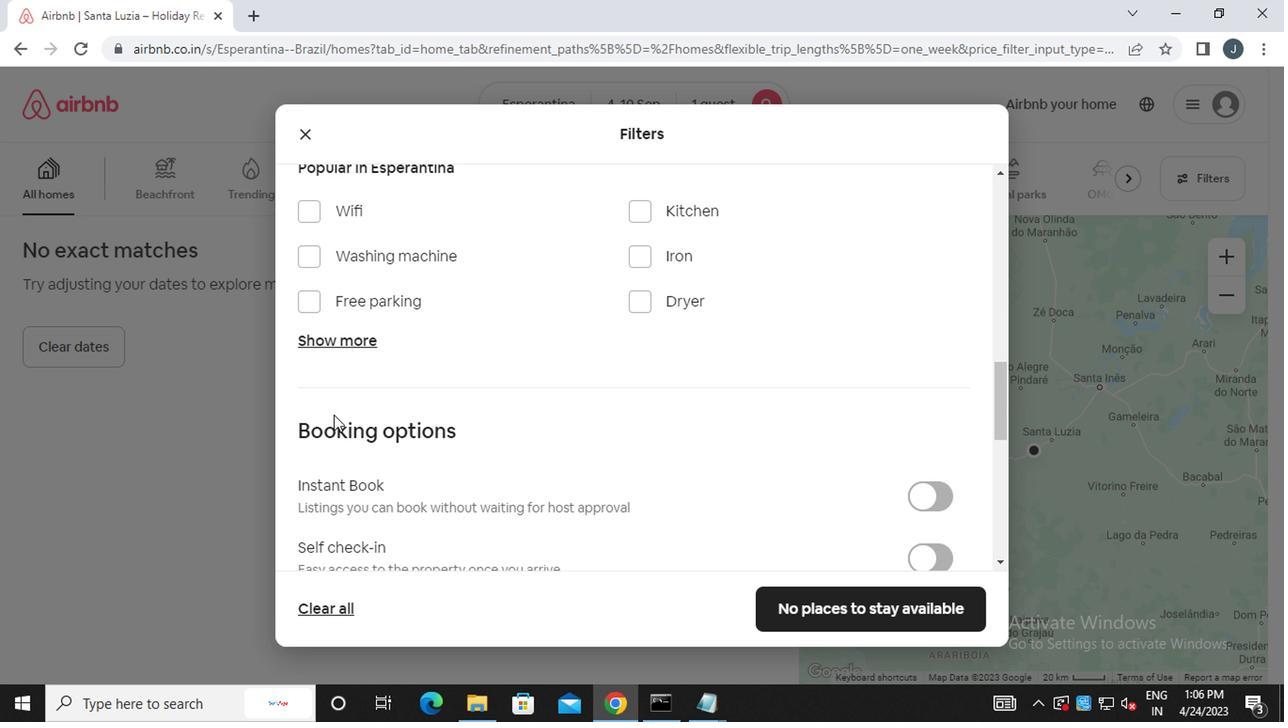 
Action: Mouse scrolled (333, 438) with delta (0, 0)
Screenshot: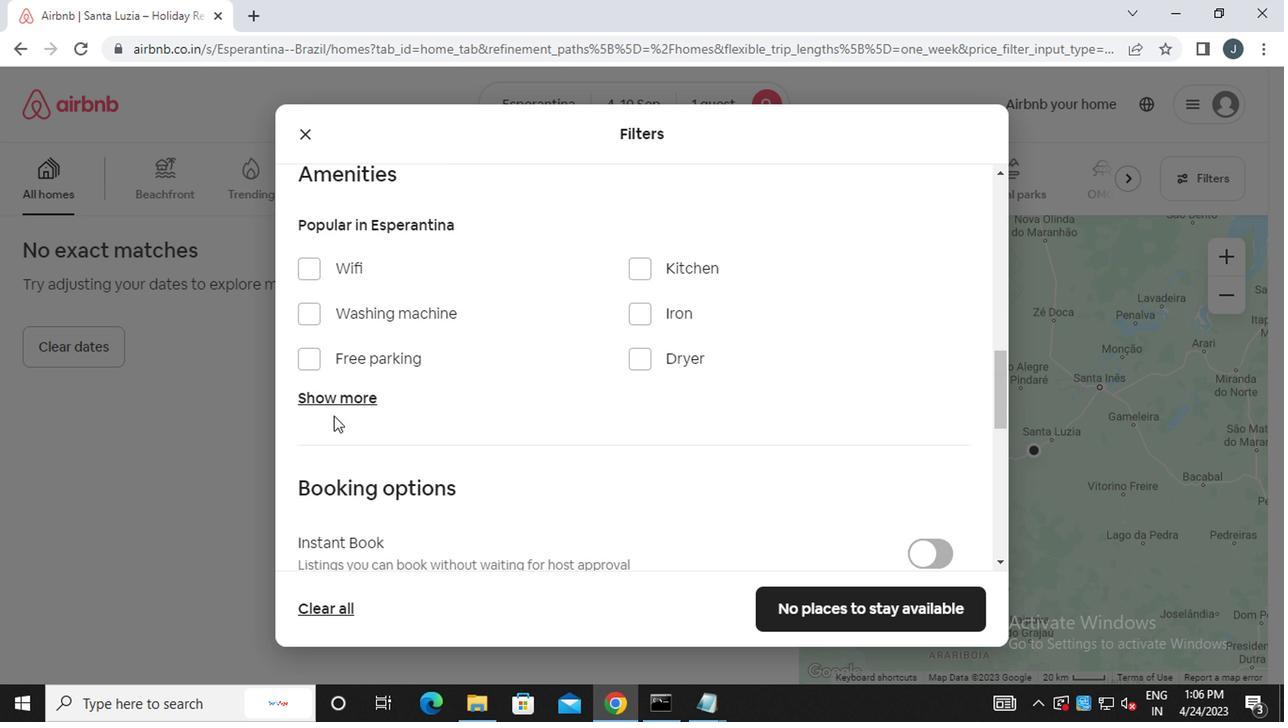 
Action: Mouse scrolled (333, 438) with delta (0, 0)
Screenshot: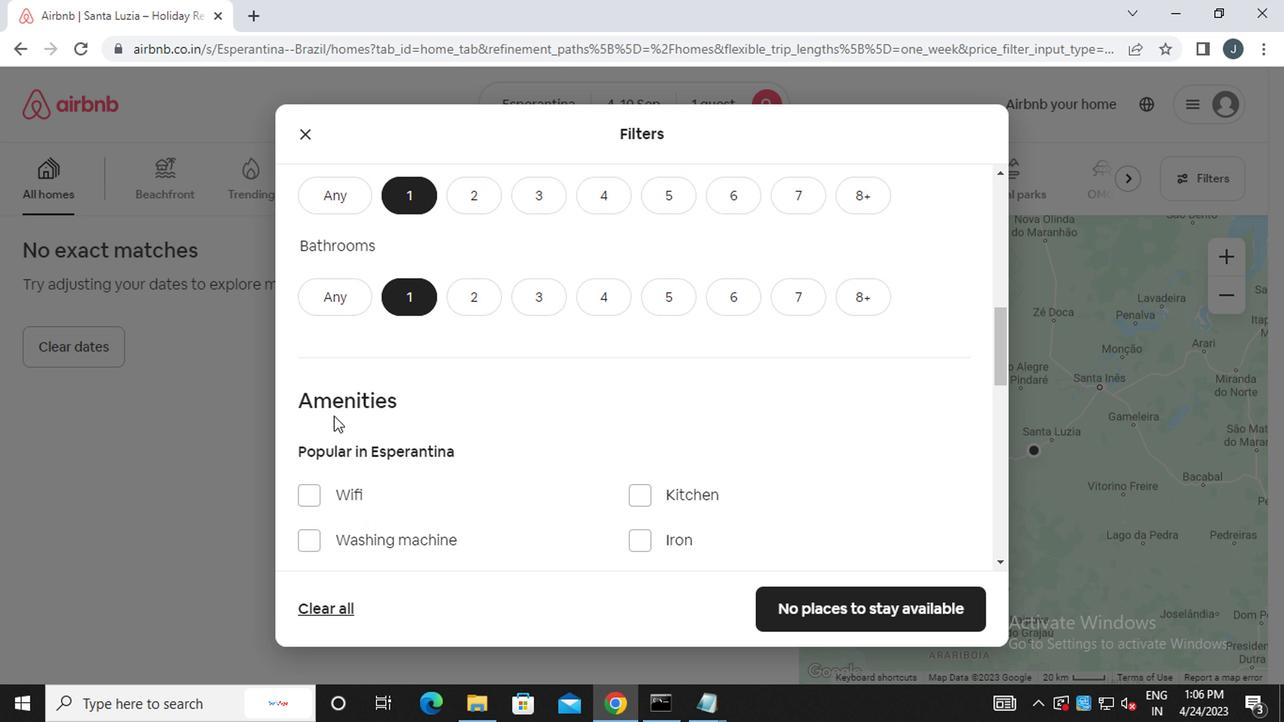 
Action: Mouse scrolled (333, 436) with delta (0, -1)
Screenshot: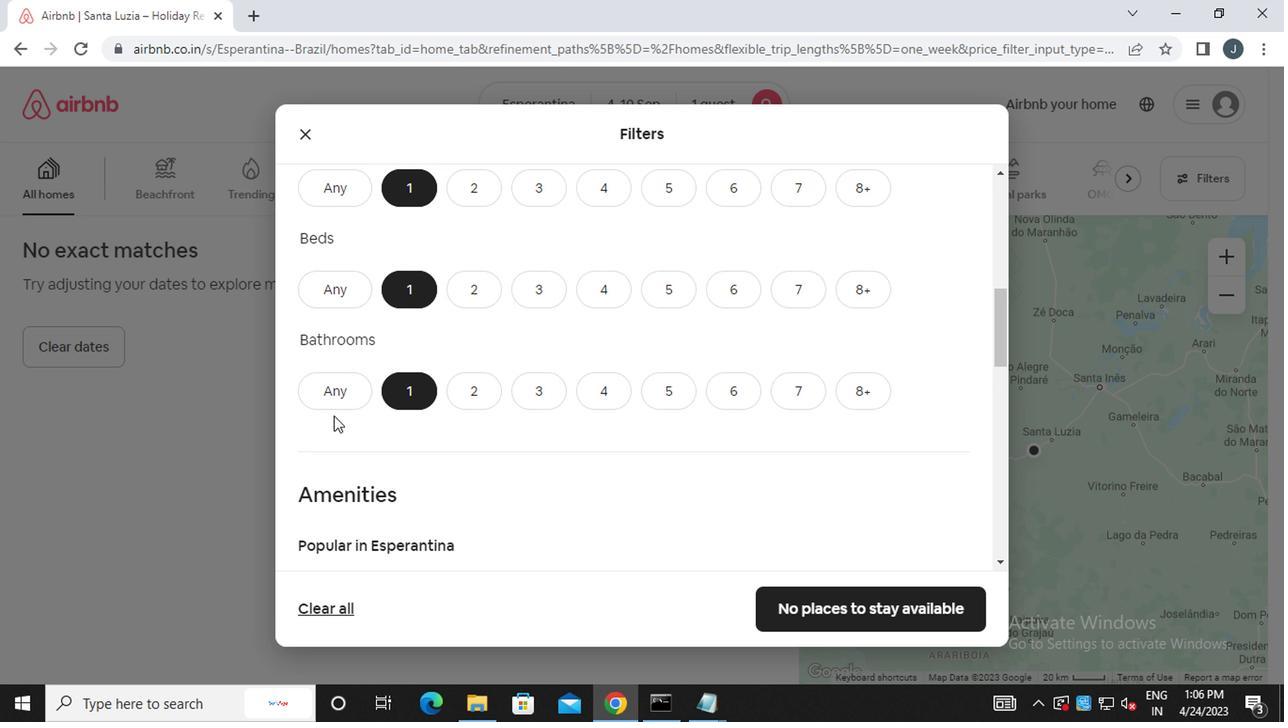 
Action: Mouse scrolled (333, 436) with delta (0, -1)
Screenshot: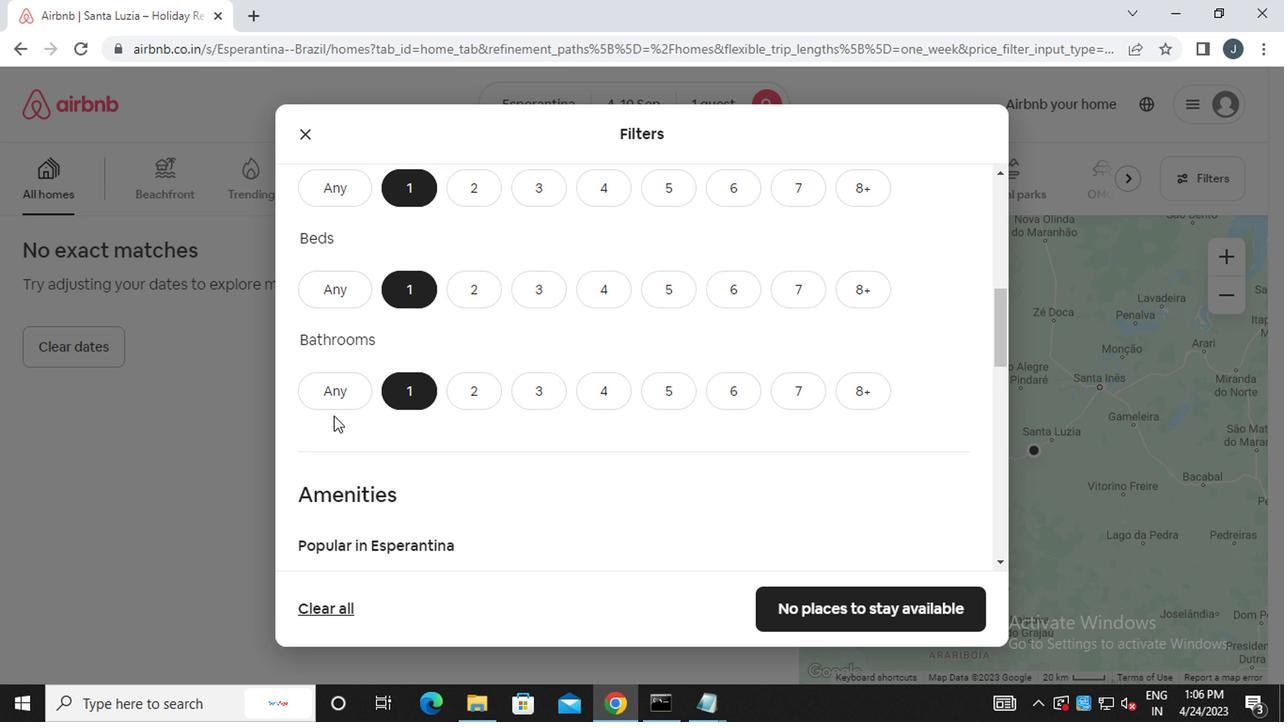 
Action: Mouse scrolled (333, 436) with delta (0, -1)
Screenshot: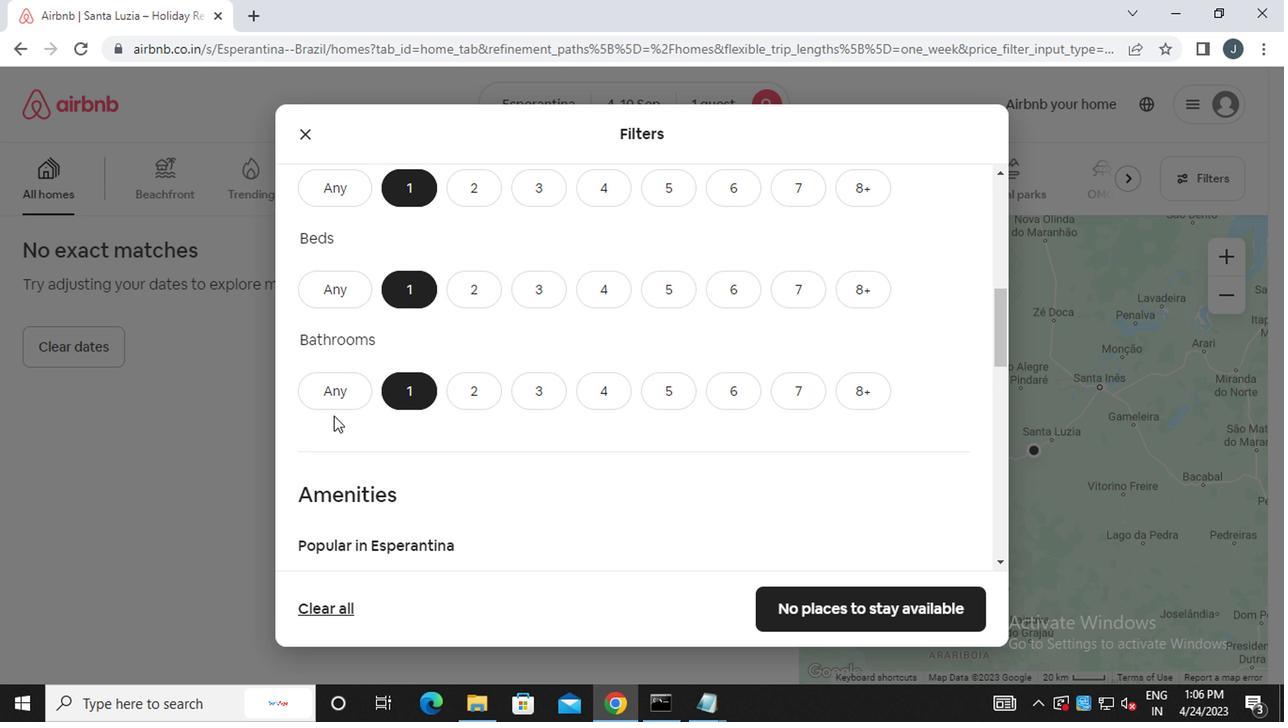 
Action: Mouse moved to (370, 431)
Screenshot: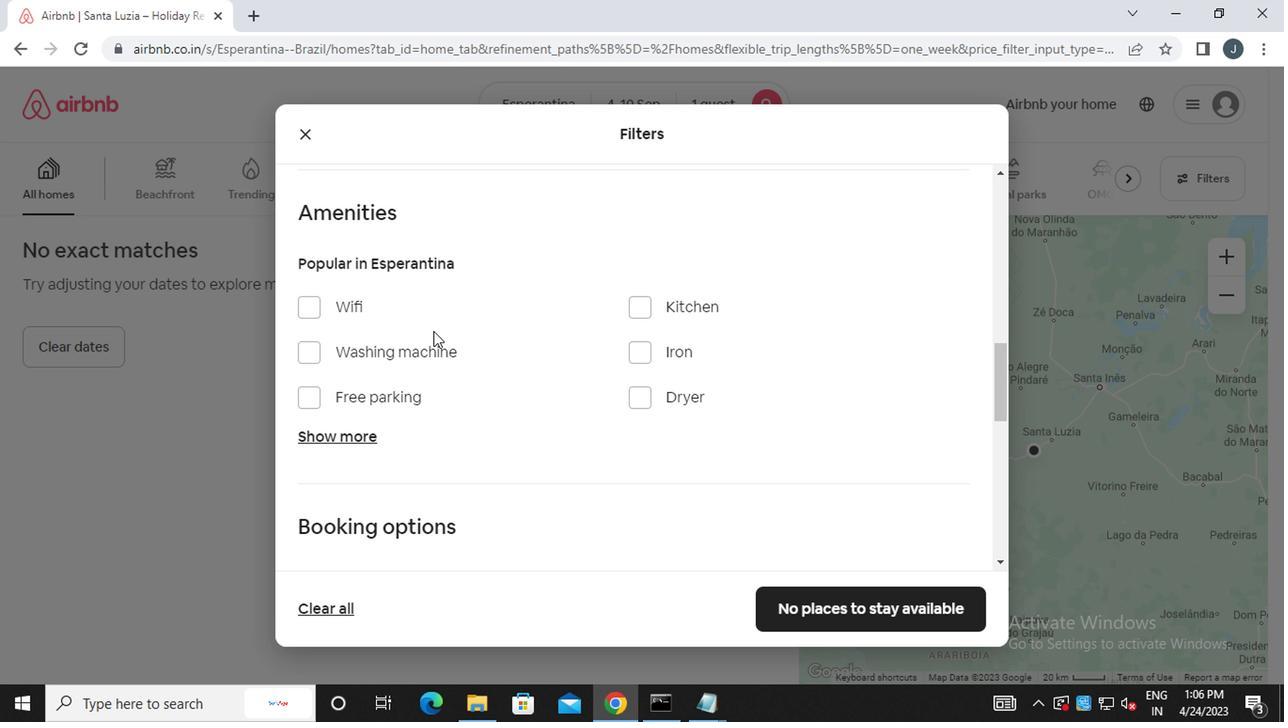 
Action: Mouse scrolled (370, 430) with delta (0, -1)
Screenshot: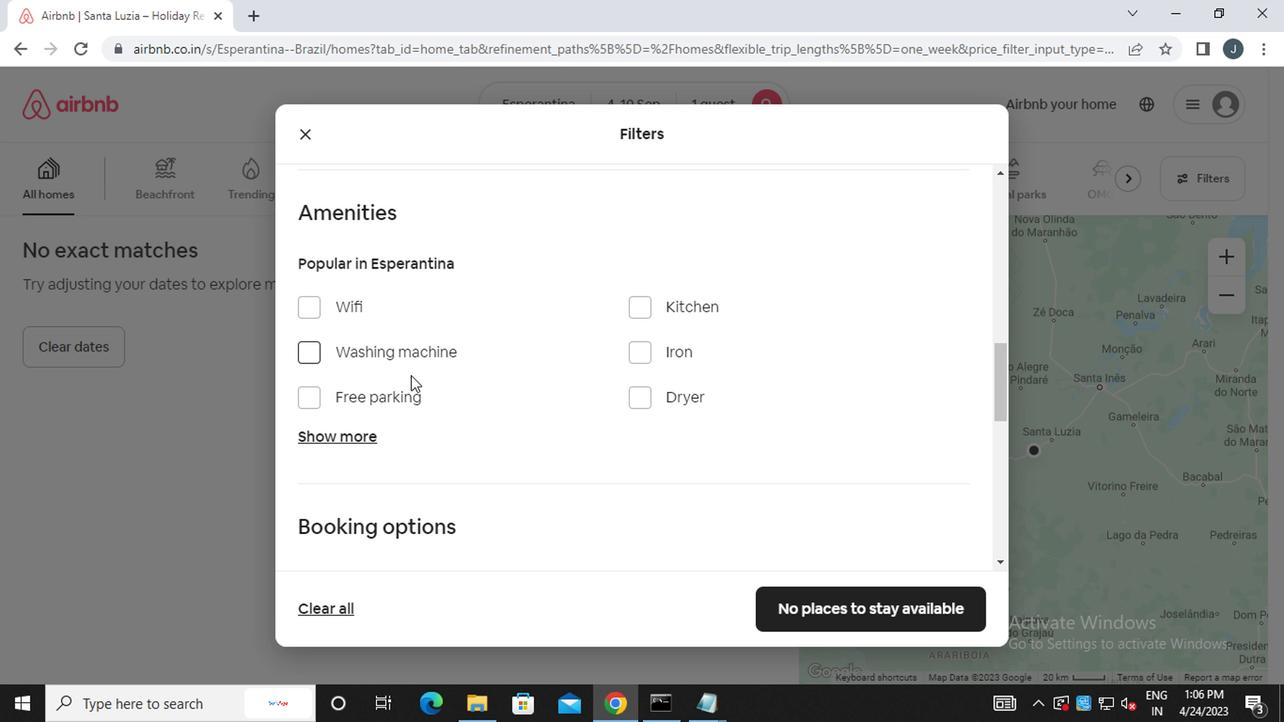 
Action: Mouse scrolled (370, 430) with delta (0, -1)
Screenshot: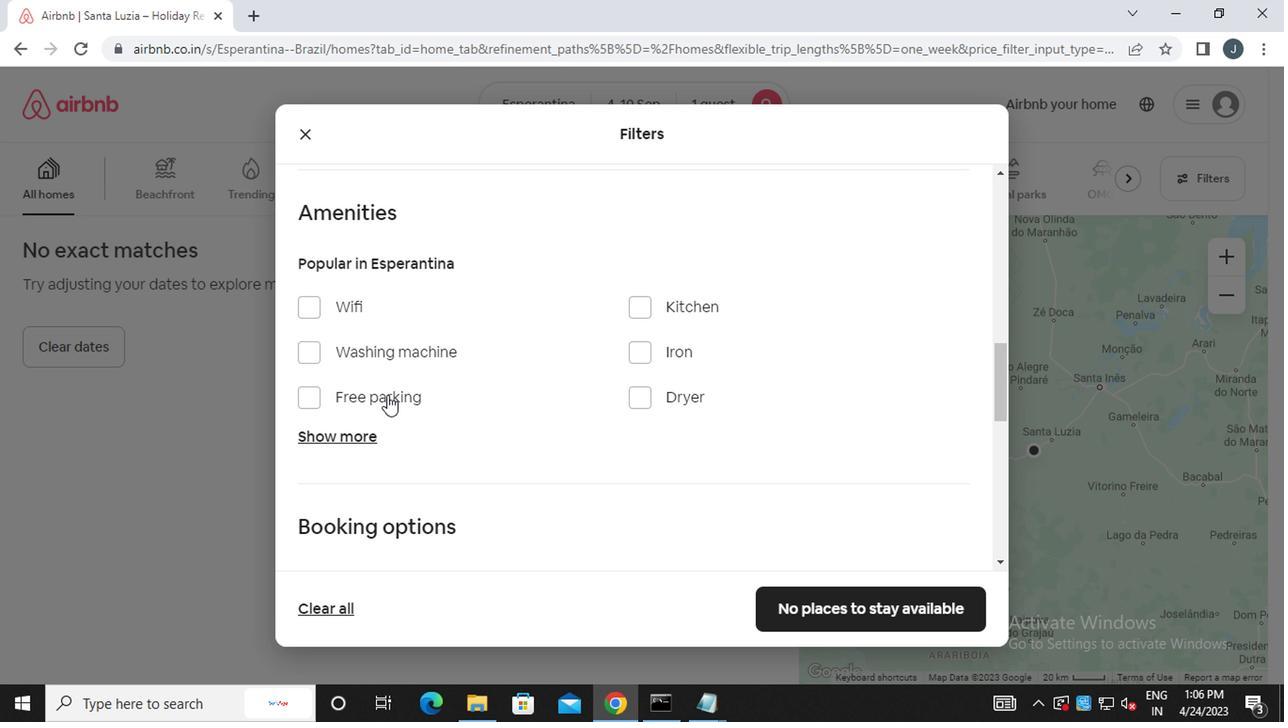 
Action: Mouse moved to (388, 425)
Screenshot: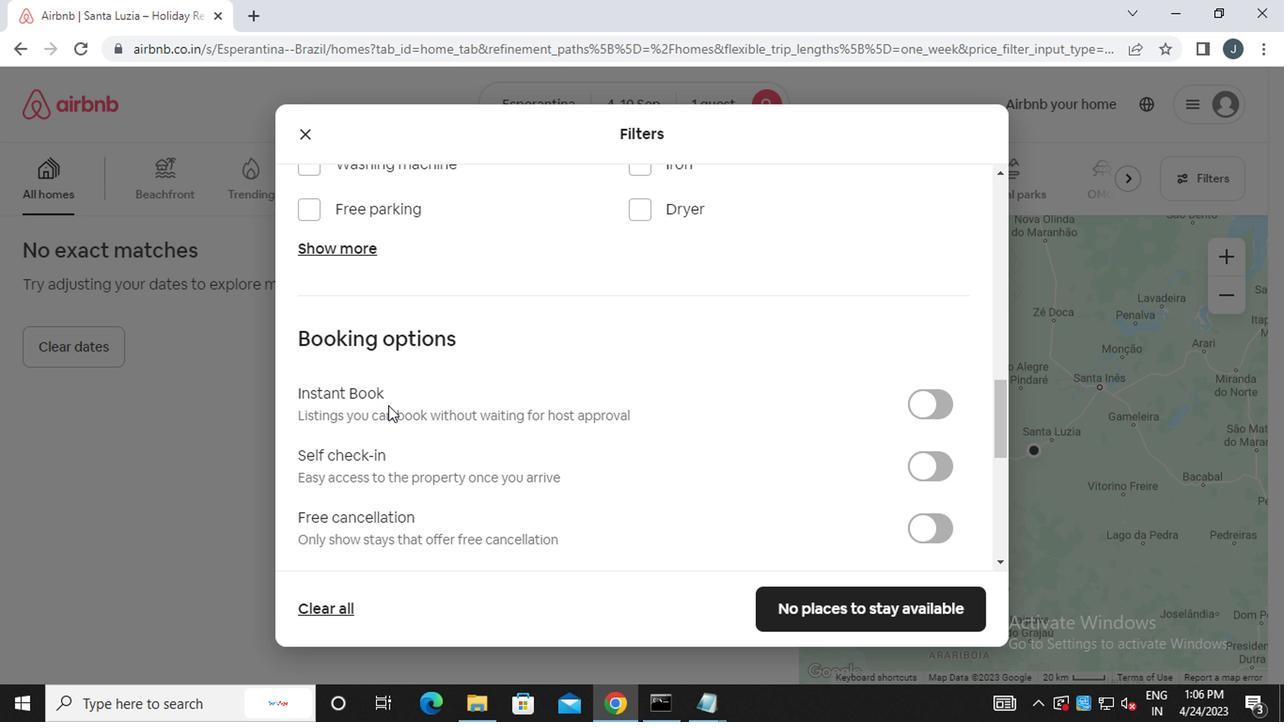 
Action: Mouse scrolled (388, 424) with delta (0, -1)
Screenshot: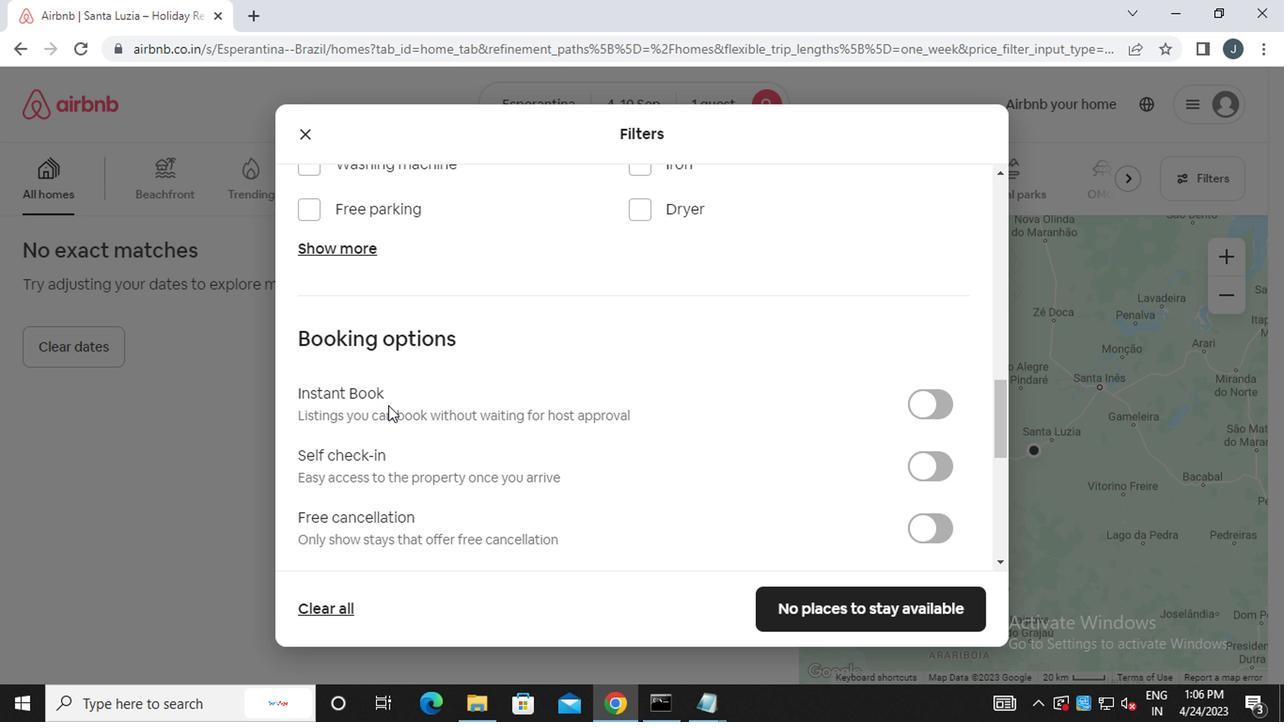 
Action: Mouse moved to (928, 387)
Screenshot: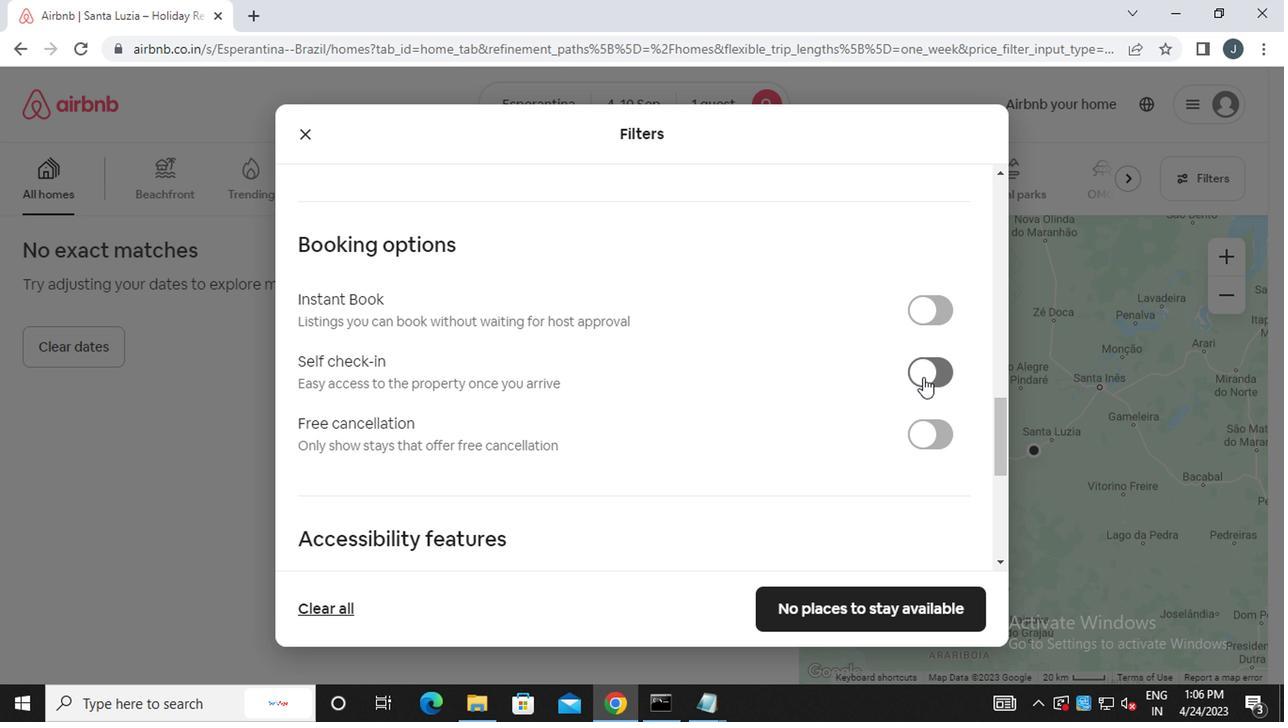 
Action: Mouse pressed left at (928, 387)
Screenshot: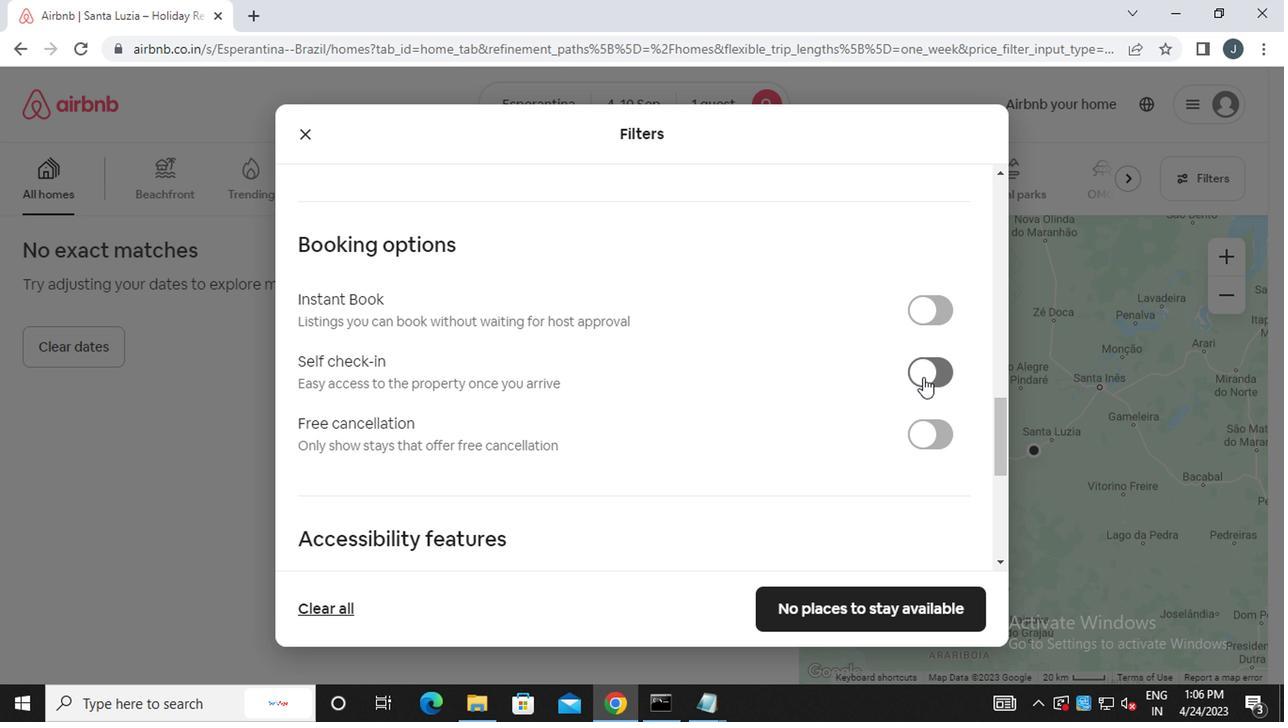 
Action: Mouse moved to (693, 455)
Screenshot: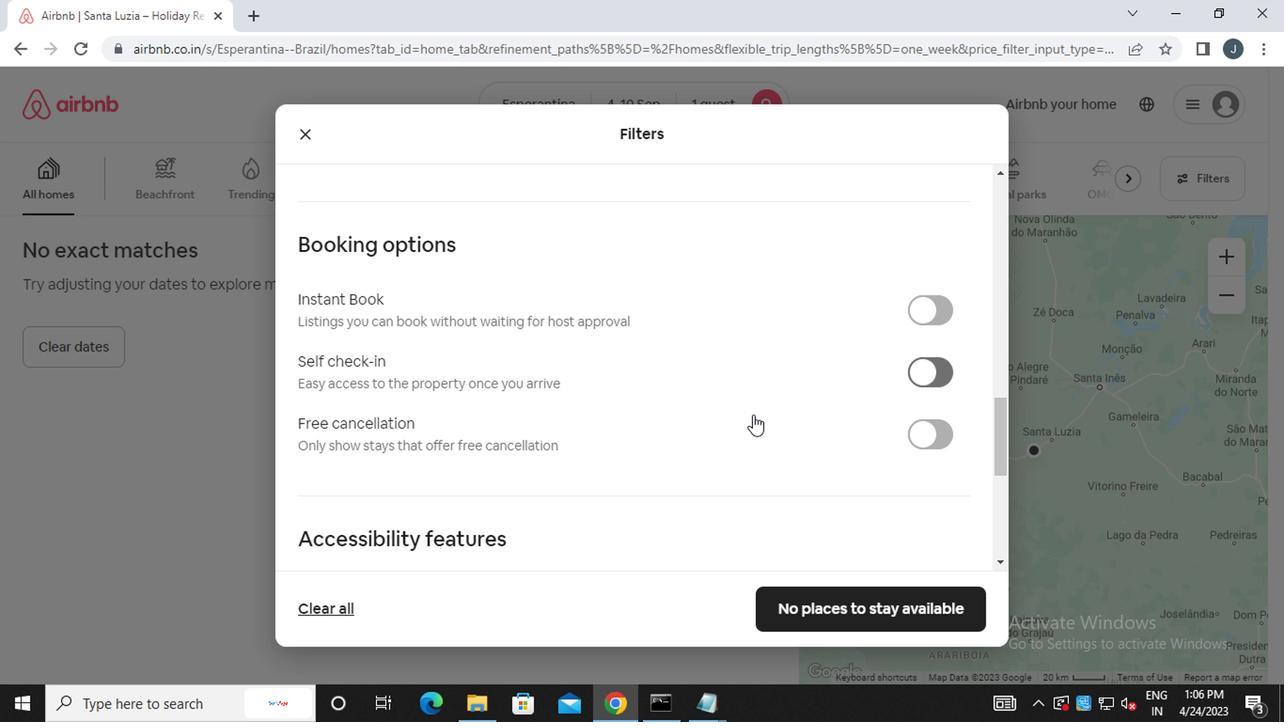 
Action: Mouse scrolled (693, 453) with delta (0, -1)
Screenshot: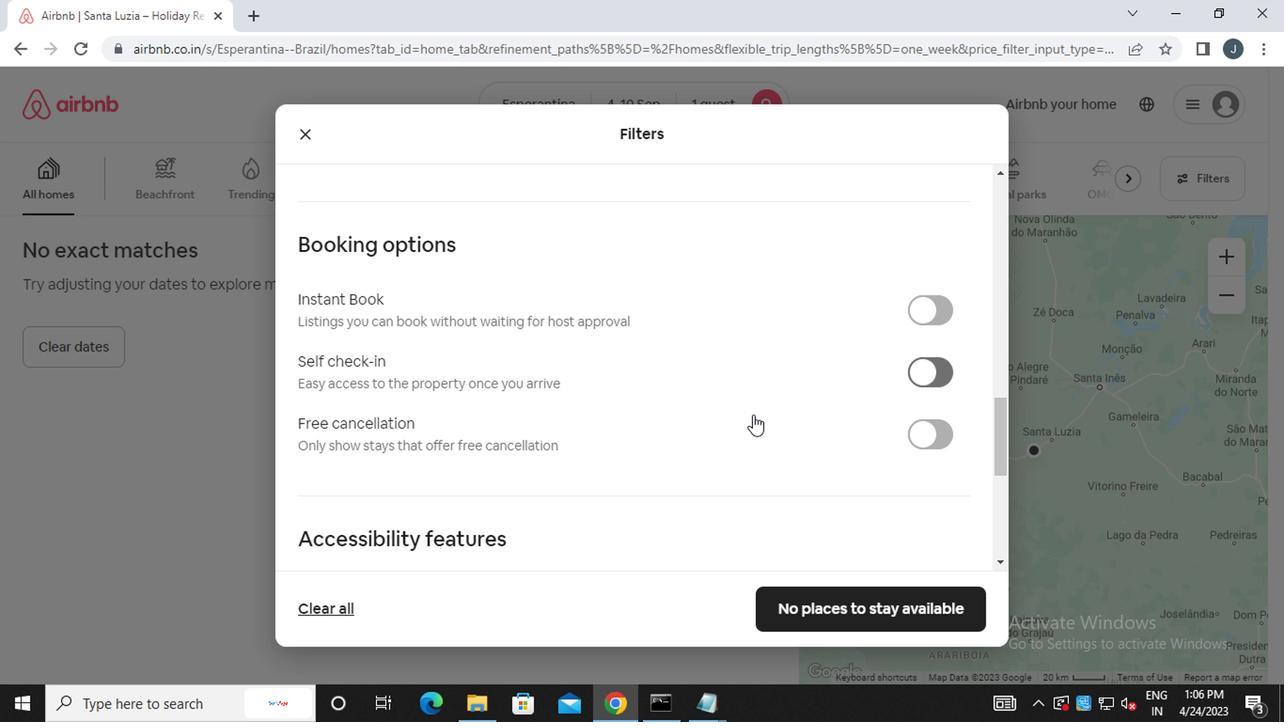 
Action: Mouse moved to (691, 458)
Screenshot: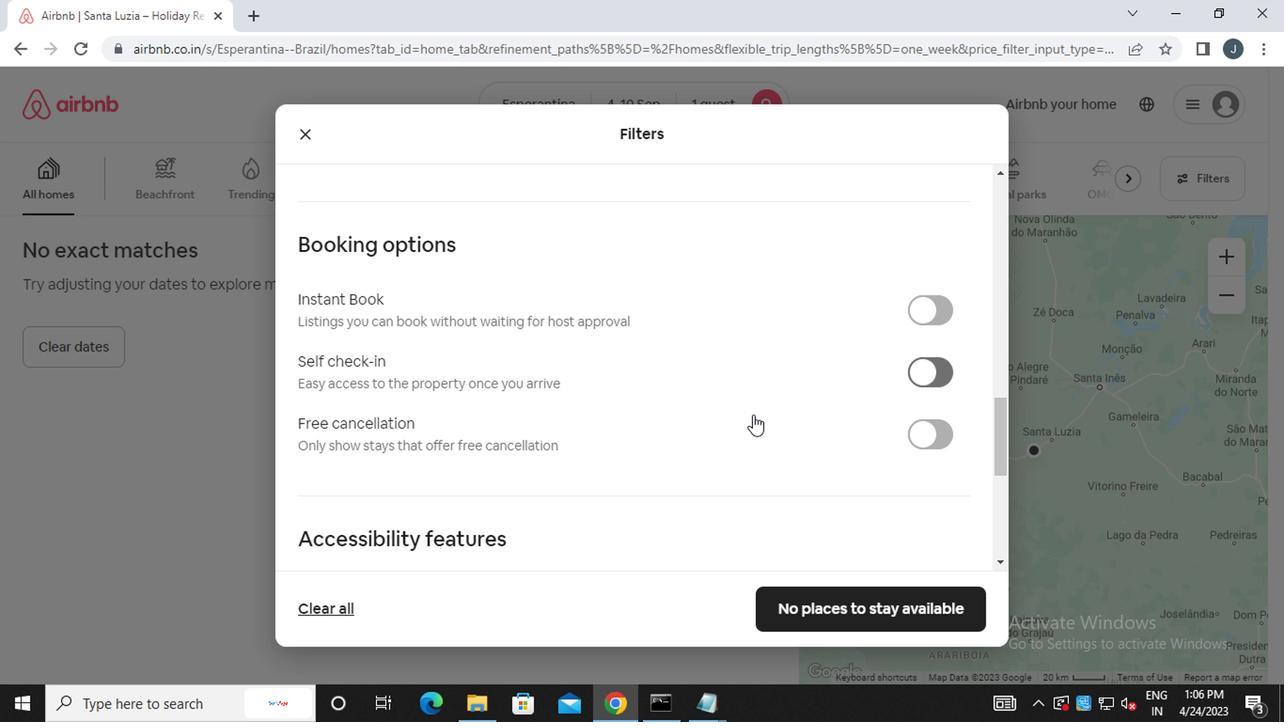 
Action: Mouse scrolled (691, 457) with delta (0, -1)
Screenshot: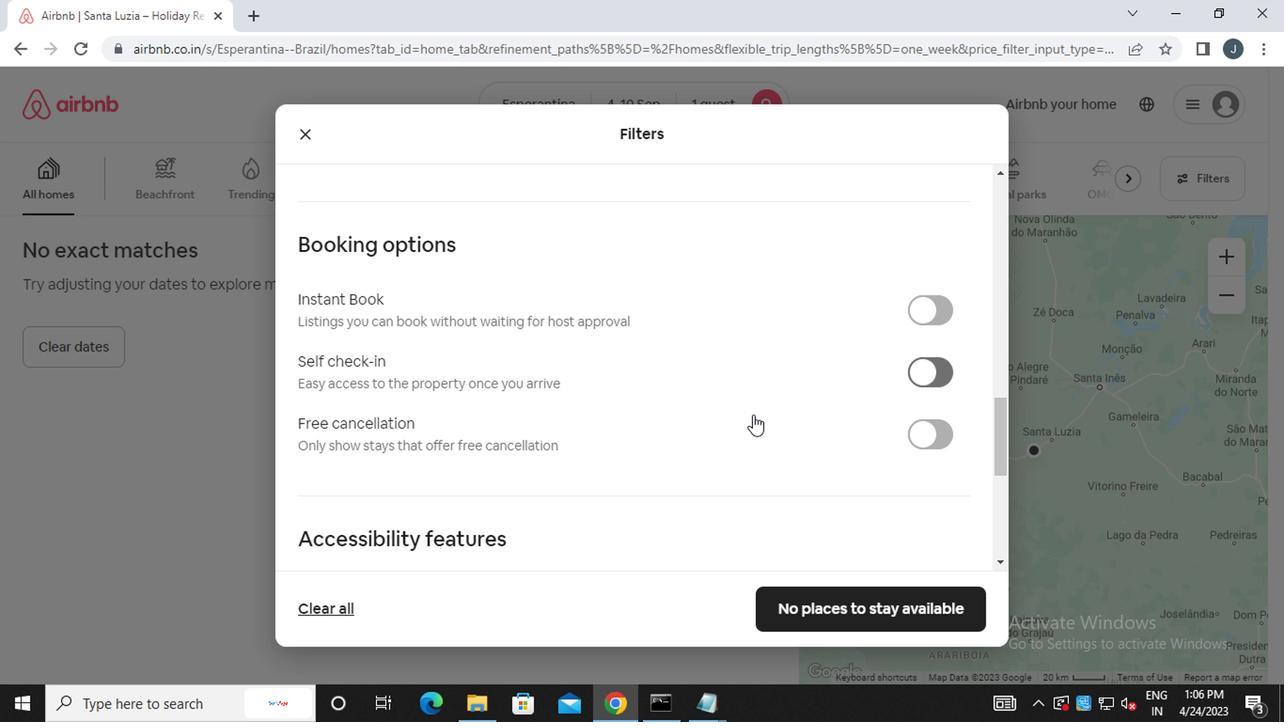 
Action: Mouse scrolled (691, 457) with delta (0, -1)
Screenshot: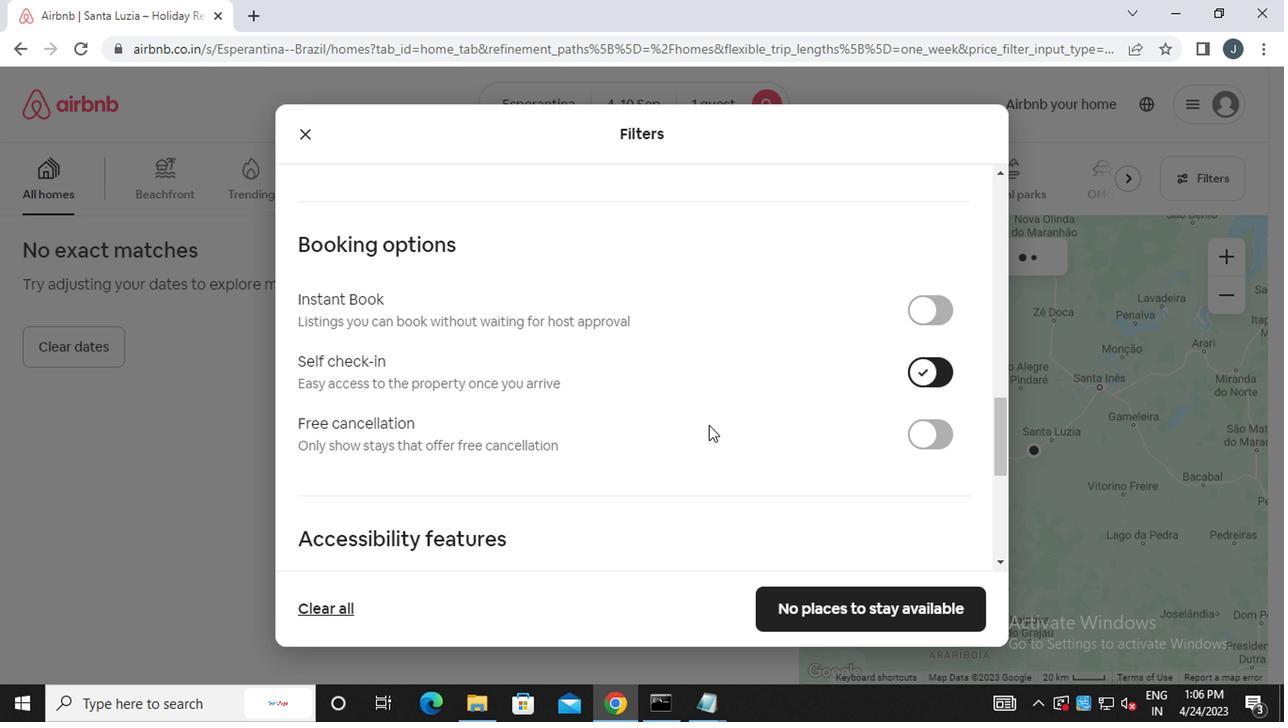 
Action: Mouse scrolled (691, 457) with delta (0, -1)
Screenshot: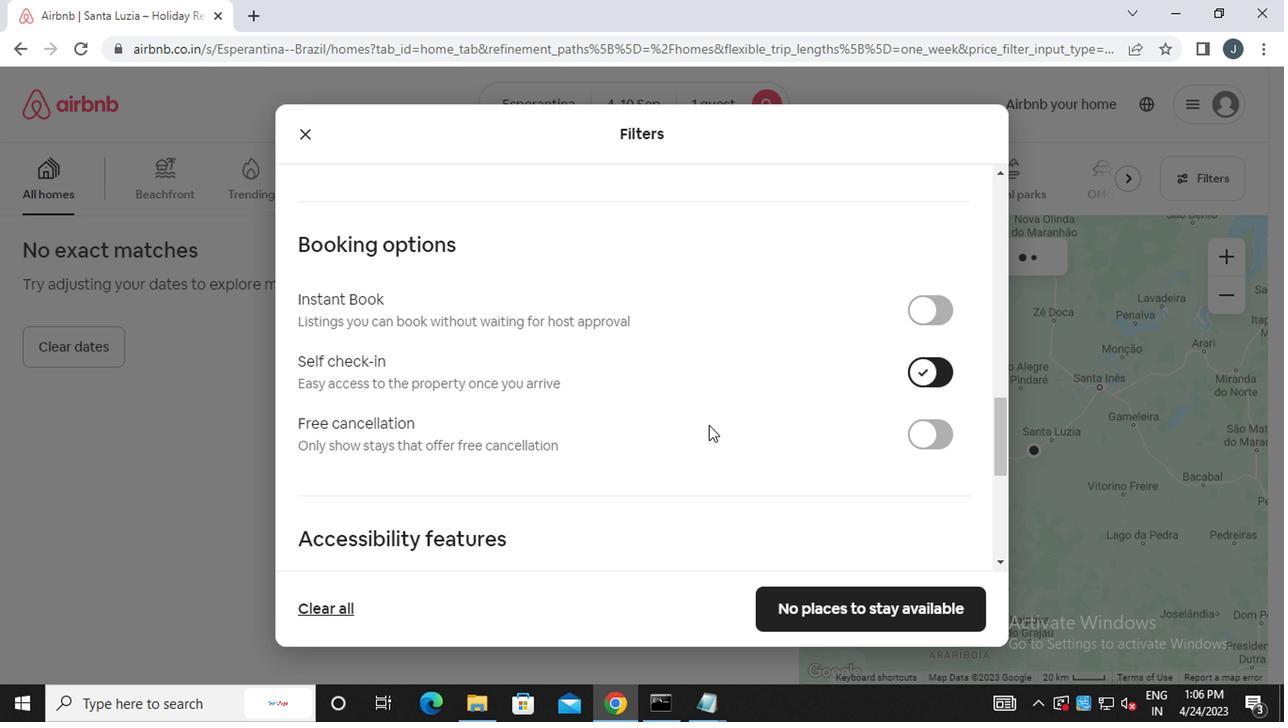 
Action: Mouse scrolled (691, 457) with delta (0, -1)
Screenshot: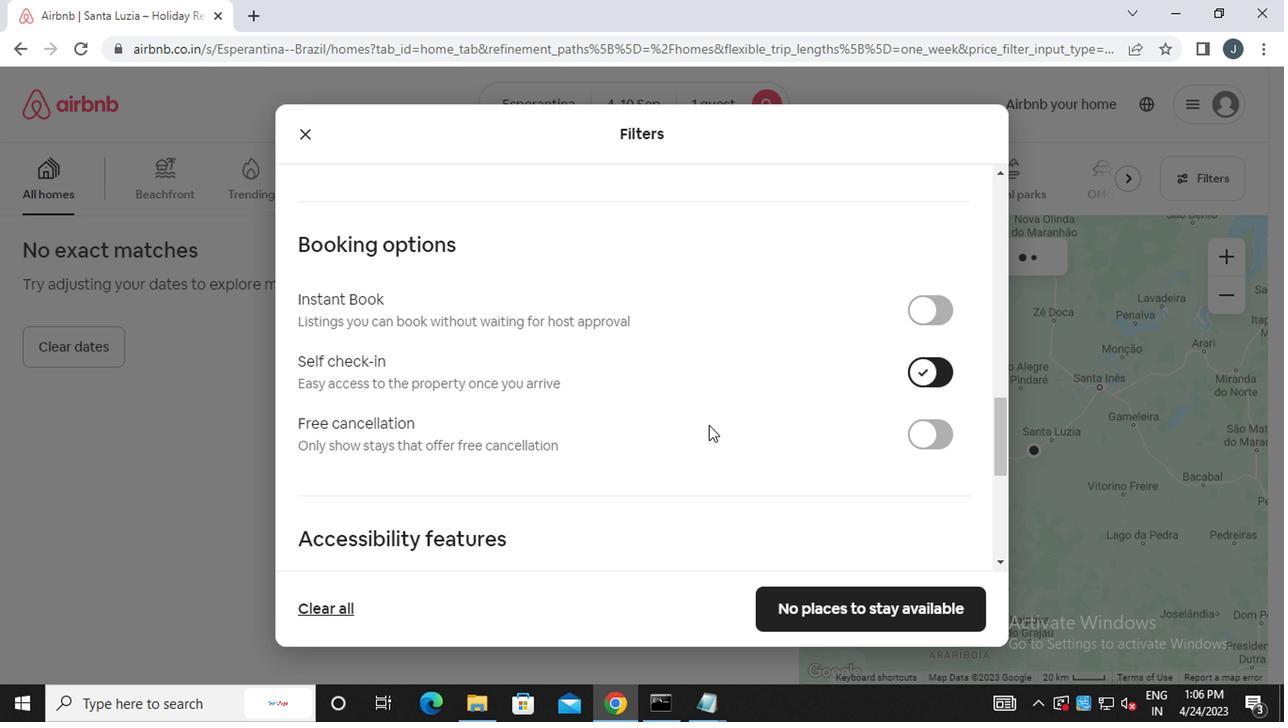 
Action: Mouse scrolled (691, 457) with delta (0, -1)
Screenshot: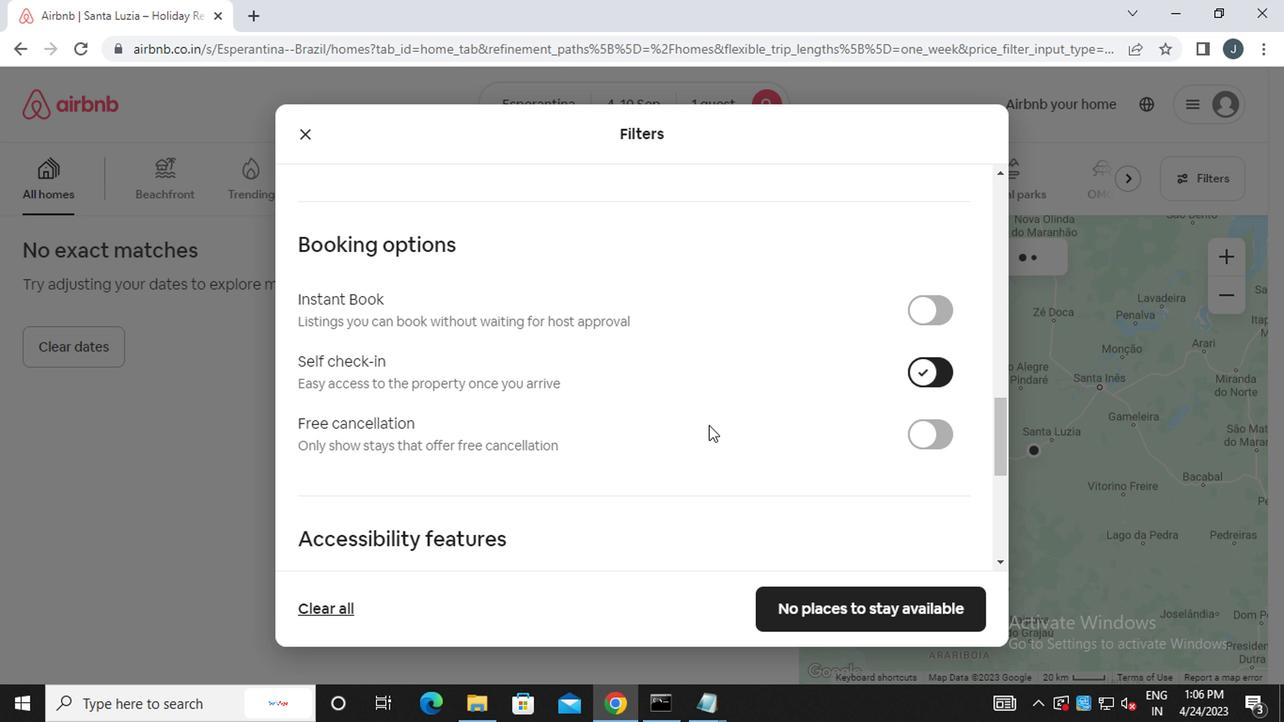
Action: Mouse moved to (691, 458)
Screenshot: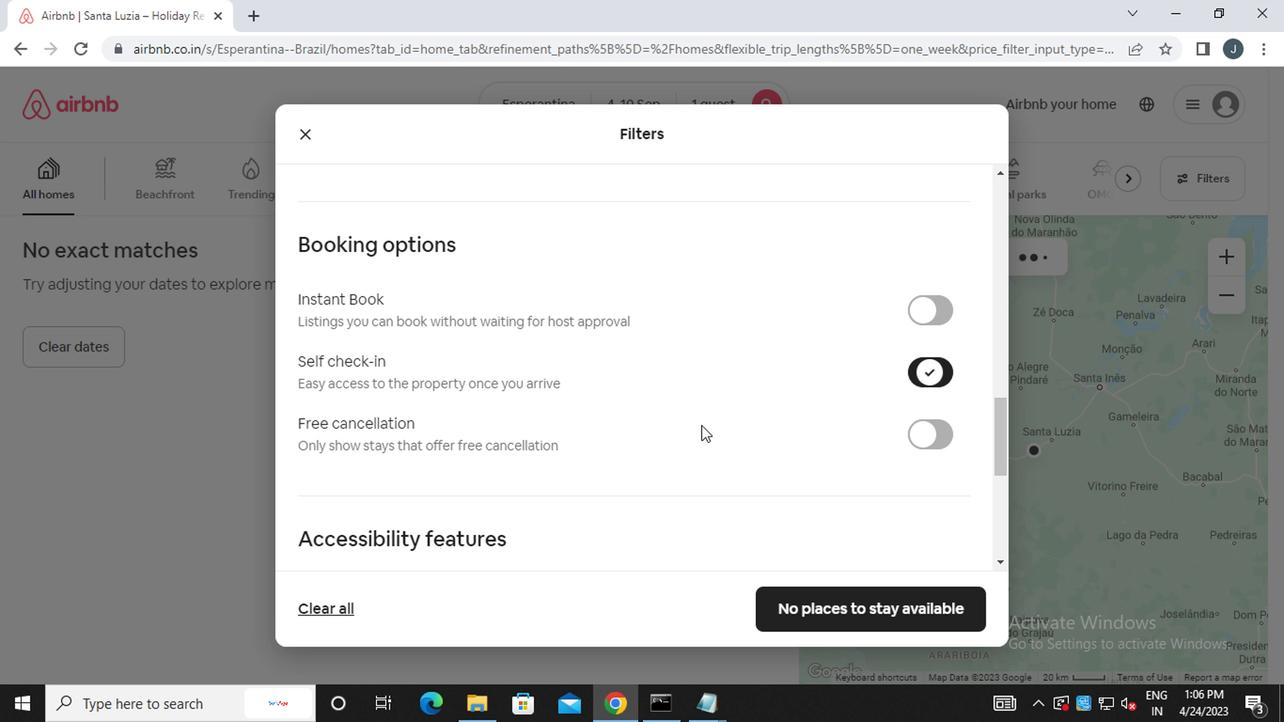 
Action: Mouse scrolled (691, 457) with delta (0, -1)
Screenshot: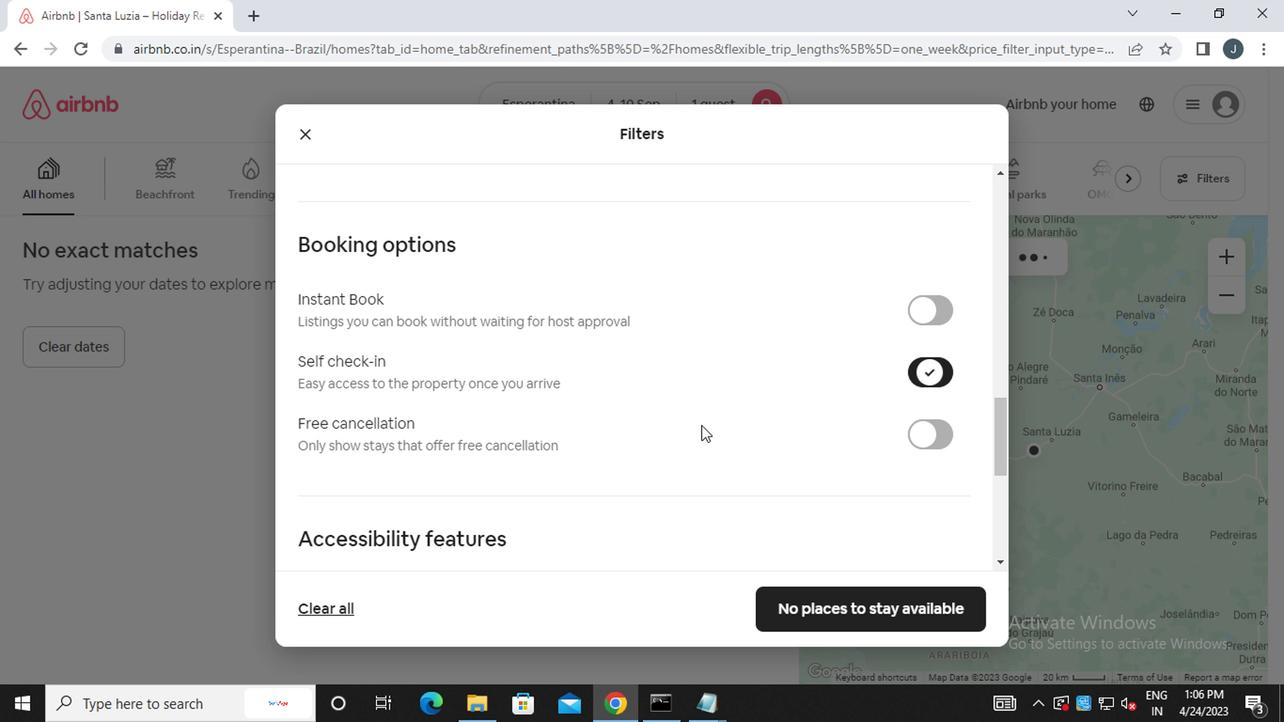
Action: Mouse moved to (692, 458)
Screenshot: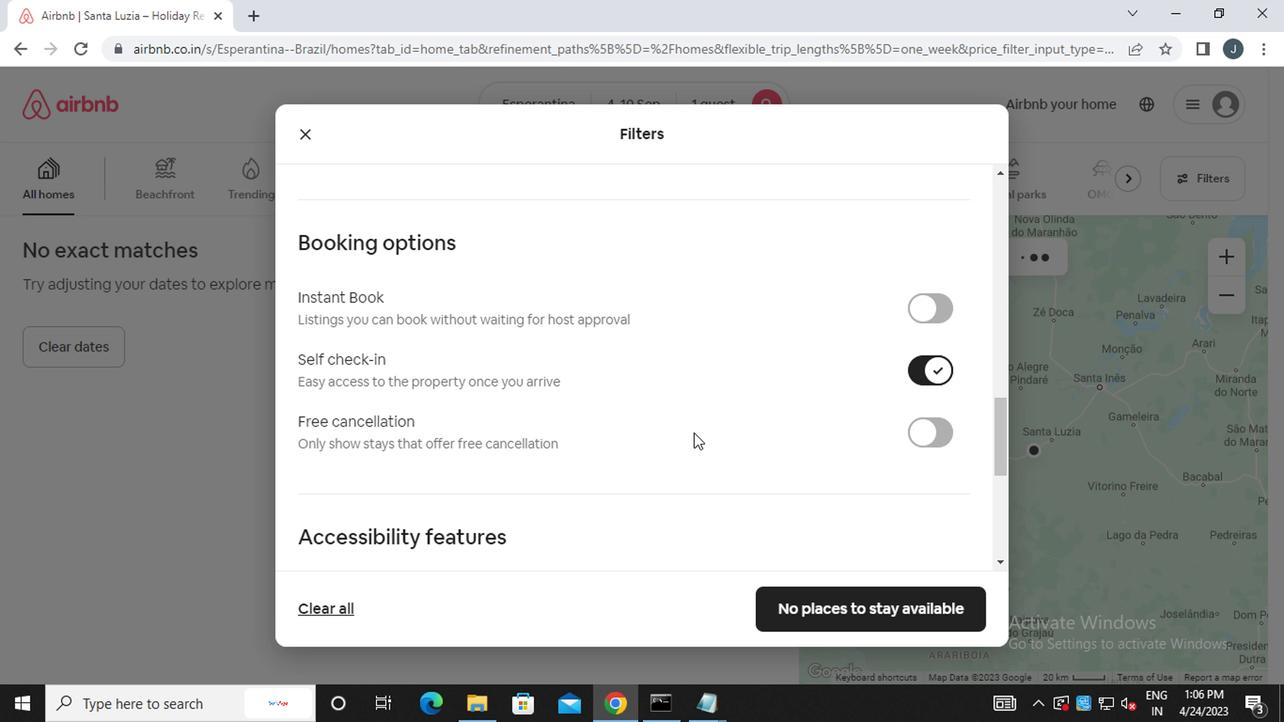 
Action: Mouse scrolled (692, 457) with delta (0, -1)
Screenshot: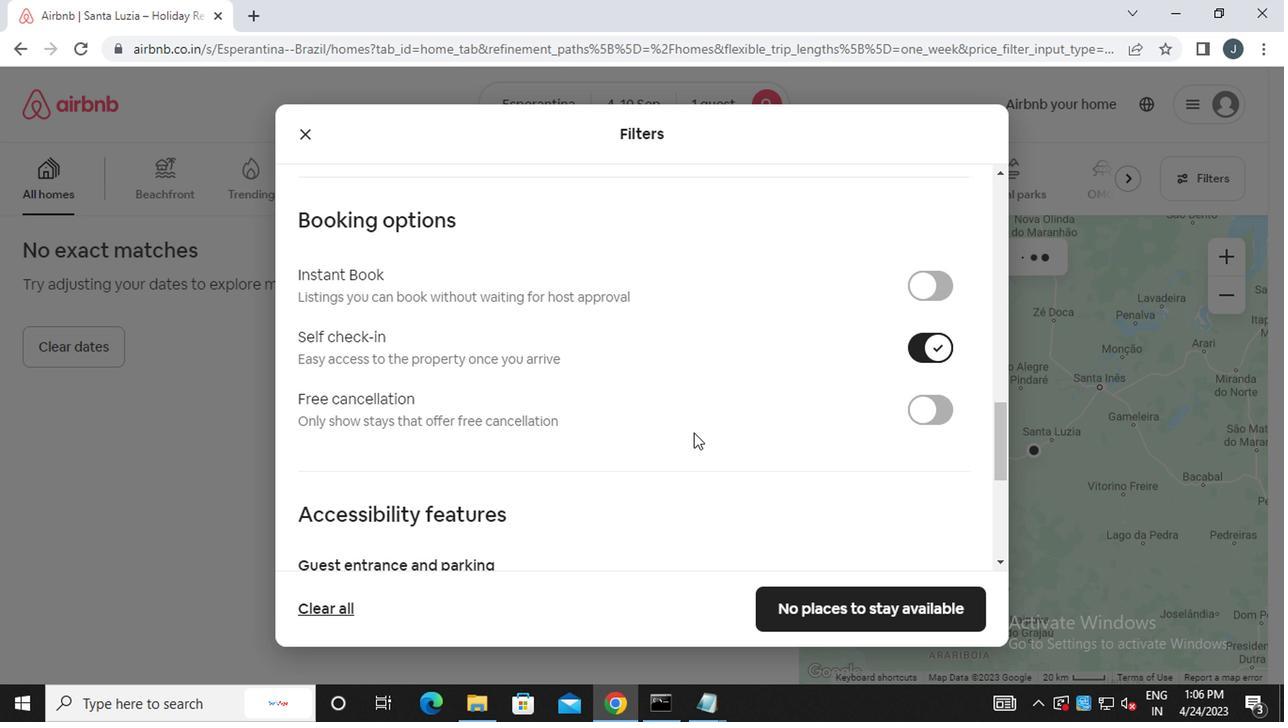 
Action: Mouse scrolled (692, 457) with delta (0, -1)
Screenshot: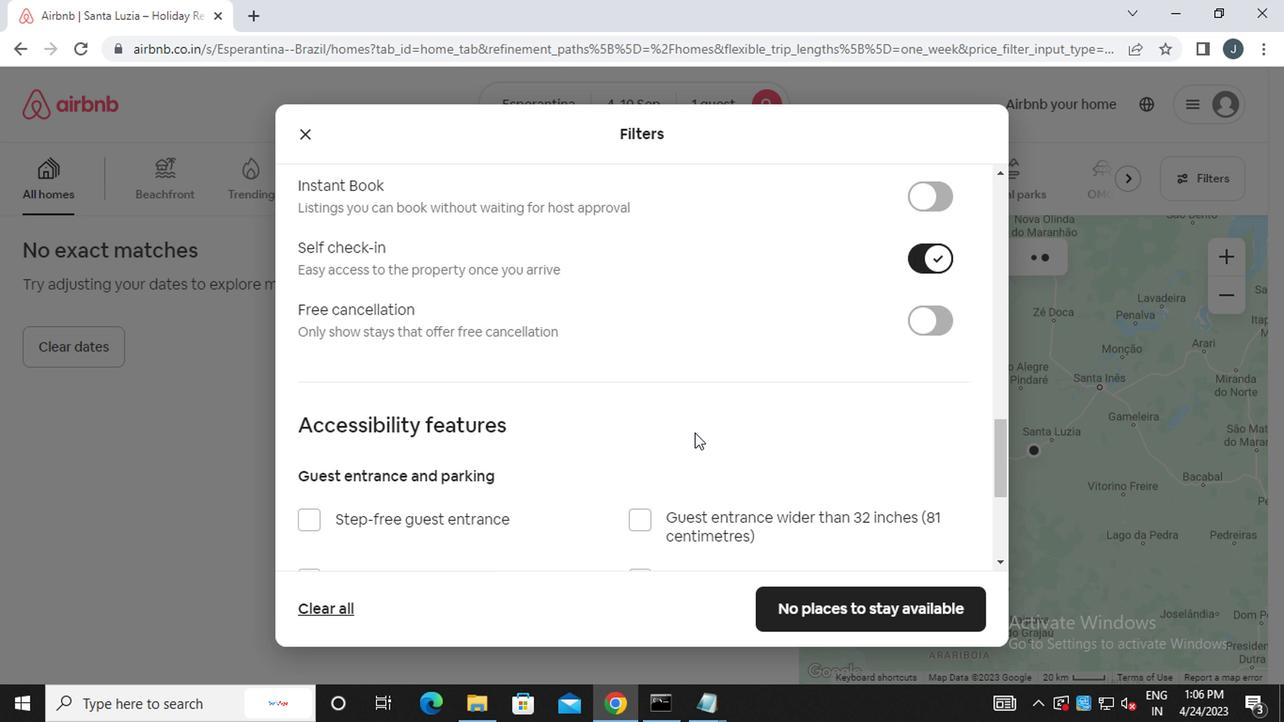 
Action: Mouse scrolled (692, 457) with delta (0, -1)
Screenshot: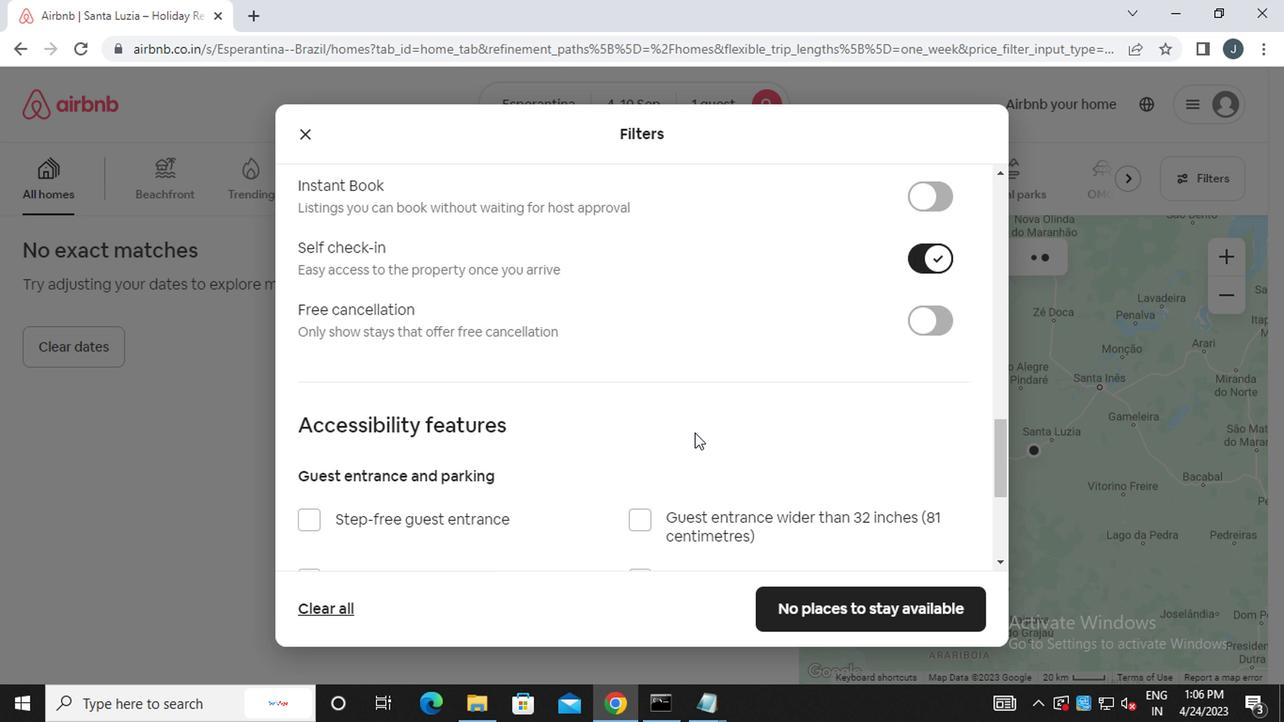 
Action: Mouse scrolled (692, 457) with delta (0, -1)
Screenshot: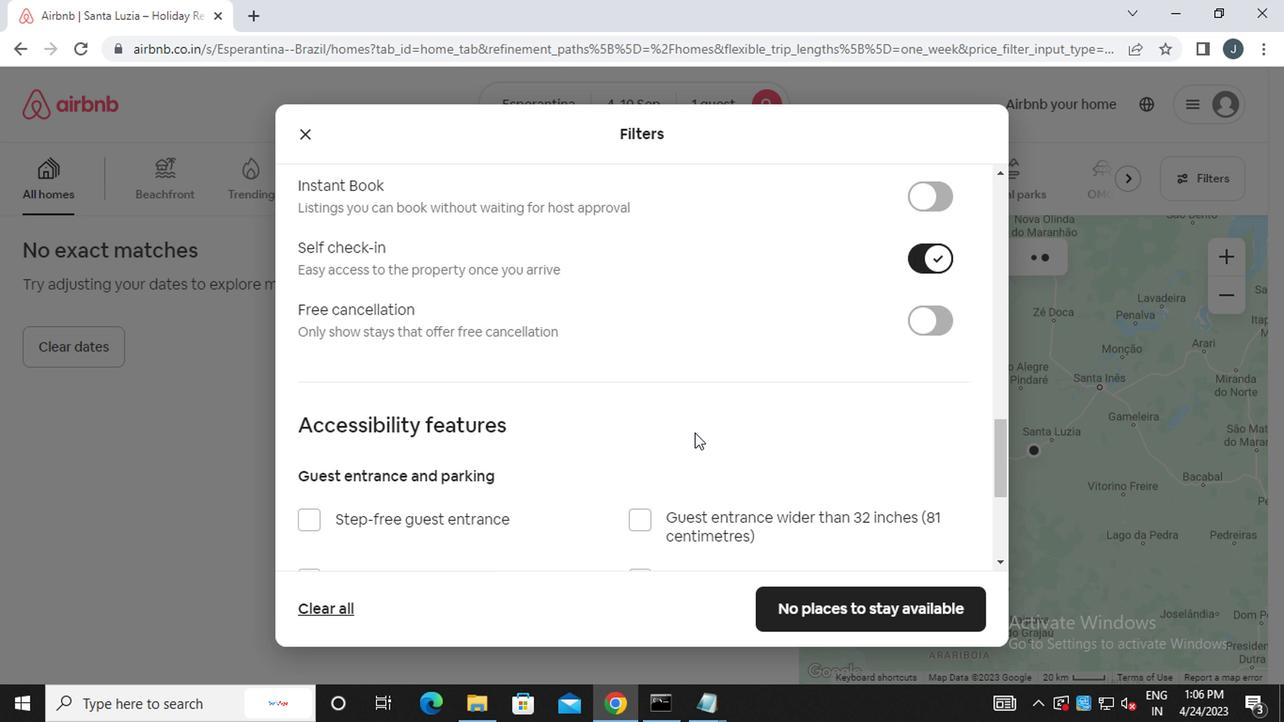 
Action: Mouse scrolled (692, 457) with delta (0, -1)
Screenshot: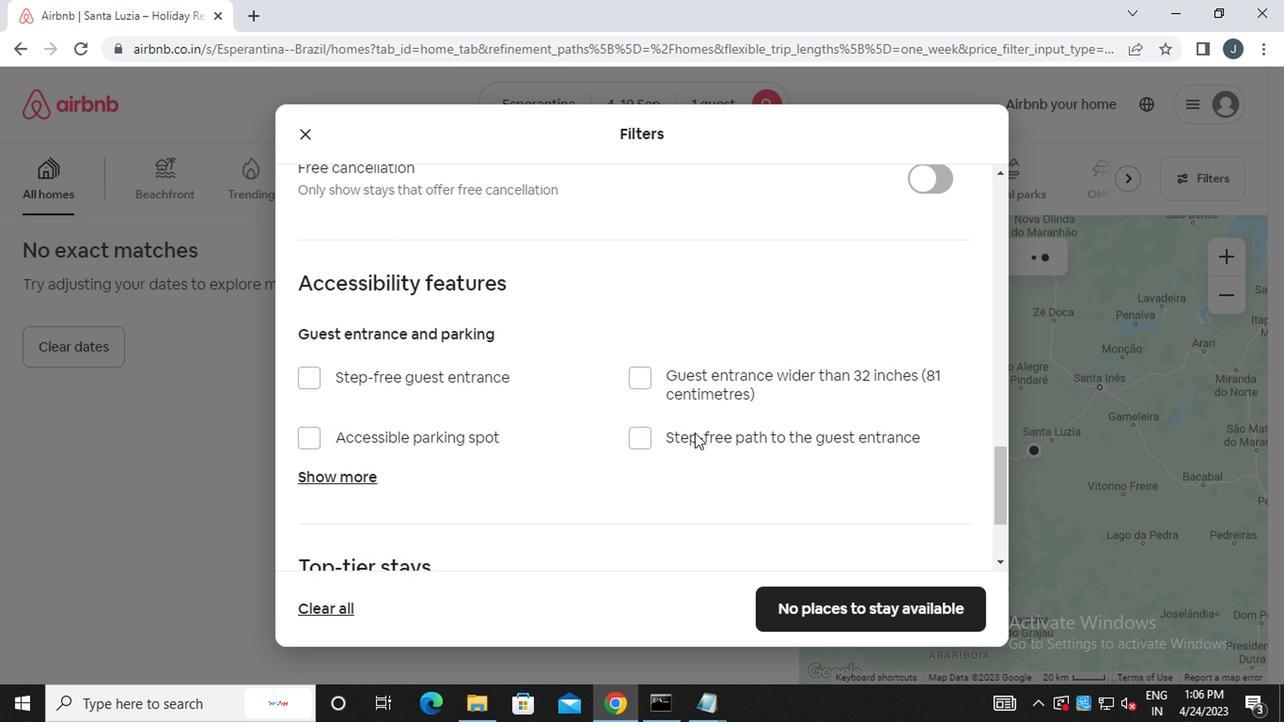 
Action: Mouse moved to (463, 564)
Screenshot: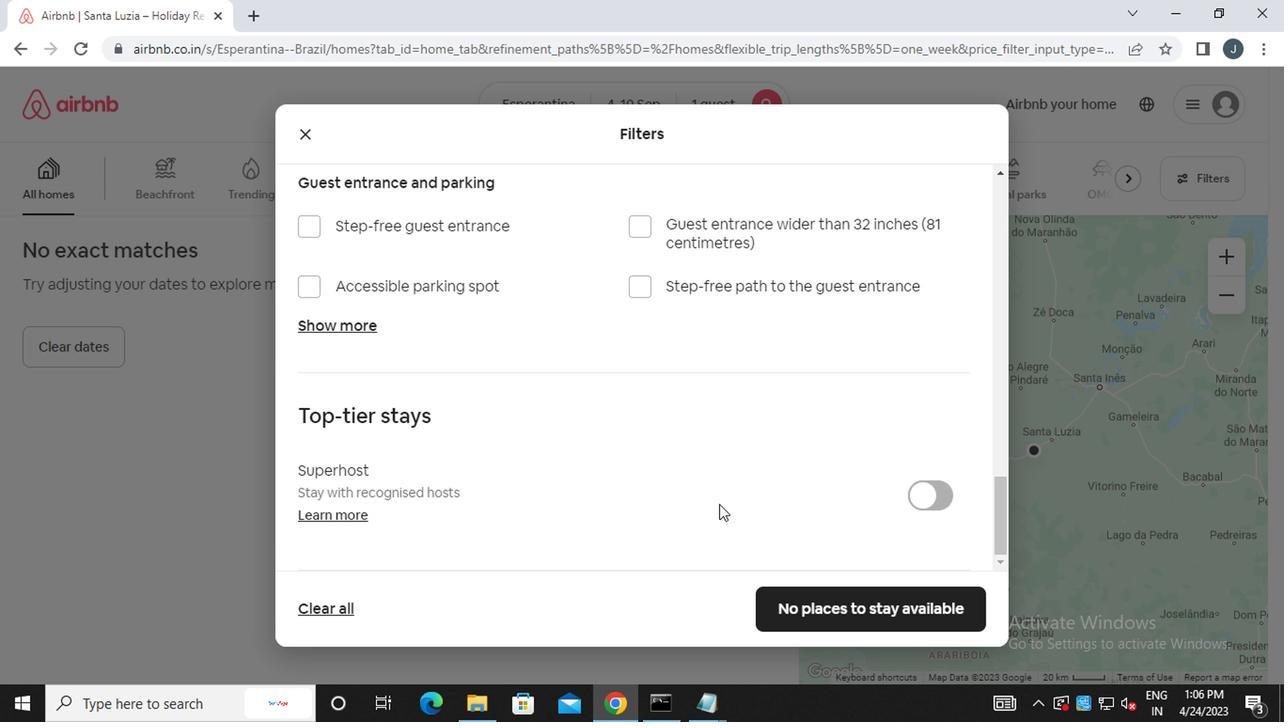 
Action: Mouse scrolled (463, 563) with delta (0, 0)
Screenshot: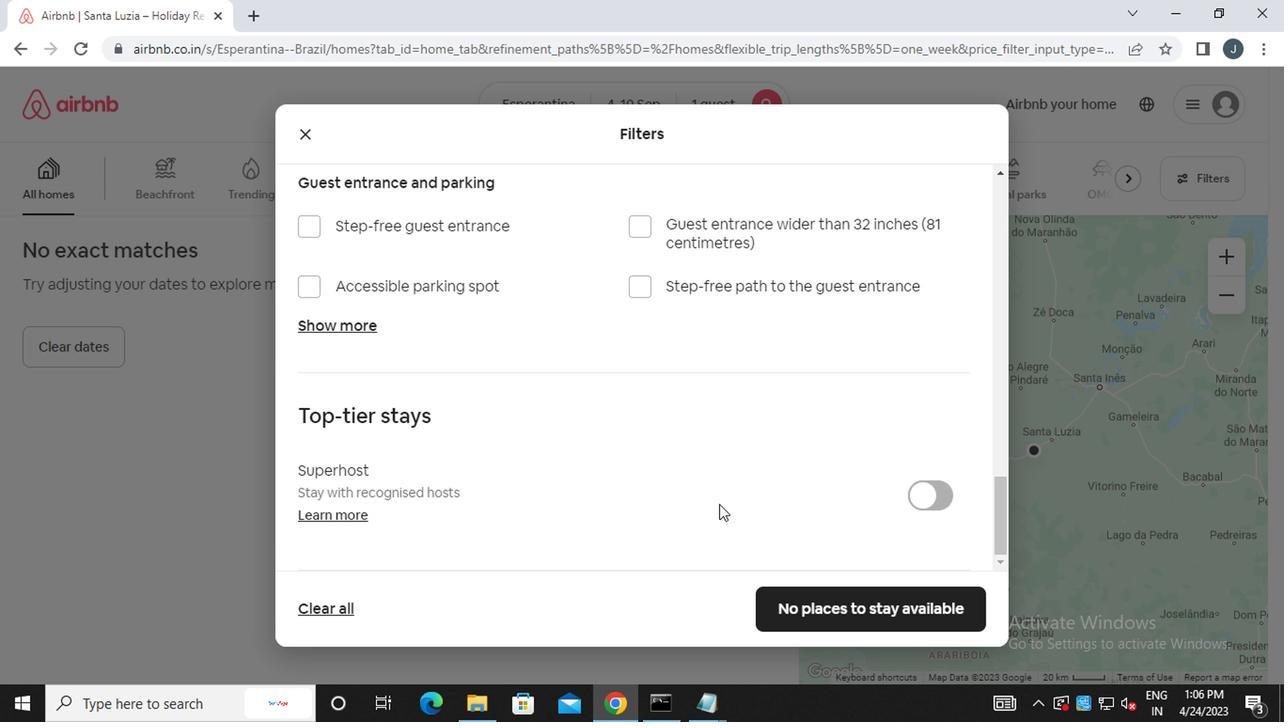 
Action: Mouse moved to (451, 542)
Screenshot: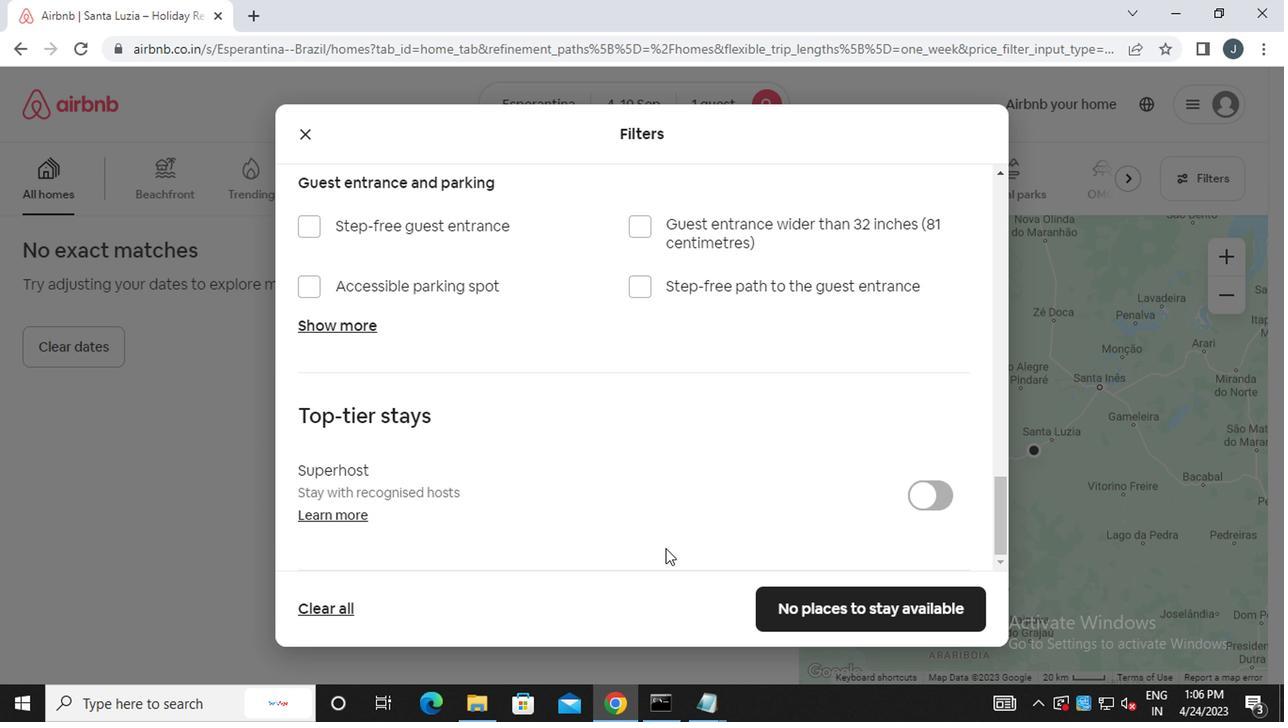 
Action: Mouse scrolled (451, 540) with delta (0, -1)
Screenshot: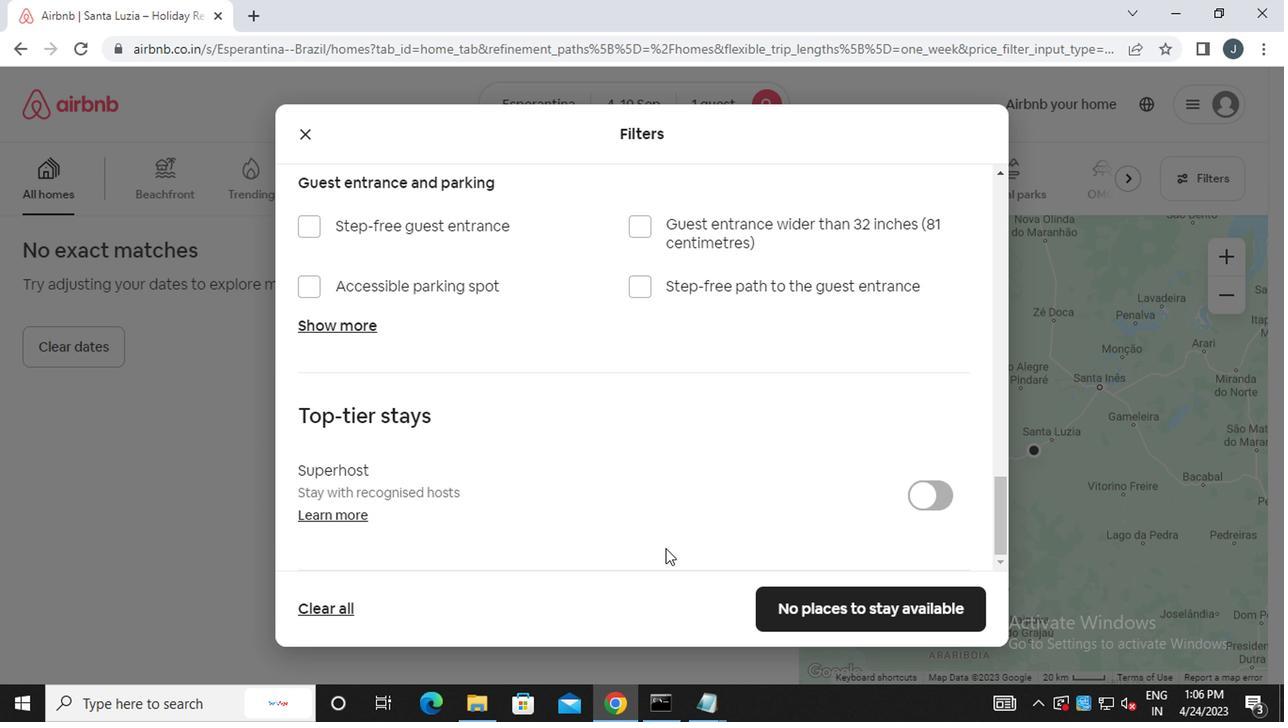 
Action: Mouse moved to (449, 536)
Screenshot: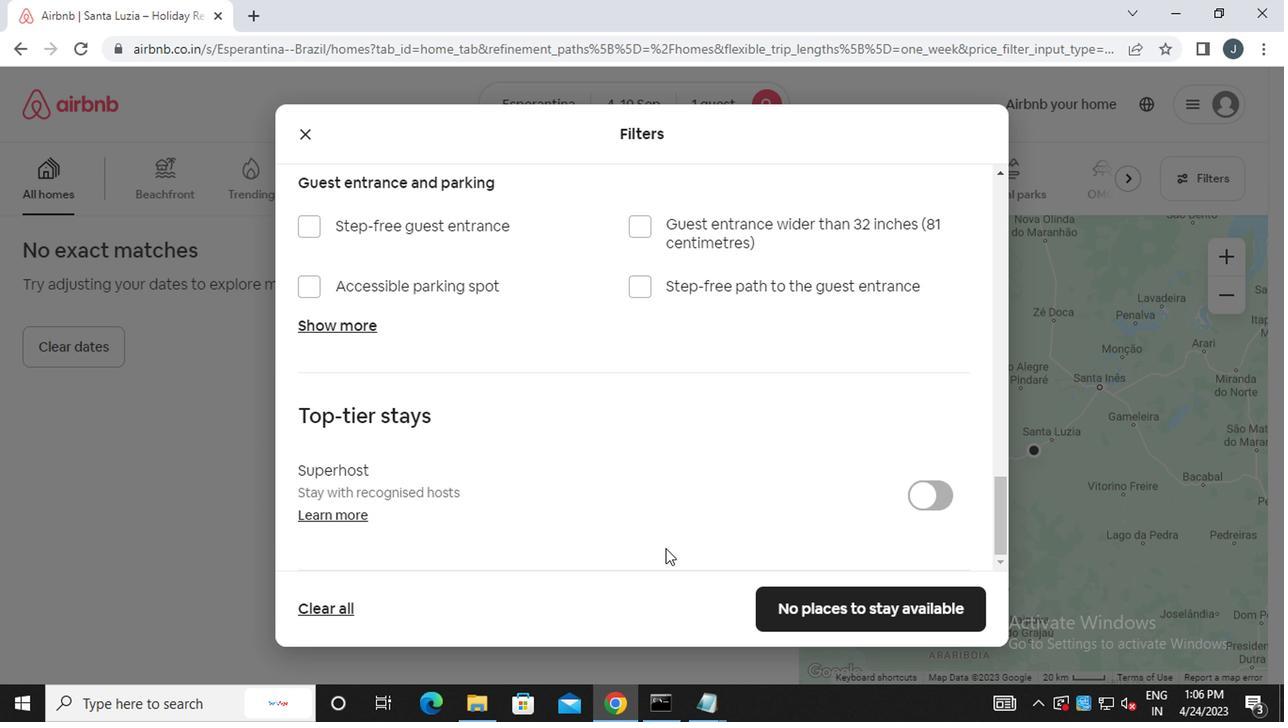 
Action: Mouse scrolled (449, 534) with delta (0, -1)
Screenshot: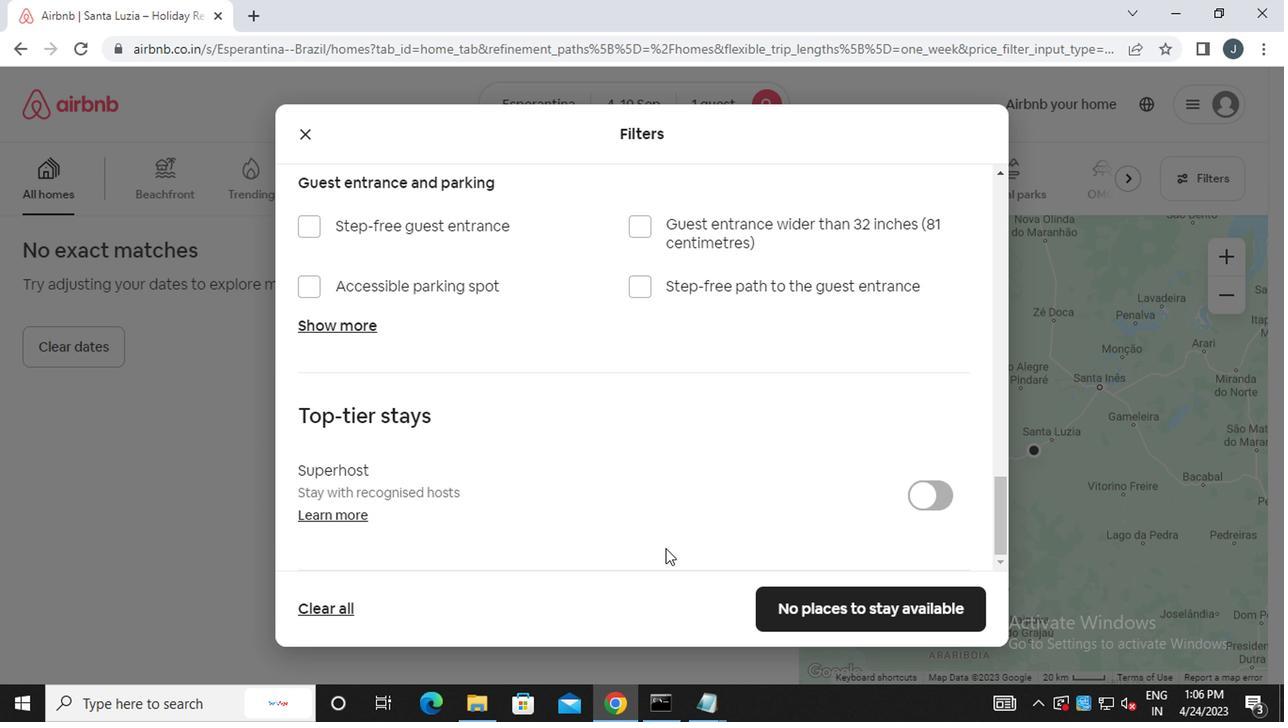 
Action: Mouse moved to (448, 532)
Screenshot: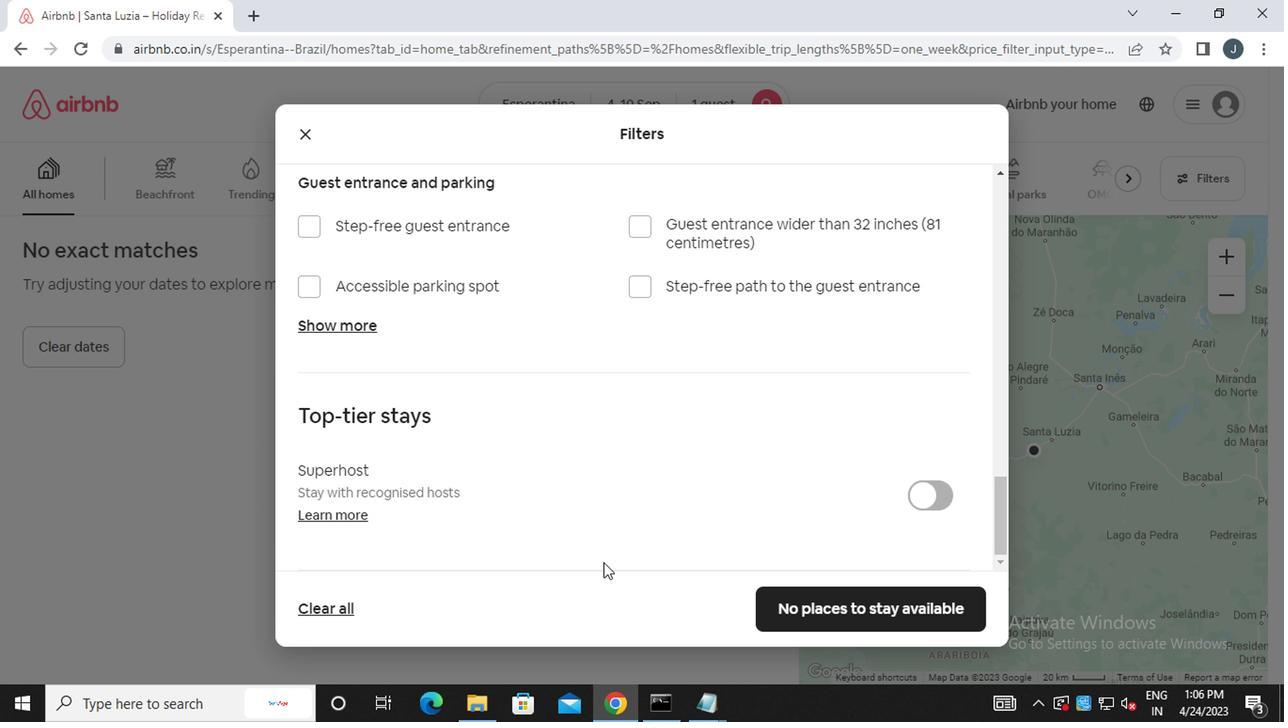 
Action: Mouse scrolled (448, 531) with delta (0, -1)
Screenshot: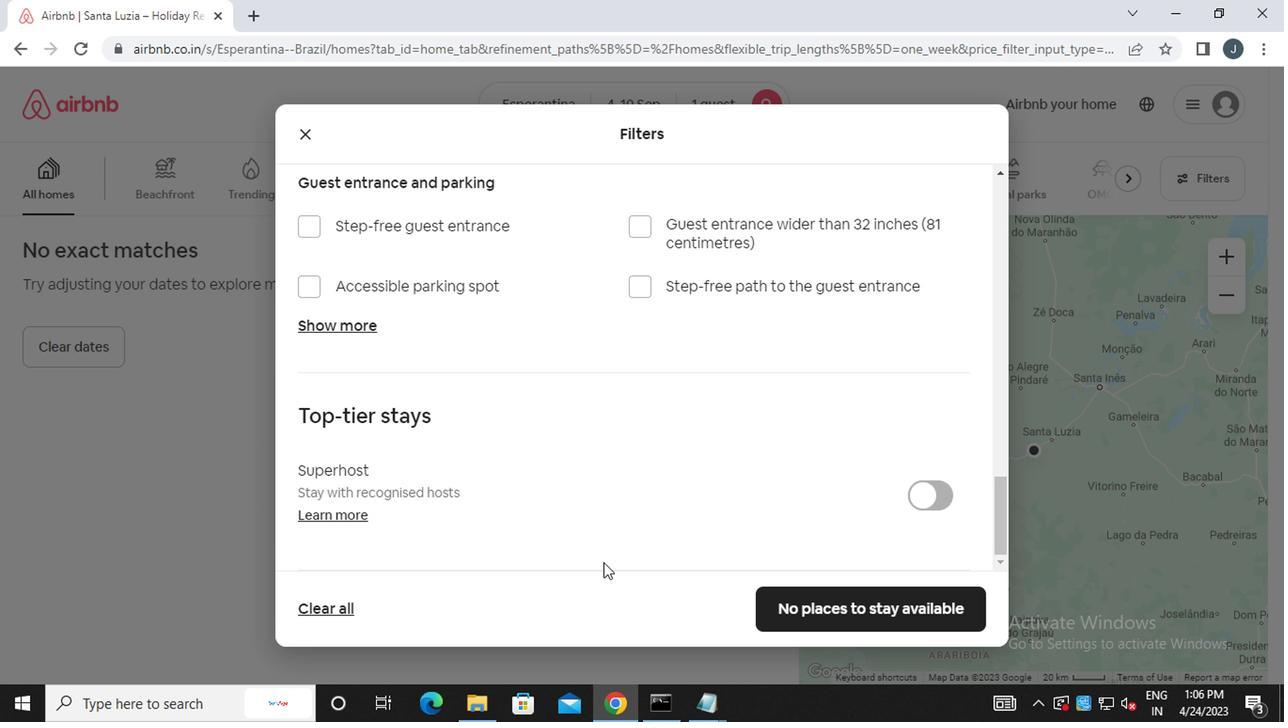
Action: Mouse moved to (448, 527)
Screenshot: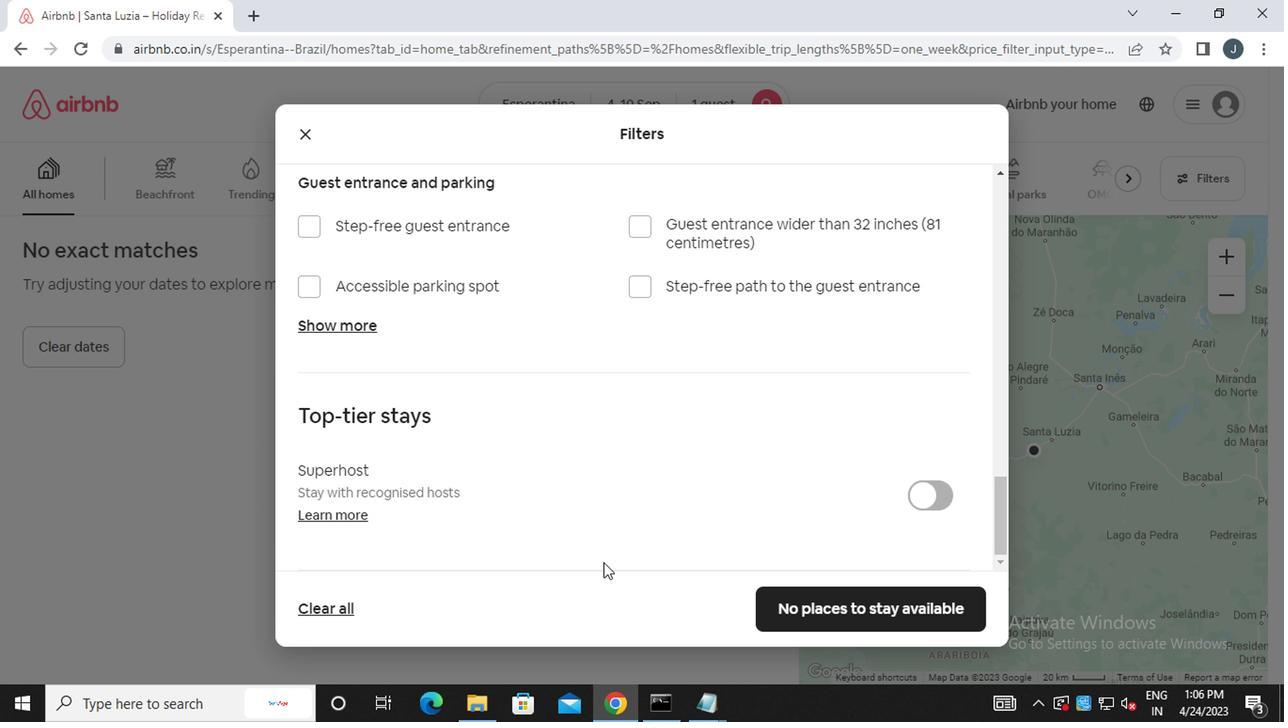 
Action: Mouse scrolled (448, 527) with delta (0, 0)
Screenshot: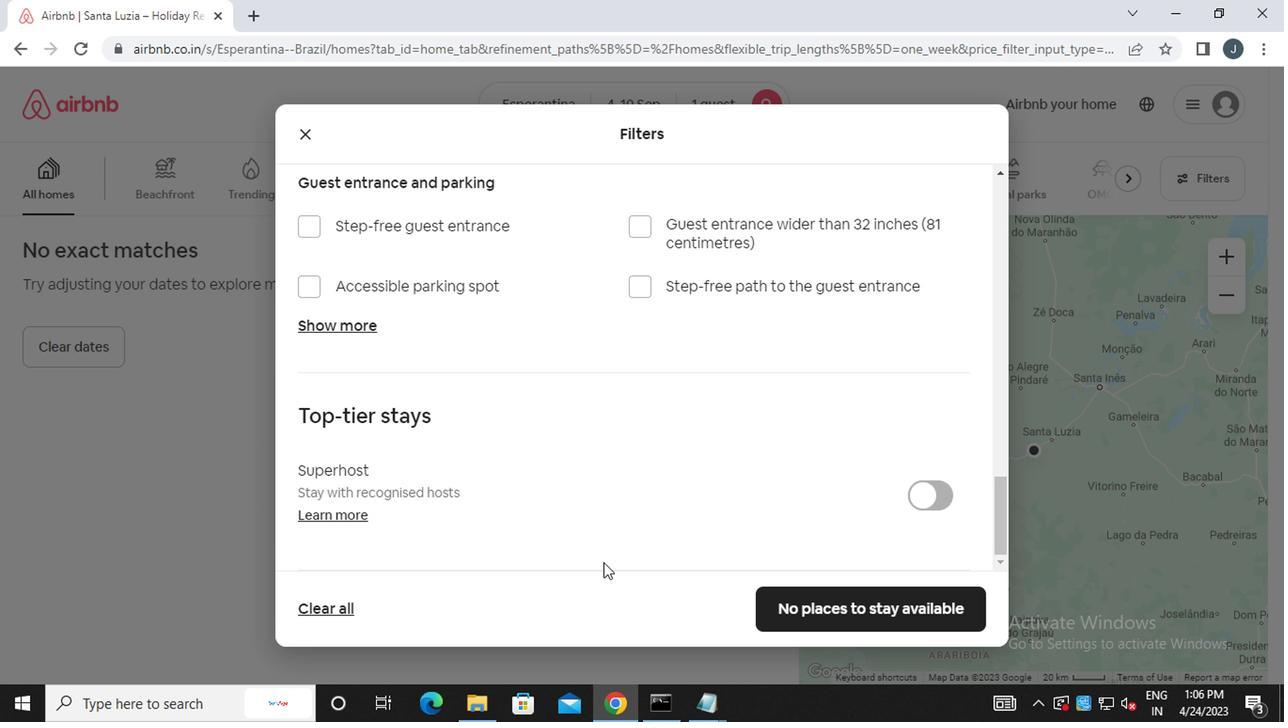 
Action: Mouse moved to (447, 522)
Screenshot: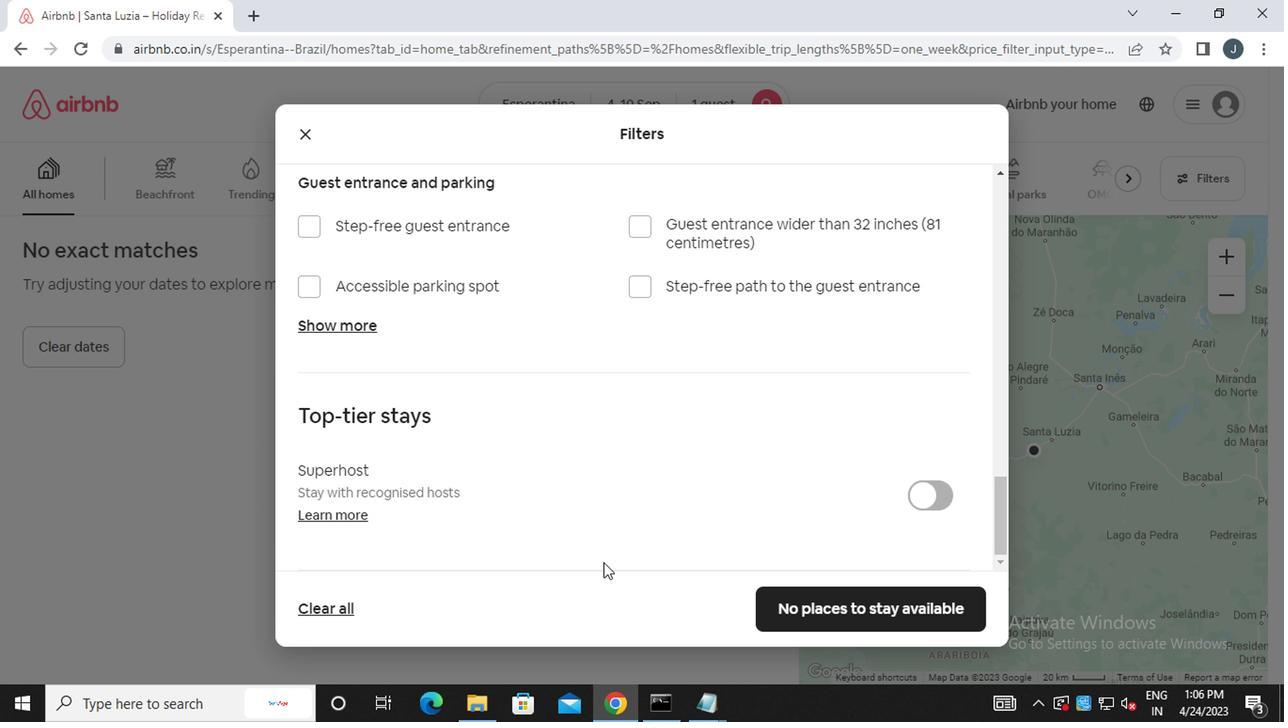 
Action: Mouse scrolled (447, 521) with delta (0, -1)
Screenshot: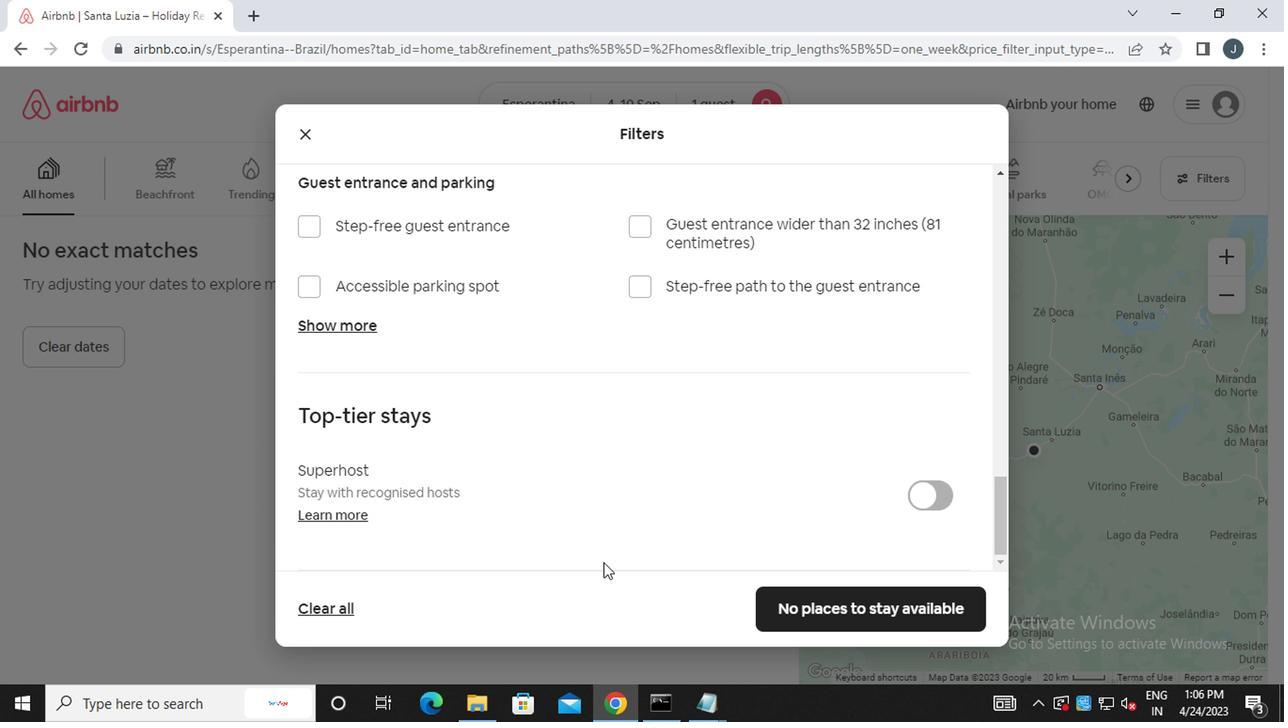 
Action: Mouse moved to (453, 515)
Screenshot: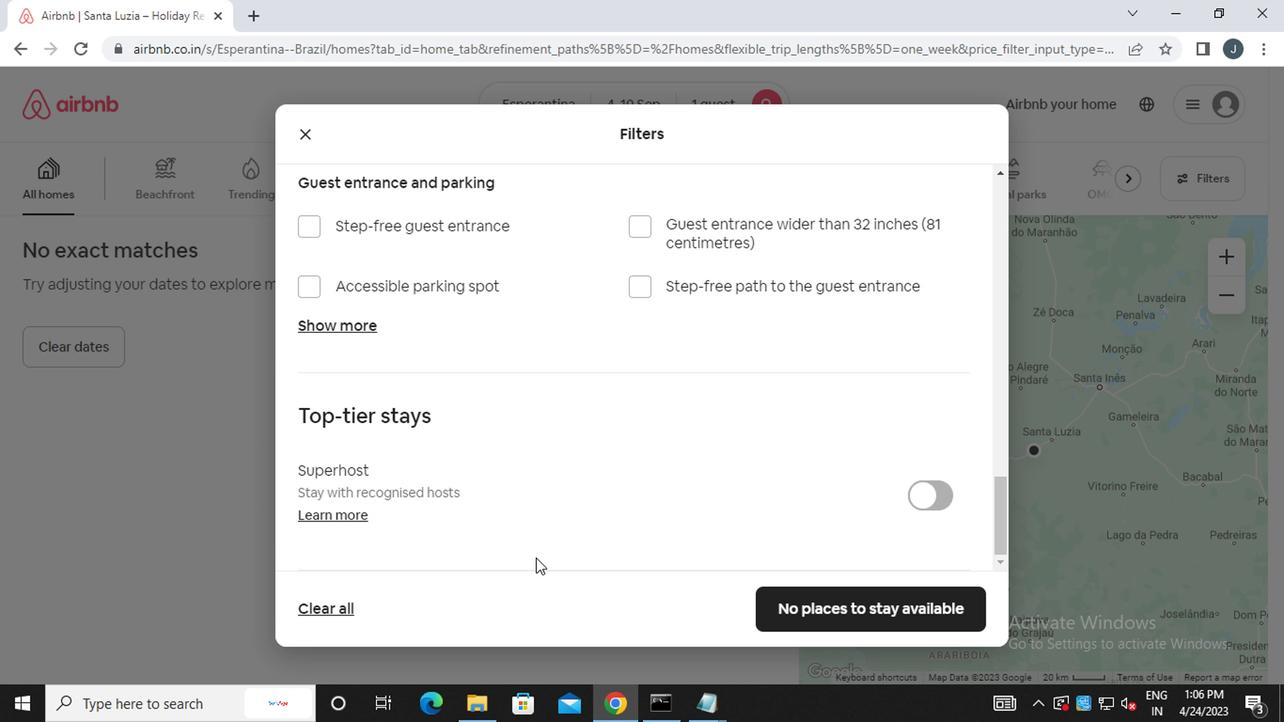 
Action: Mouse scrolled (453, 514) with delta (0, -1)
Screenshot: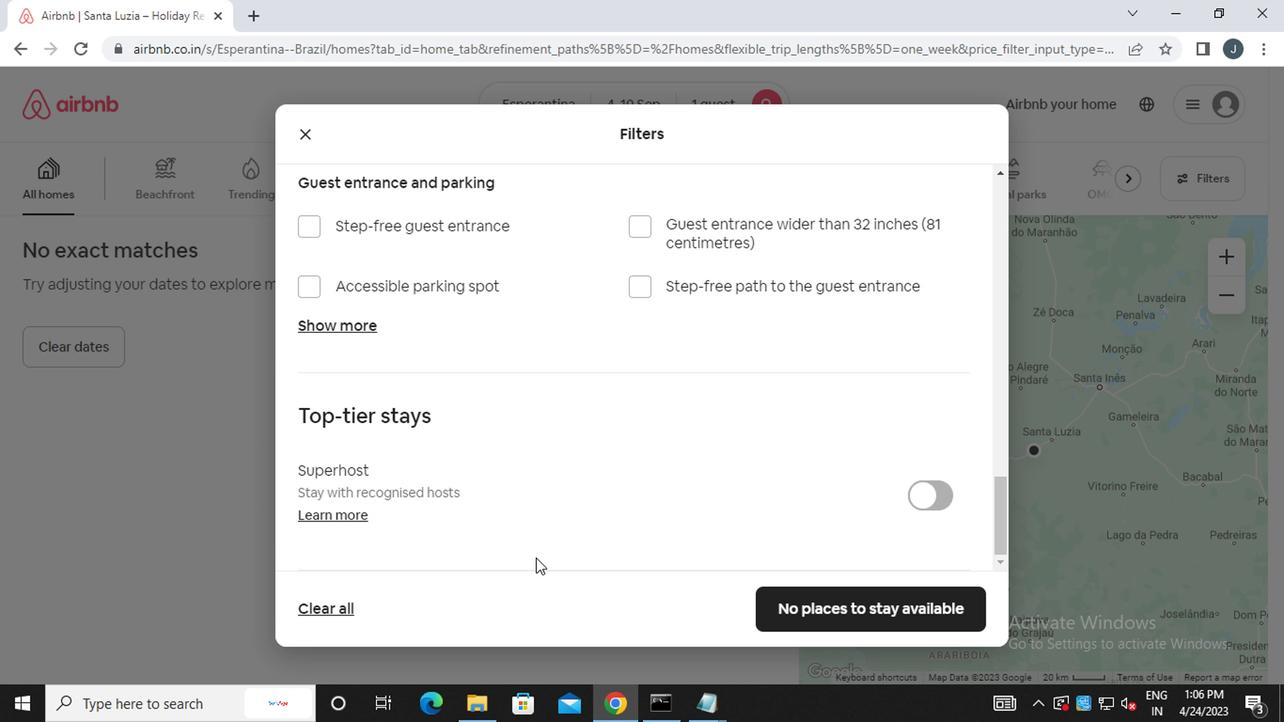 
Action: Mouse moved to (873, 682)
Screenshot: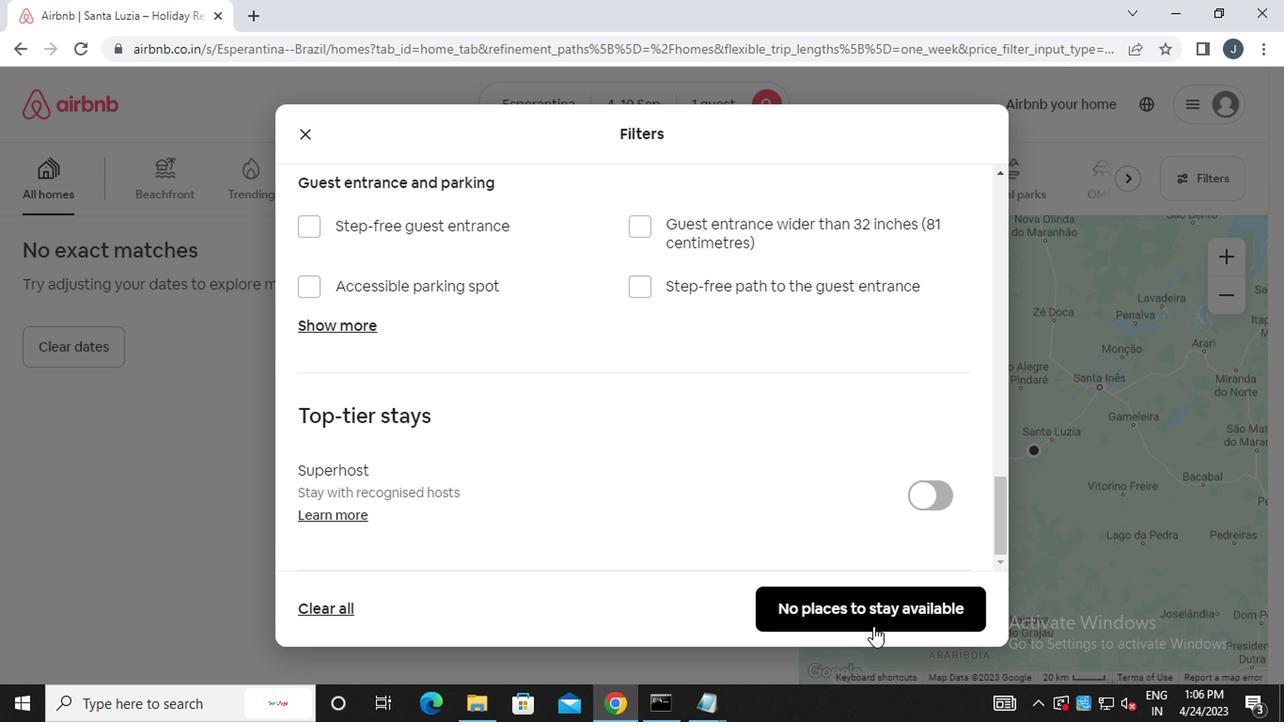 
Action: Mouse pressed left at (873, 682)
Screenshot: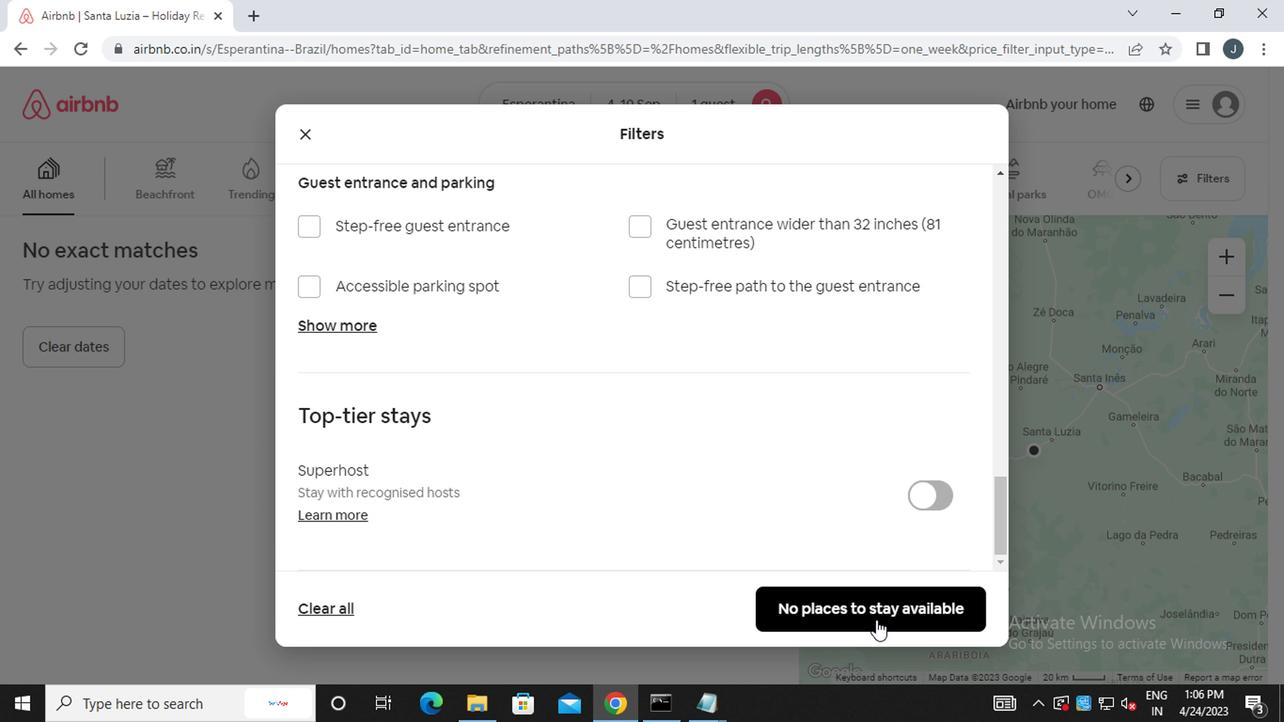 
Action: Mouse moved to (863, 681)
Screenshot: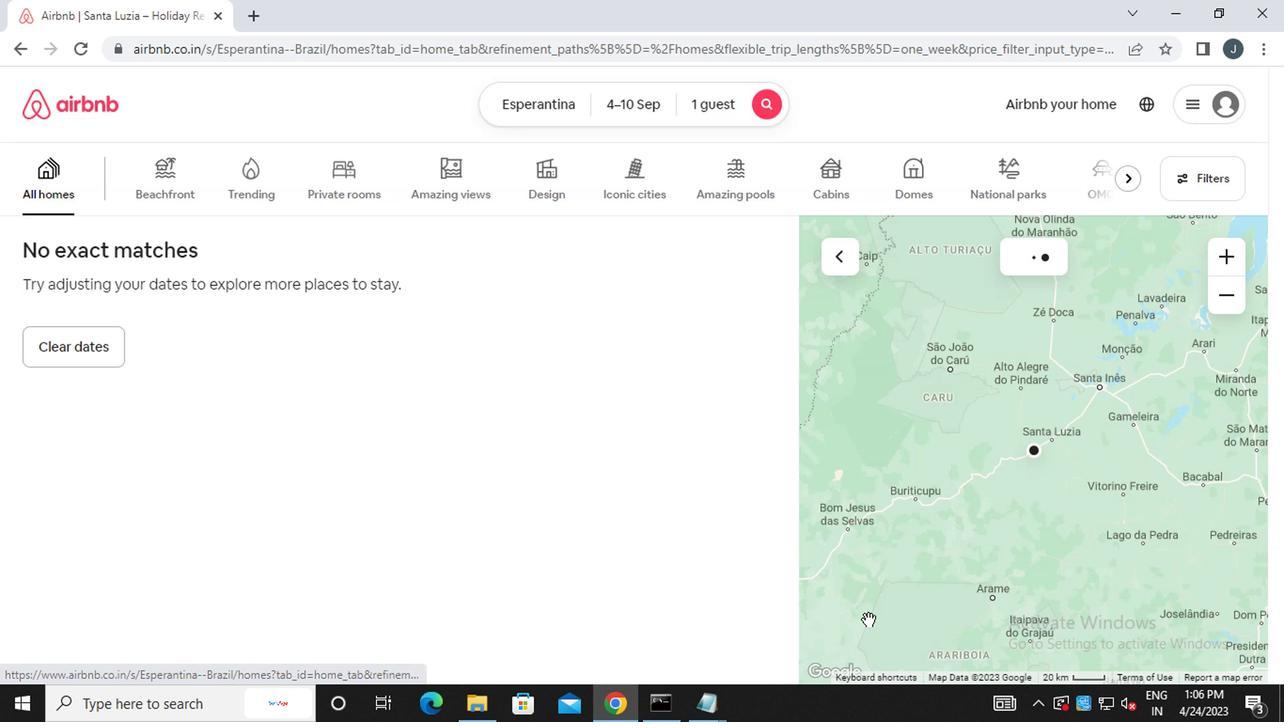 
